 Task: Find connections with filter location Dīdwāna with filter topic #Analyticswith filter profile language Potuguese with filter current company Industrial Knowledge with filter school Shree Jain Vidyalaya with filter industry Sugar and Confectionery Product Manufacturing with filter service category Customer Service with filter keywords title Customer Care Associate
Action: Mouse moved to (229, 272)
Screenshot: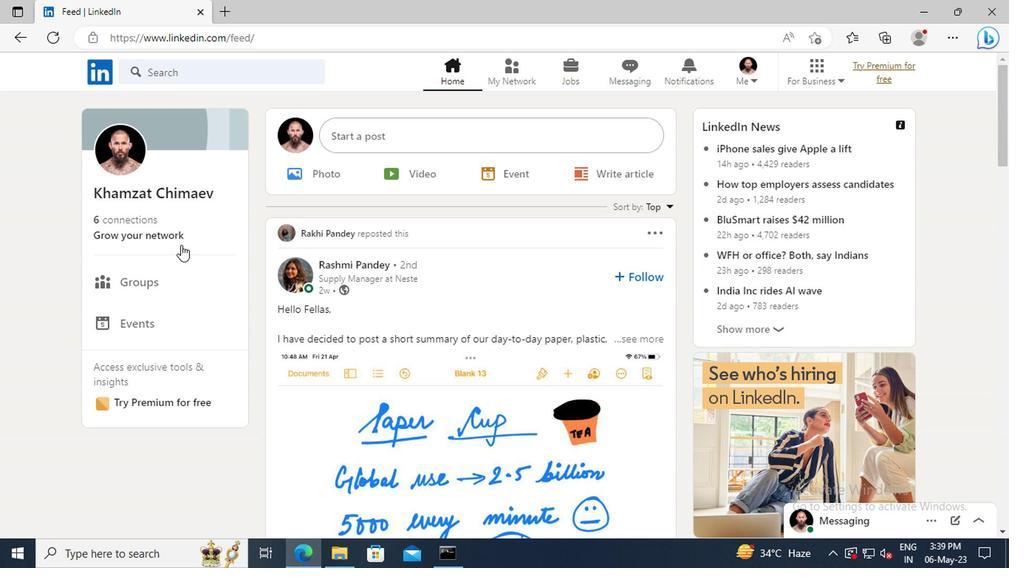 
Action: Mouse pressed left at (229, 272)
Screenshot: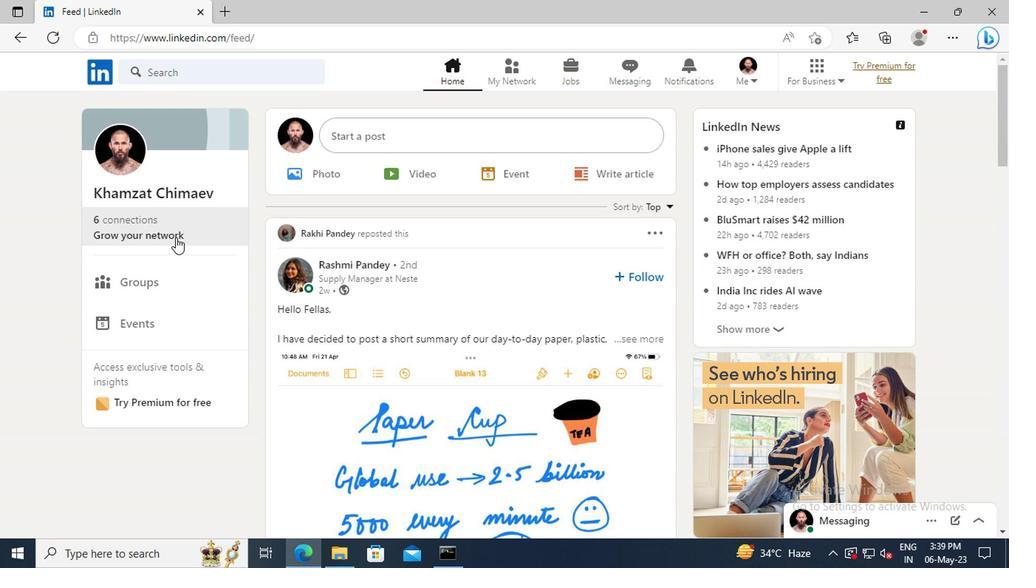 
Action: Mouse moved to (226, 217)
Screenshot: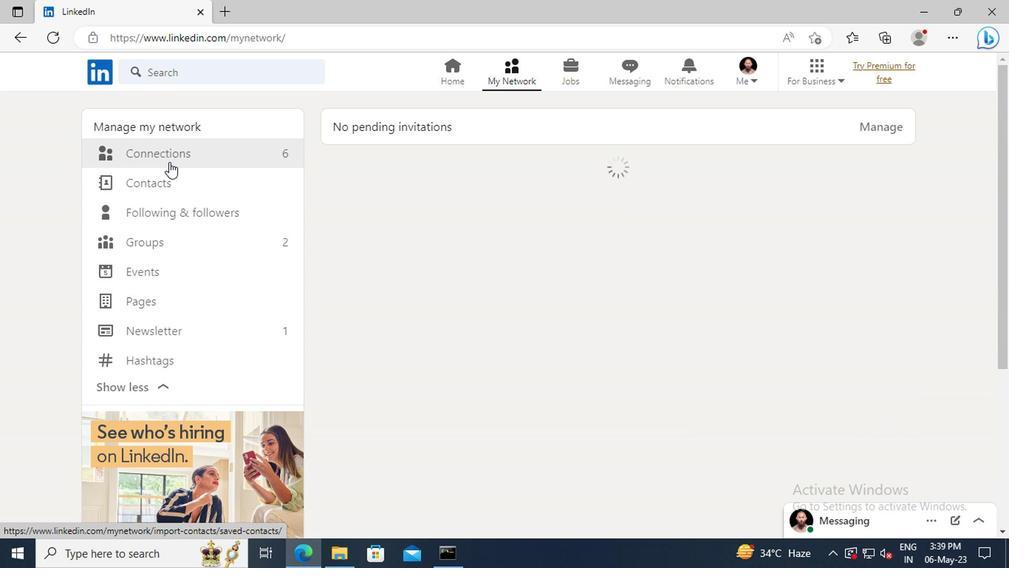 
Action: Mouse pressed left at (226, 217)
Screenshot: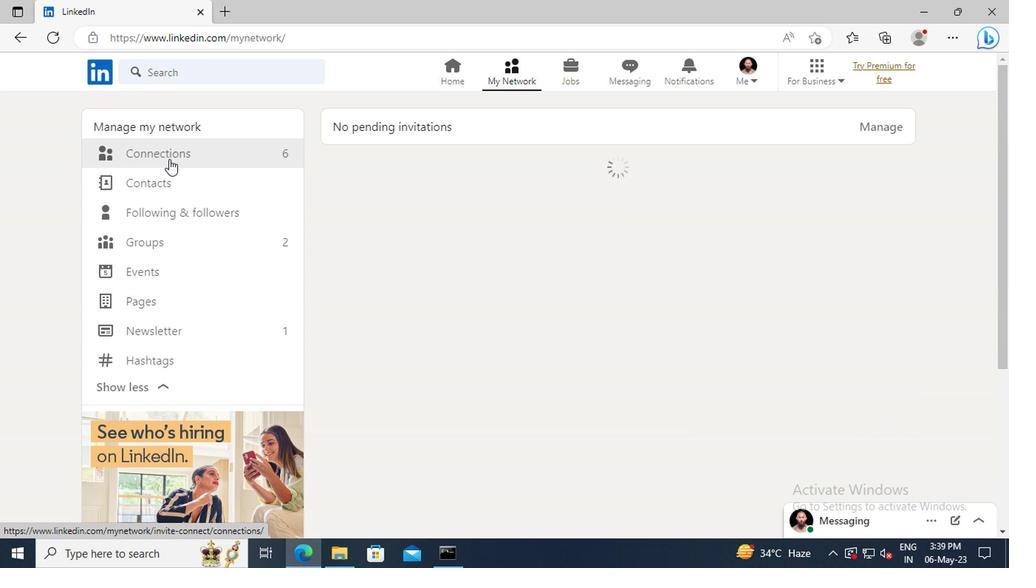 
Action: Mouse moved to (550, 216)
Screenshot: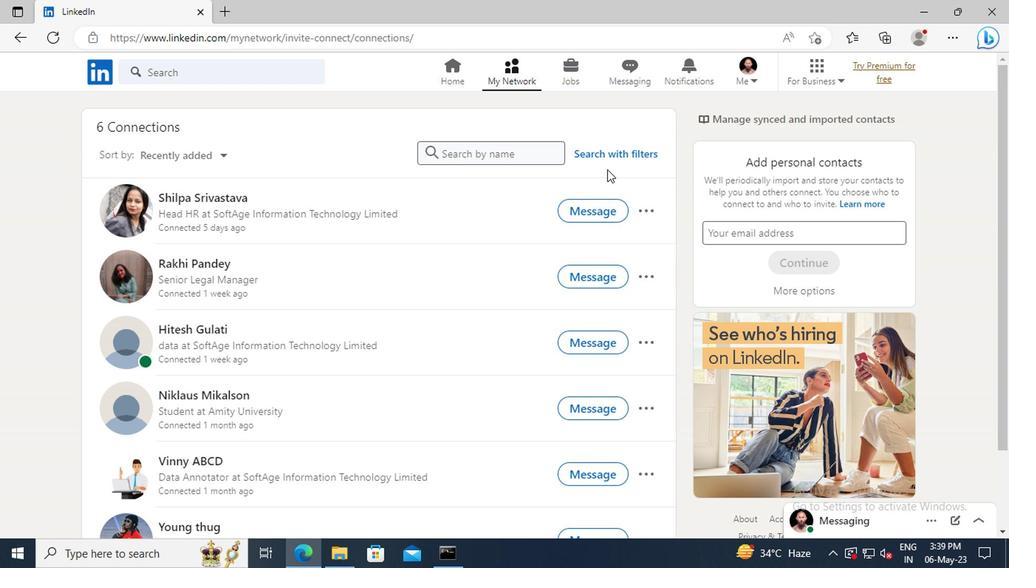 
Action: Mouse pressed left at (550, 216)
Screenshot: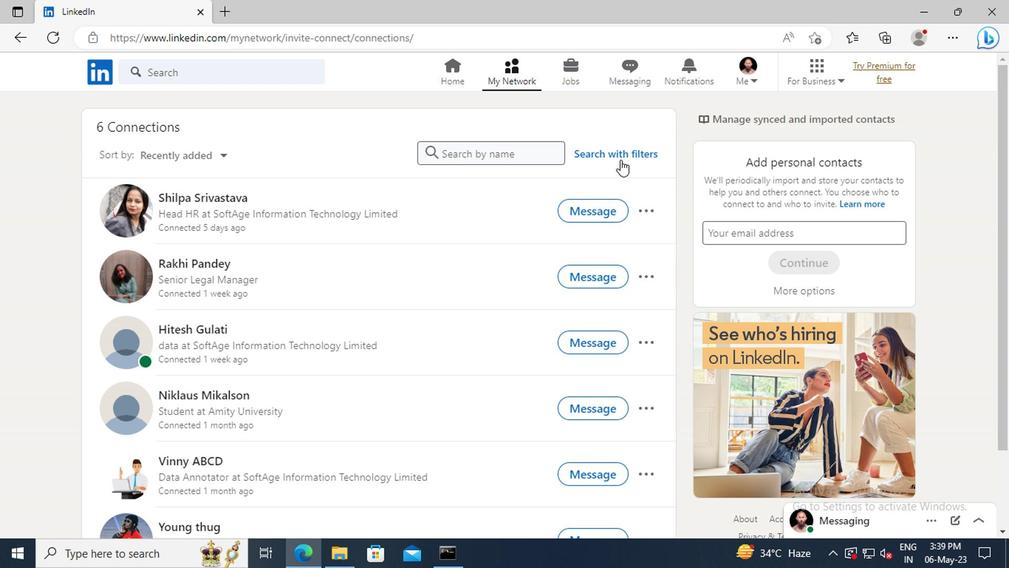 
Action: Mouse moved to (502, 186)
Screenshot: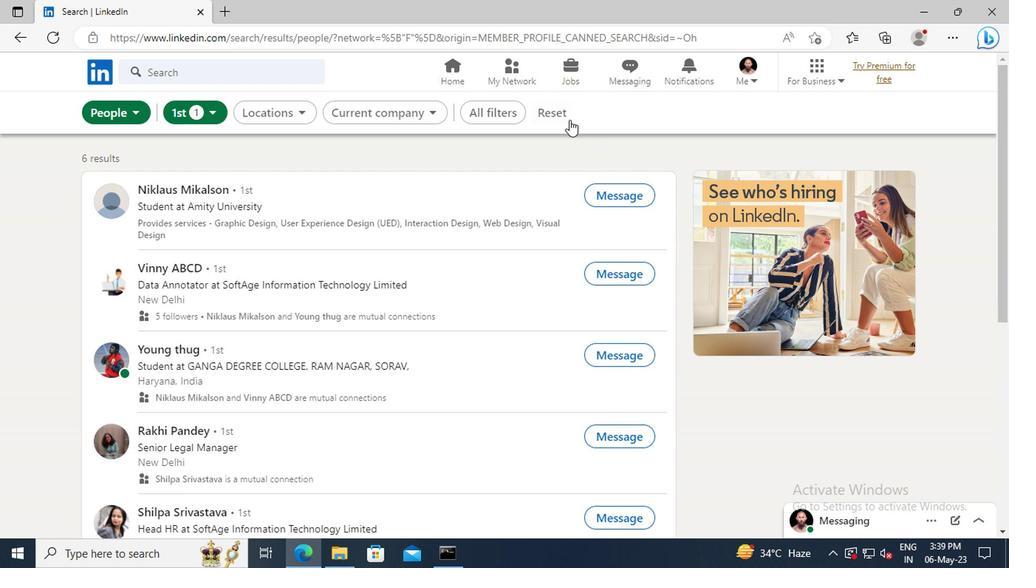 
Action: Mouse pressed left at (502, 186)
Screenshot: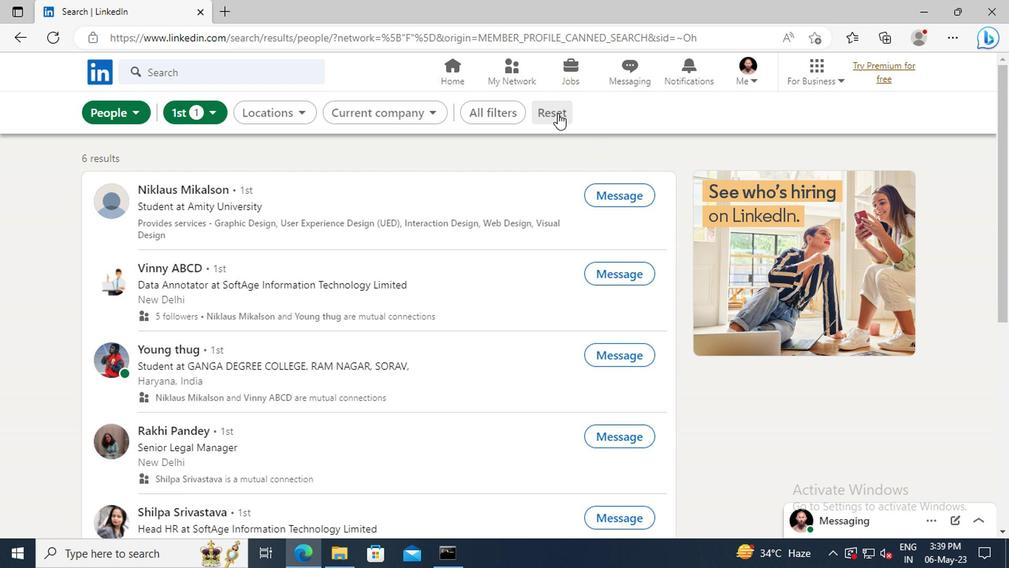 
Action: Mouse moved to (490, 186)
Screenshot: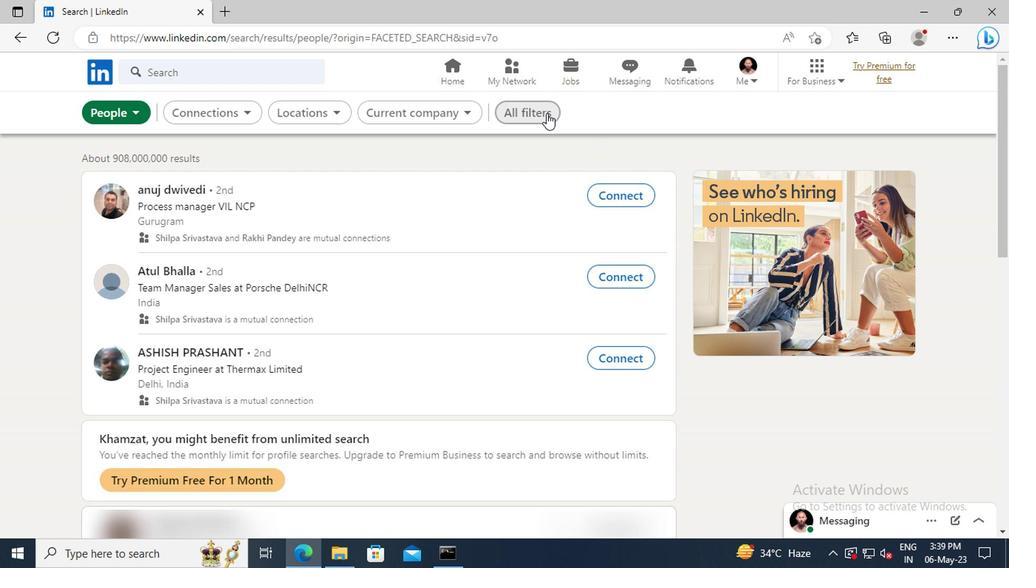 
Action: Mouse pressed left at (490, 186)
Screenshot: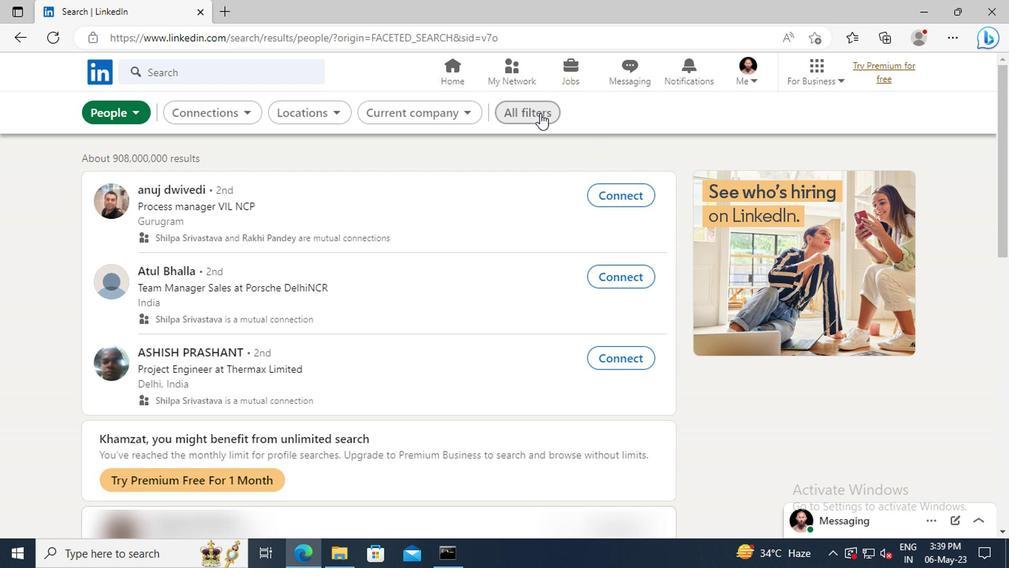 
Action: Mouse moved to (688, 292)
Screenshot: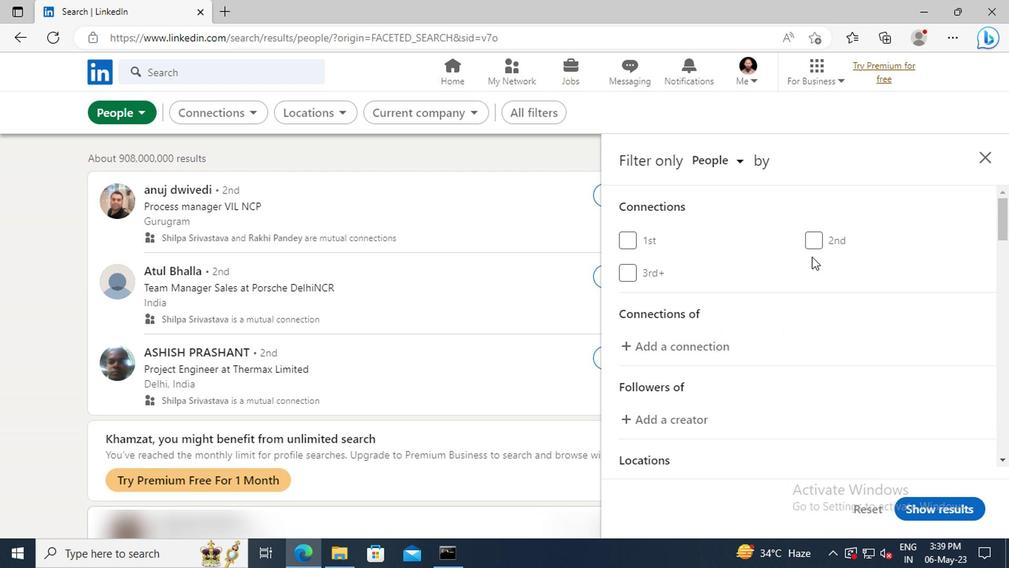 
Action: Mouse scrolled (688, 291) with delta (0, 0)
Screenshot: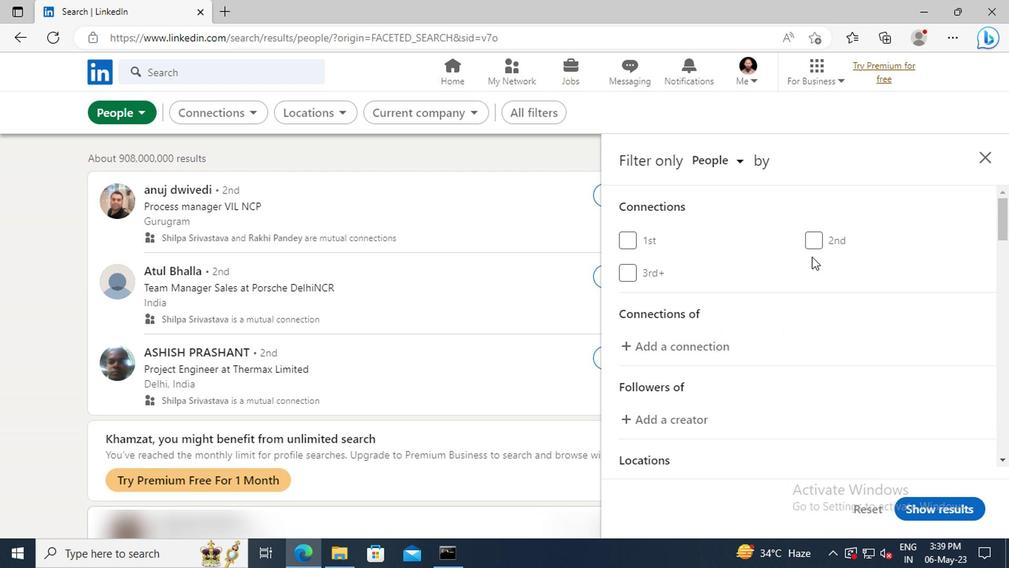 
Action: Mouse moved to (688, 293)
Screenshot: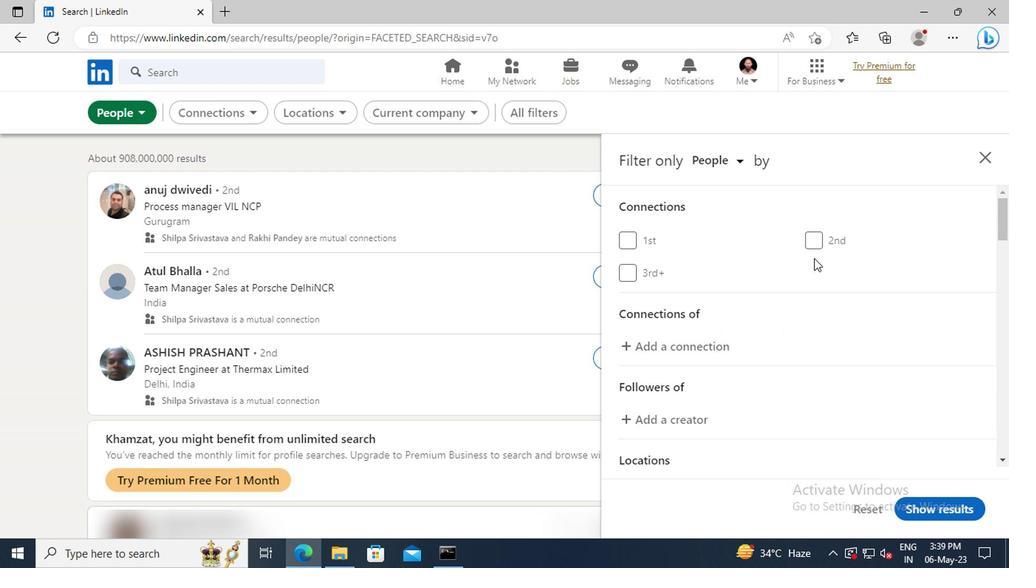 
Action: Mouse scrolled (688, 292) with delta (0, 0)
Screenshot: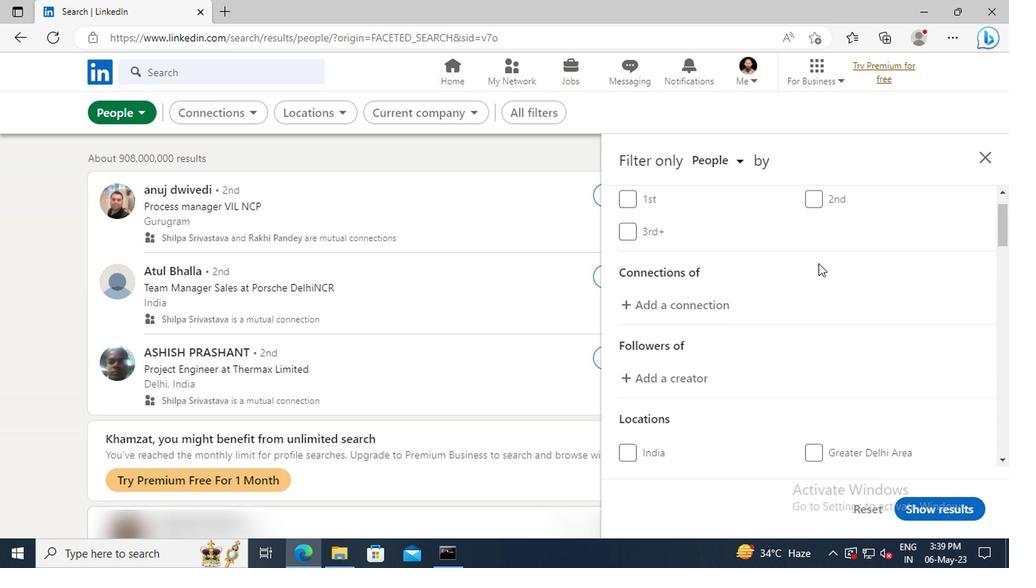 
Action: Mouse scrolled (688, 292) with delta (0, 0)
Screenshot: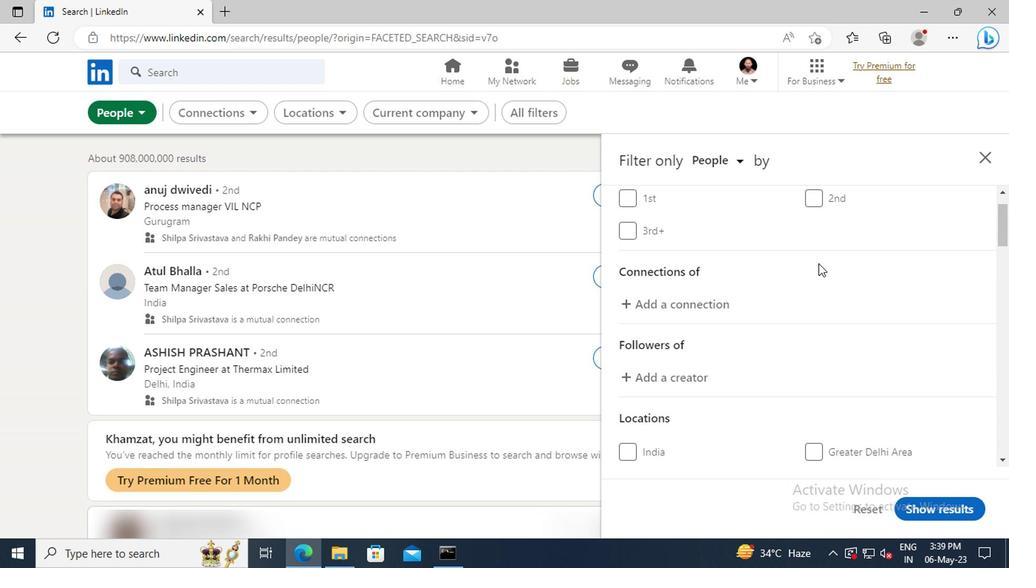 
Action: Mouse scrolled (688, 292) with delta (0, 0)
Screenshot: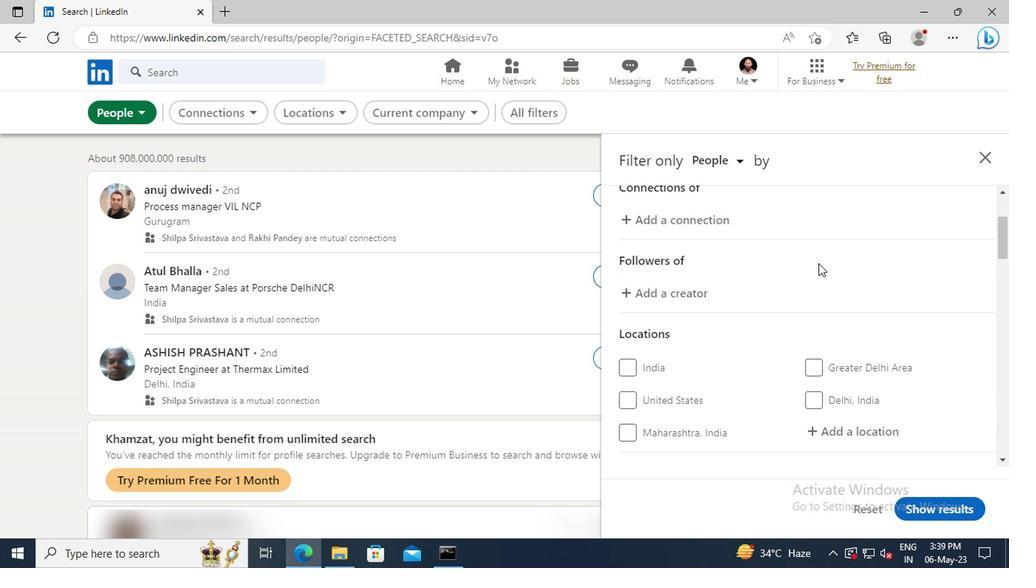 
Action: Mouse scrolled (688, 292) with delta (0, 0)
Screenshot: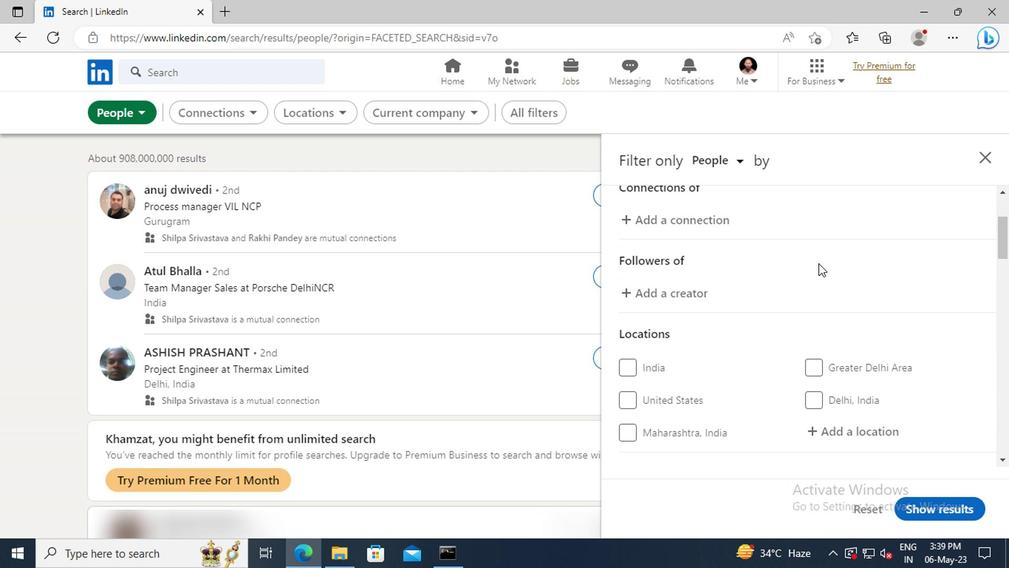 
Action: Mouse scrolled (688, 292) with delta (0, 0)
Screenshot: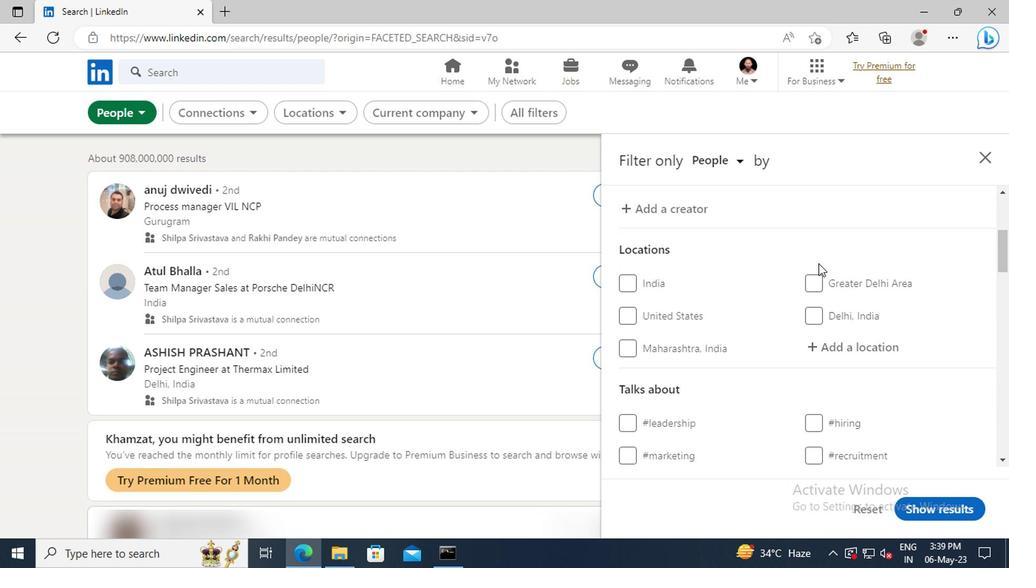 
Action: Mouse moved to (690, 319)
Screenshot: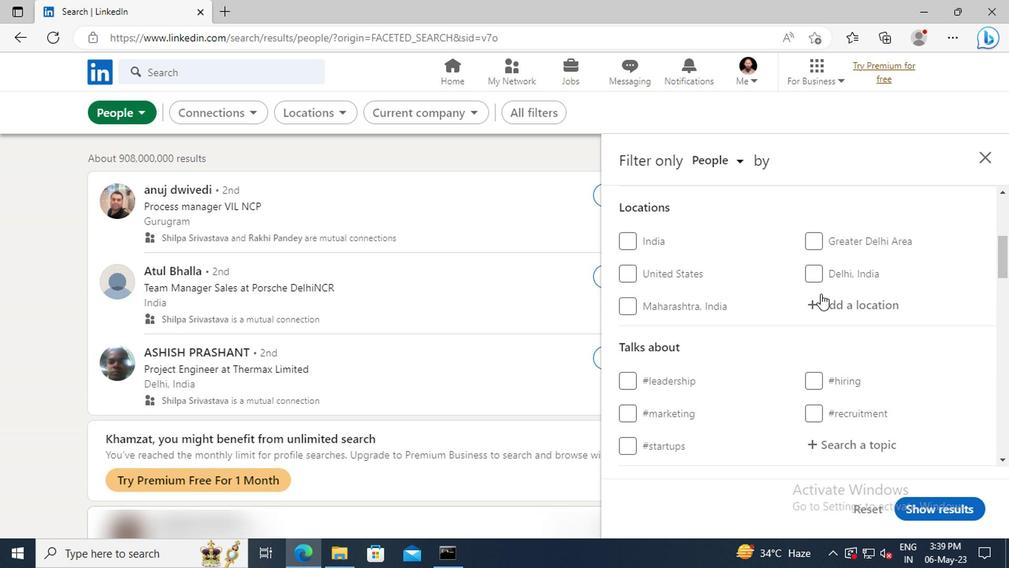 
Action: Mouse pressed left at (690, 319)
Screenshot: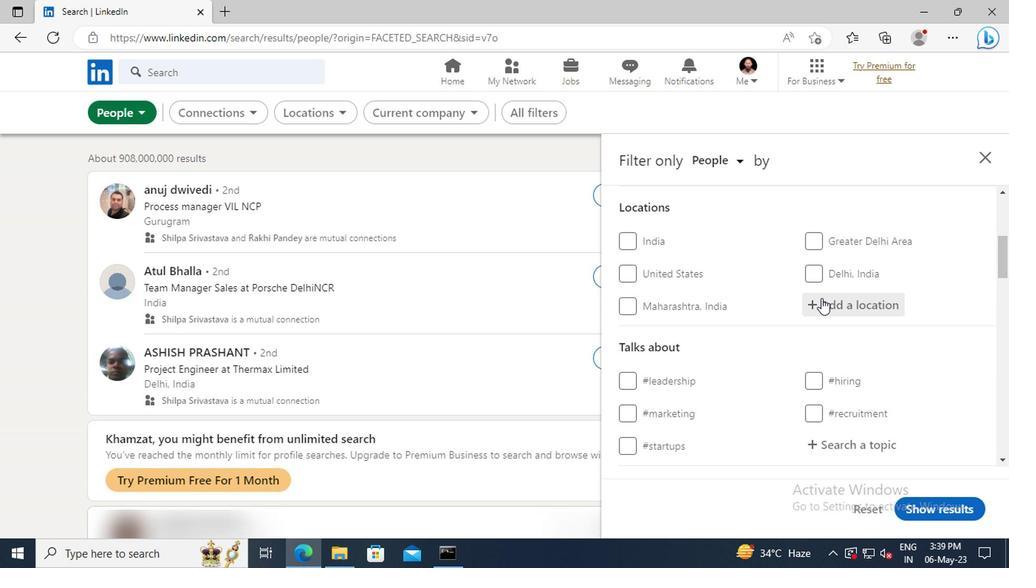 
Action: Key pressed <Key.shift>DIDWANA
Screenshot: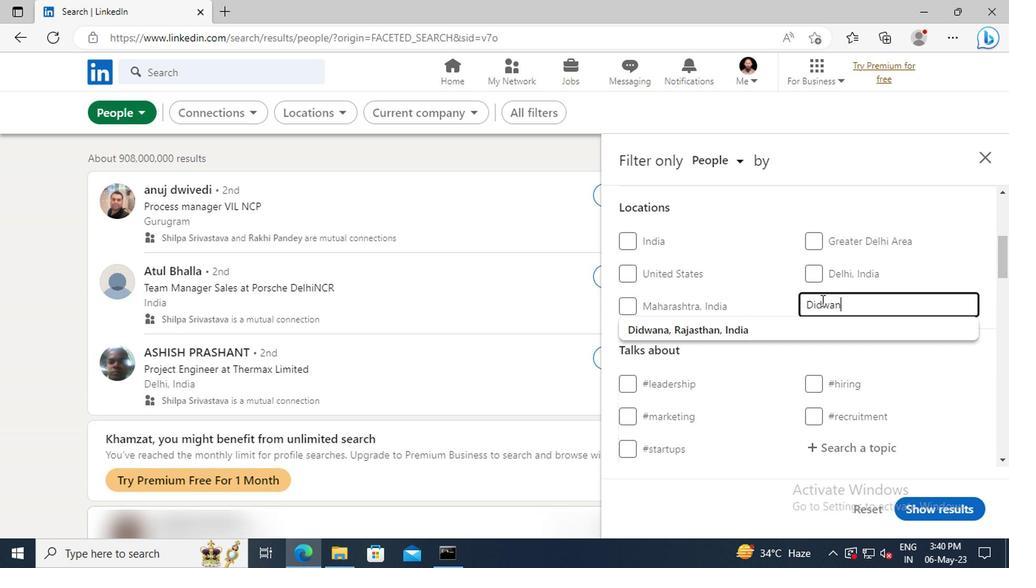 
Action: Mouse moved to (691, 337)
Screenshot: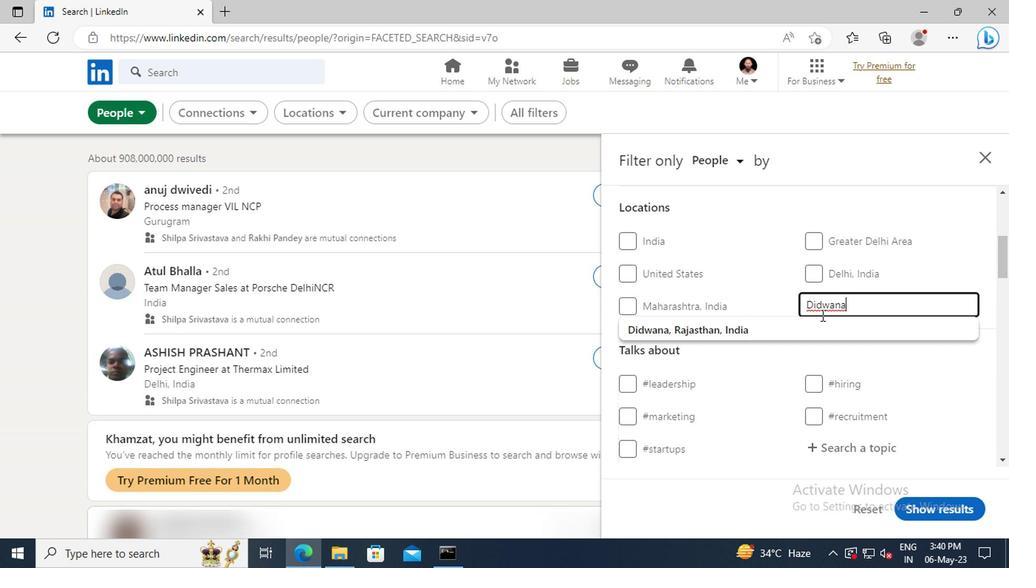 
Action: Mouse pressed left at (691, 337)
Screenshot: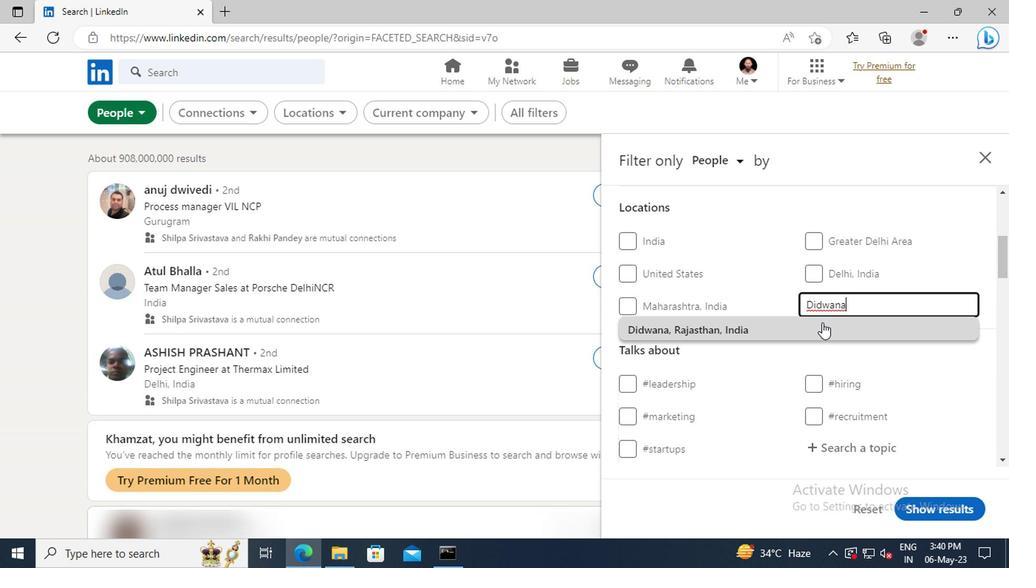 
Action: Mouse scrolled (691, 337) with delta (0, 0)
Screenshot: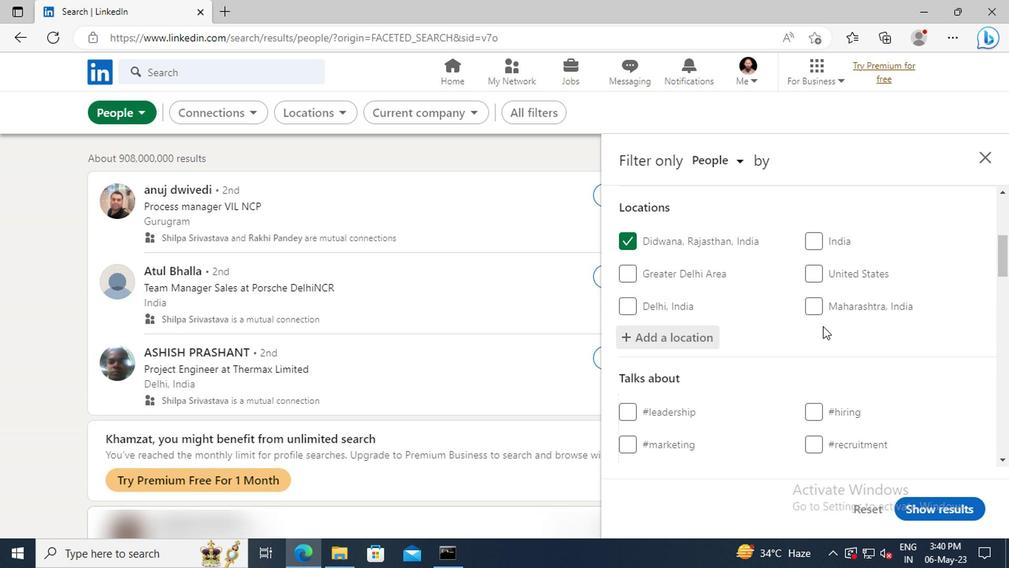
Action: Mouse scrolled (691, 337) with delta (0, 0)
Screenshot: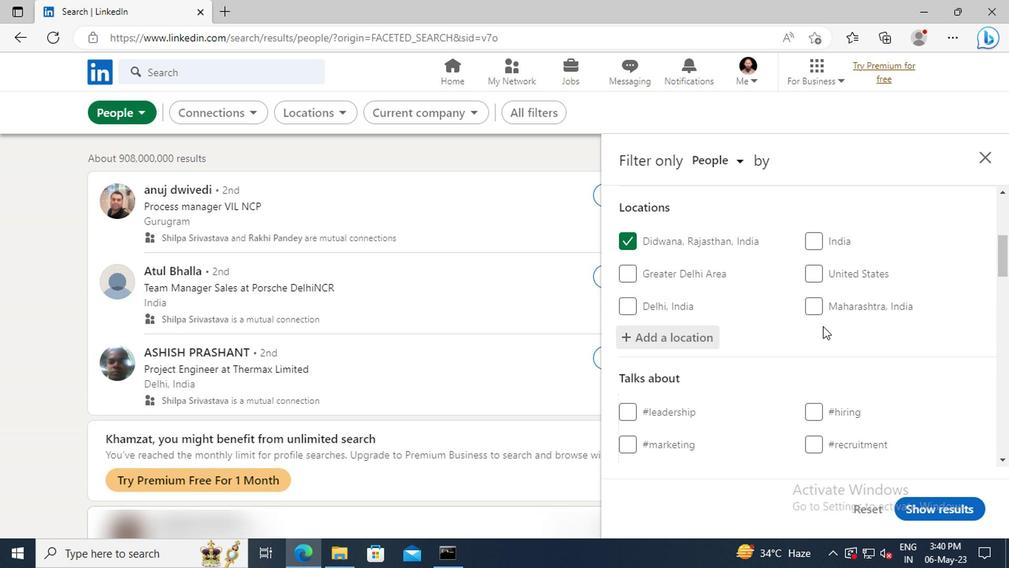 
Action: Mouse scrolled (691, 337) with delta (0, 0)
Screenshot: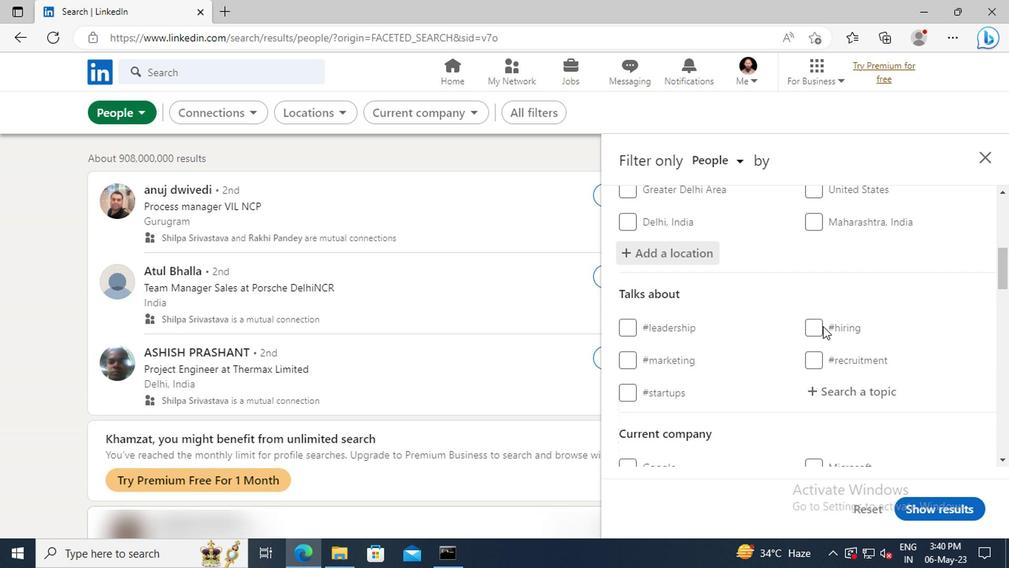 
Action: Mouse moved to (697, 355)
Screenshot: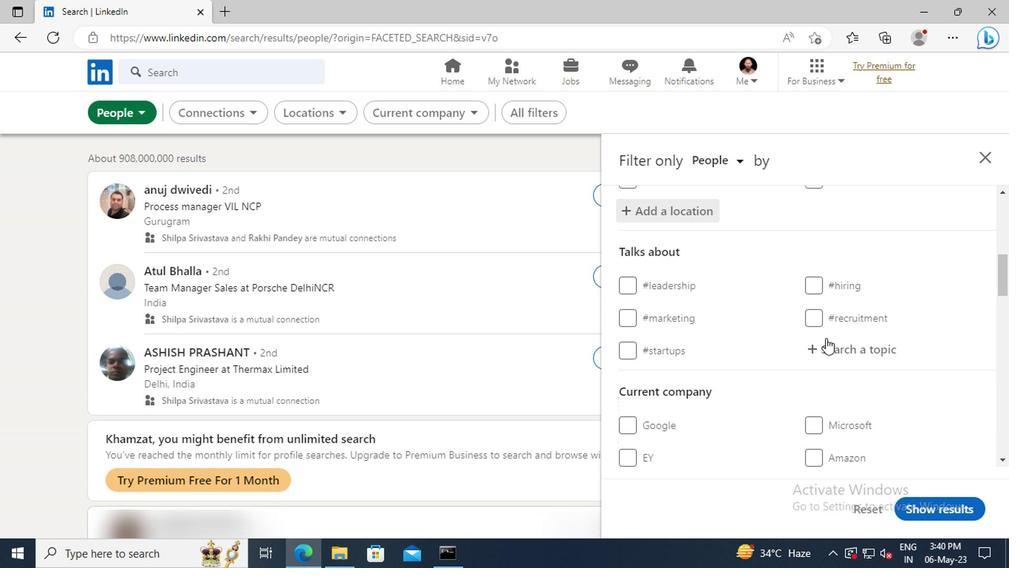 
Action: Mouse pressed left at (697, 355)
Screenshot: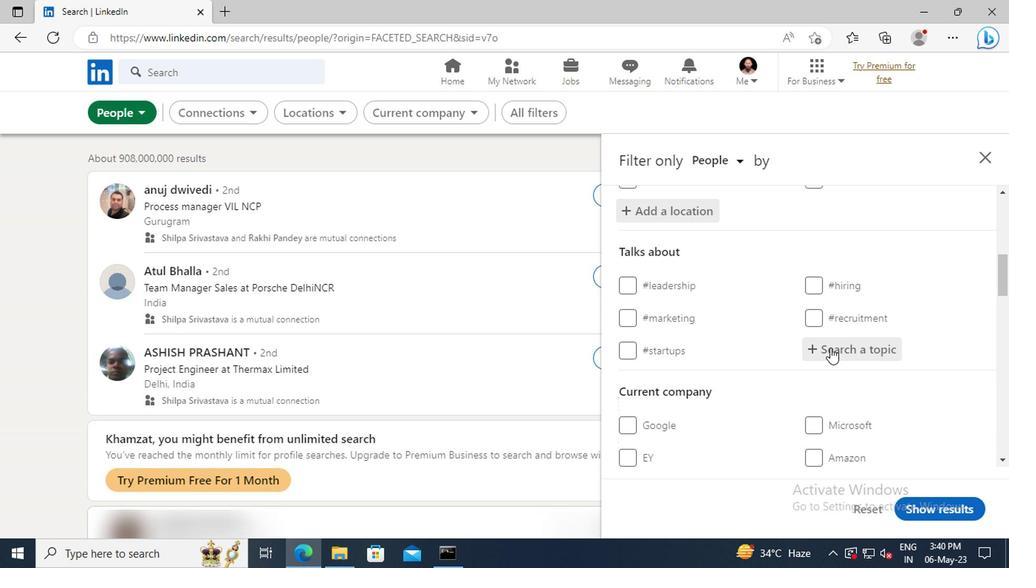 
Action: Key pressed <Key.shift>ANALYT
Screenshot: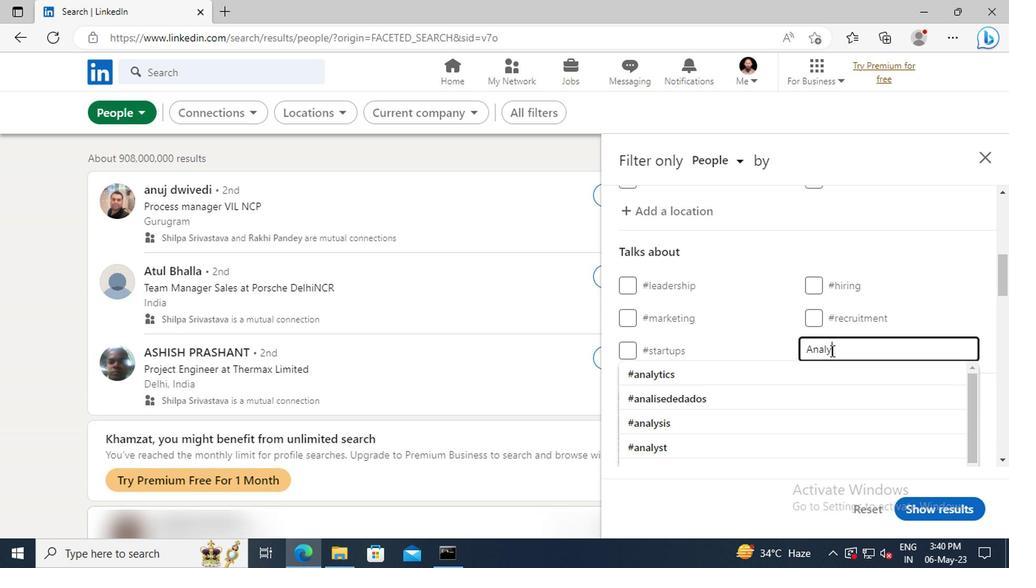 
Action: Mouse moved to (700, 367)
Screenshot: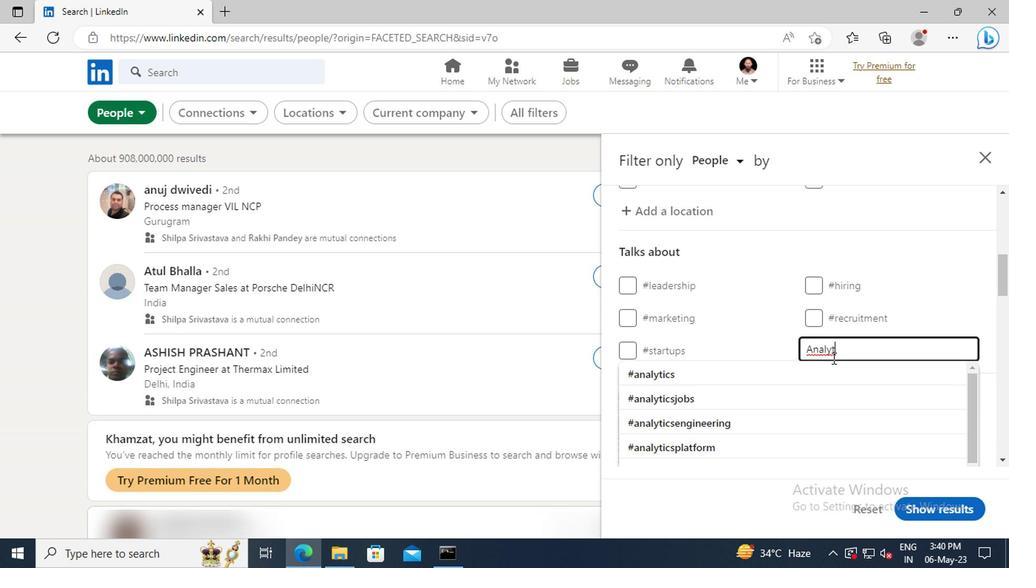 
Action: Mouse pressed left at (700, 367)
Screenshot: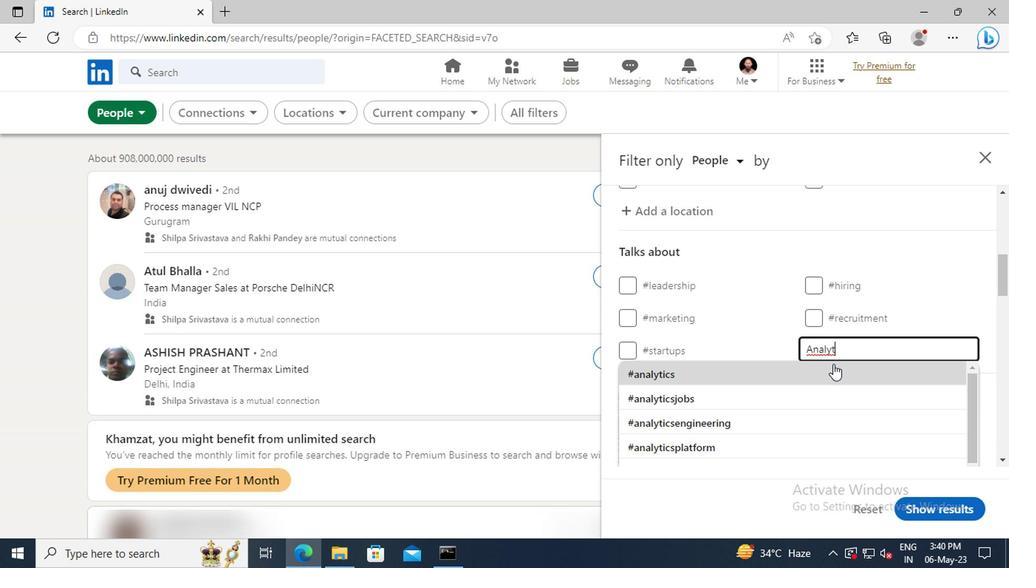 
Action: Mouse scrolled (700, 367) with delta (0, 0)
Screenshot: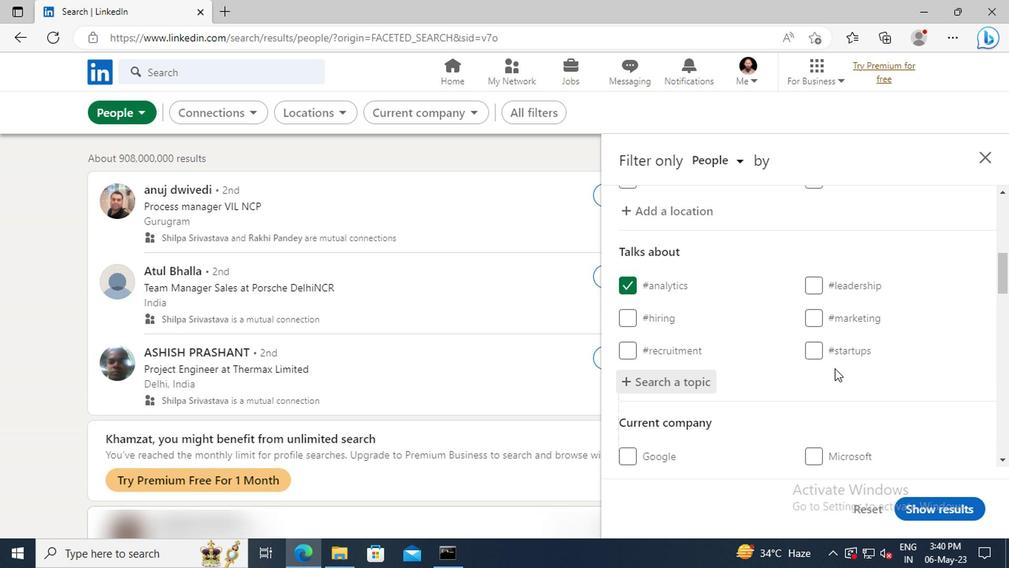 
Action: Mouse scrolled (700, 367) with delta (0, 0)
Screenshot: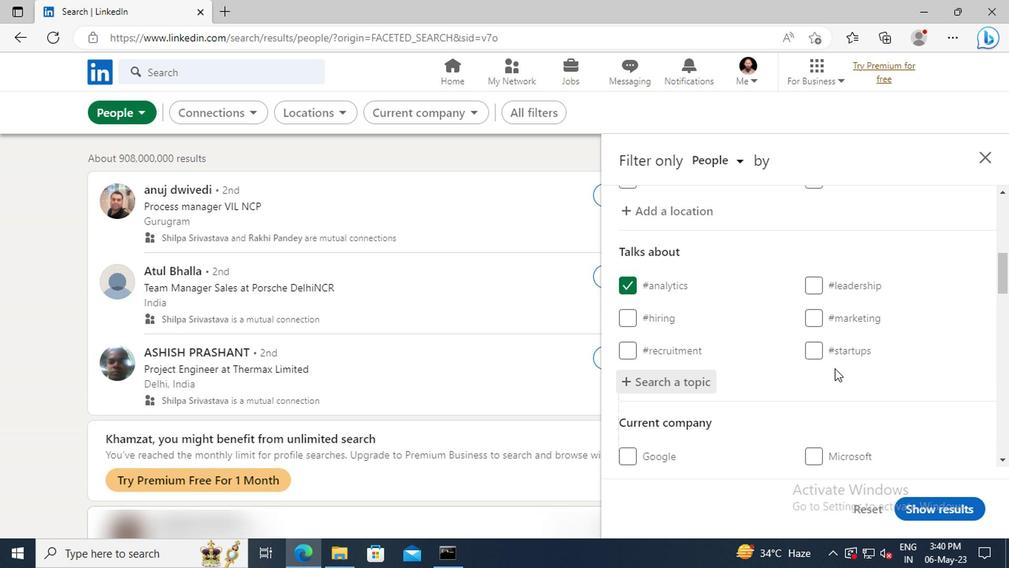 
Action: Mouse scrolled (700, 367) with delta (0, 0)
Screenshot: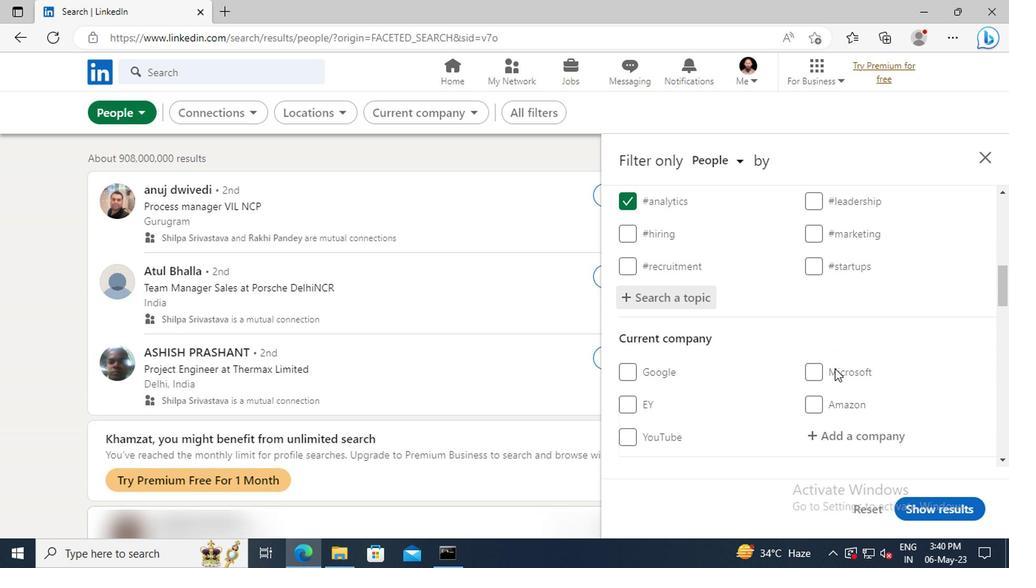 
Action: Mouse scrolled (700, 367) with delta (0, 0)
Screenshot: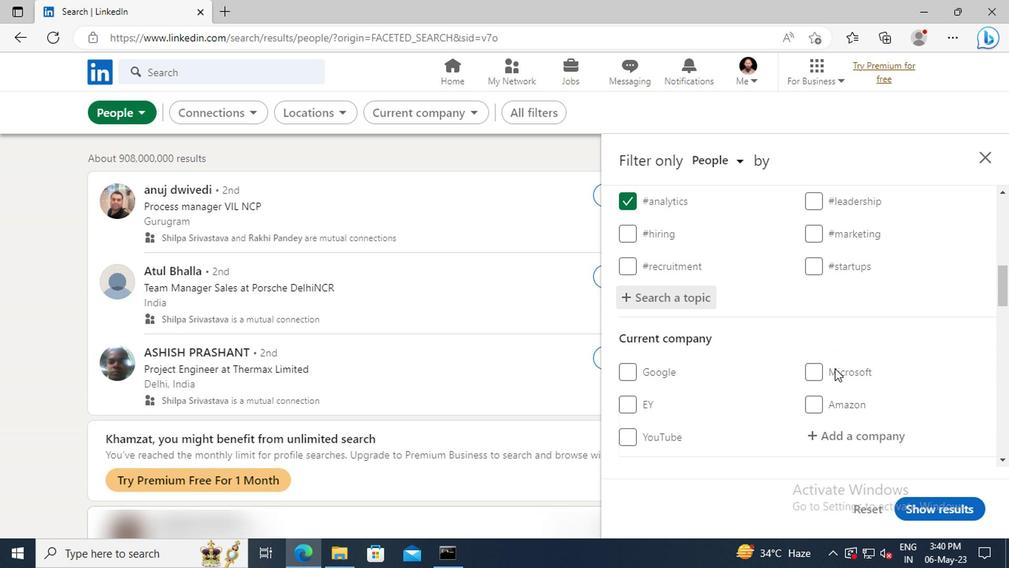 
Action: Mouse scrolled (700, 367) with delta (0, 0)
Screenshot: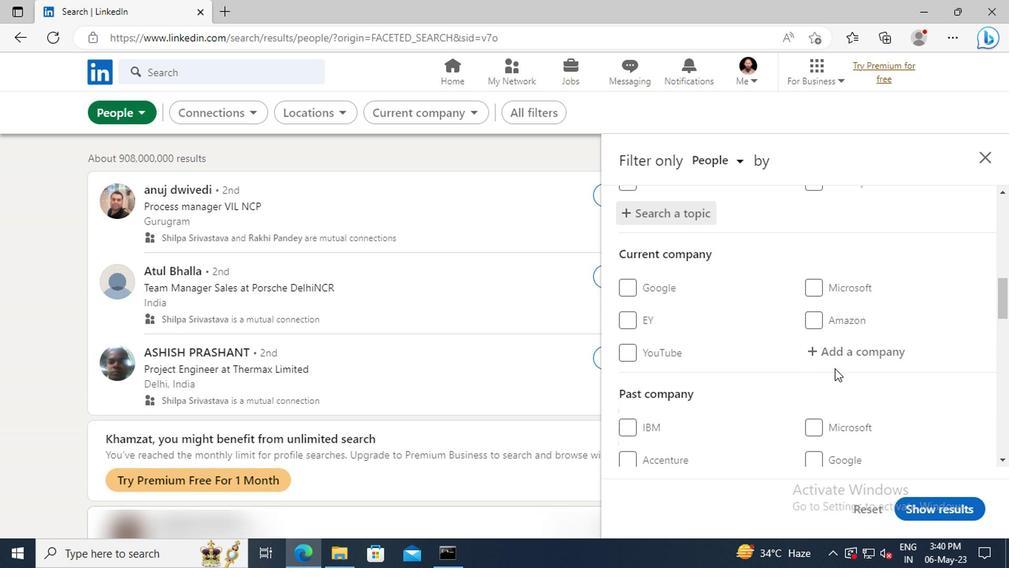 
Action: Mouse scrolled (700, 367) with delta (0, 0)
Screenshot: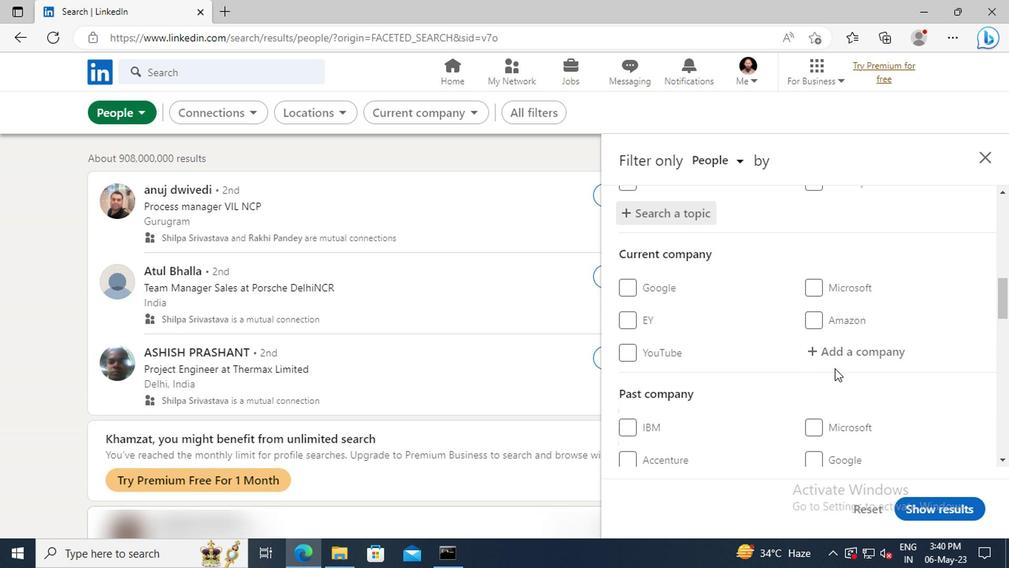 
Action: Mouse scrolled (700, 367) with delta (0, 0)
Screenshot: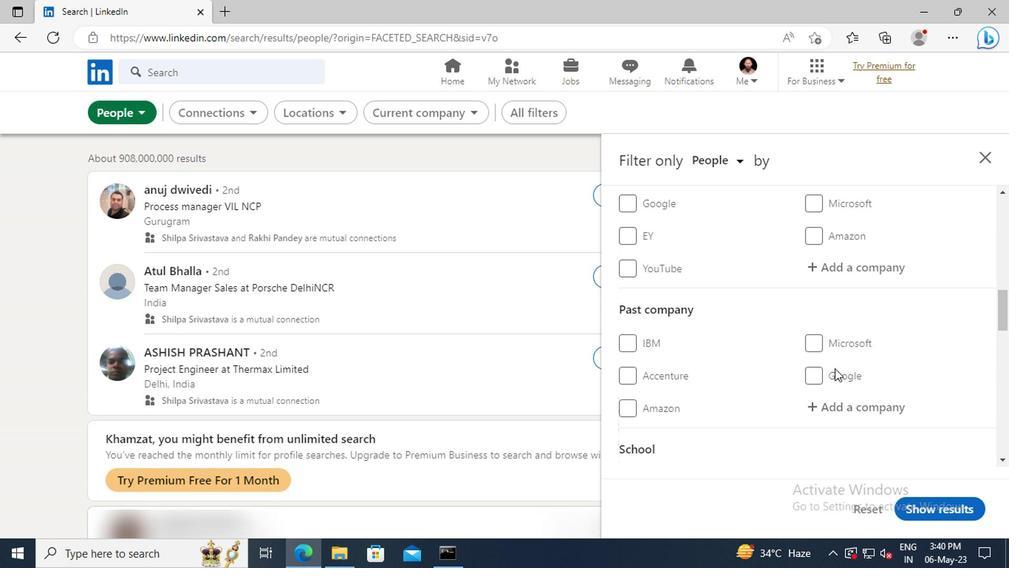 
Action: Mouse scrolled (700, 367) with delta (0, 0)
Screenshot: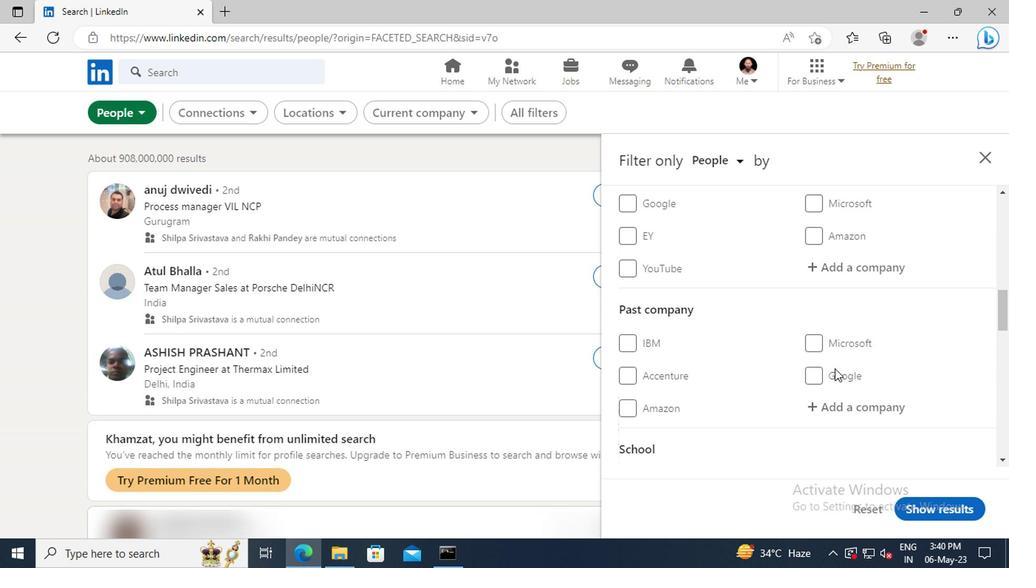 
Action: Mouse scrolled (700, 367) with delta (0, 0)
Screenshot: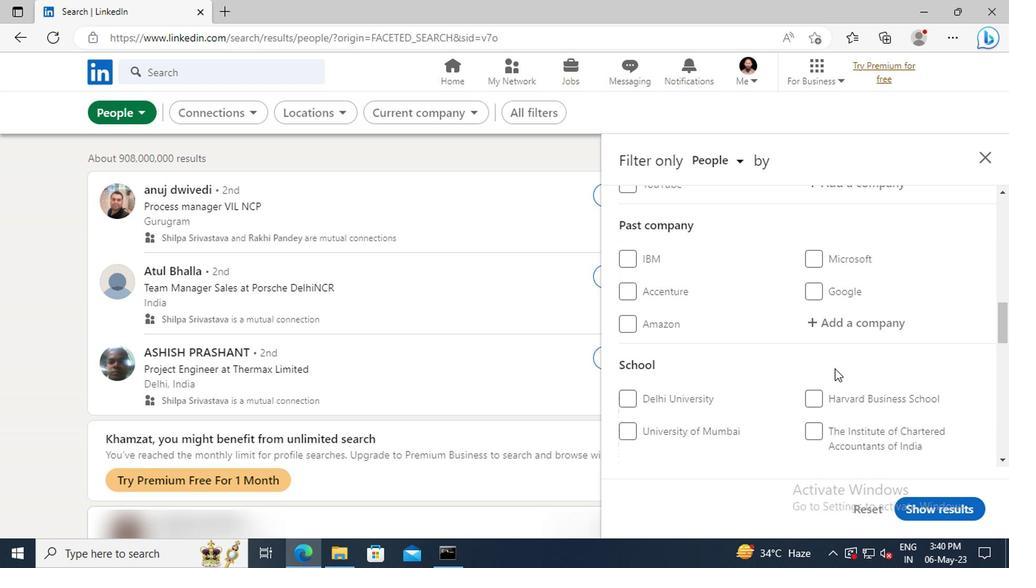 
Action: Mouse scrolled (700, 367) with delta (0, 0)
Screenshot: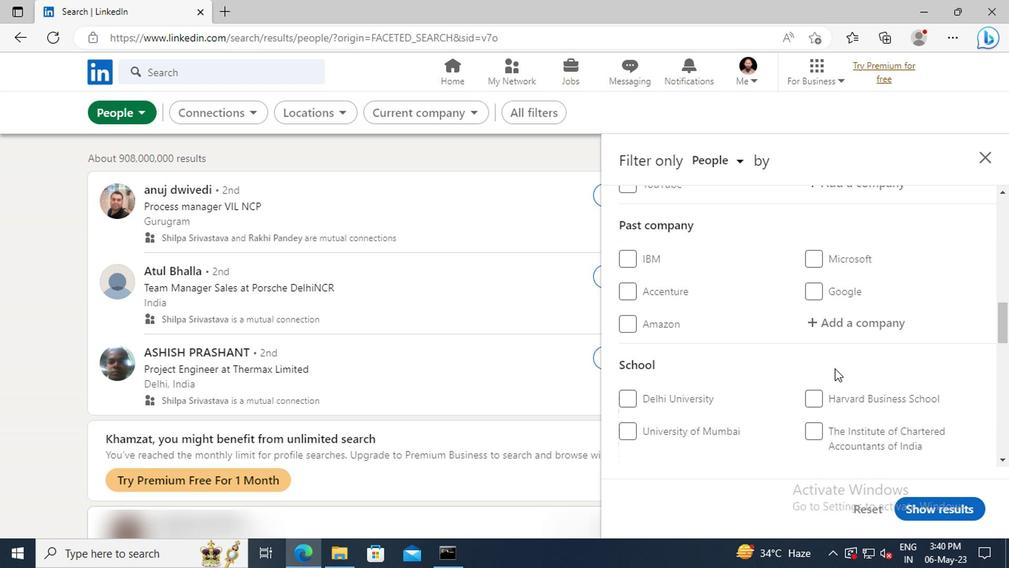 
Action: Mouse scrolled (700, 367) with delta (0, 0)
Screenshot: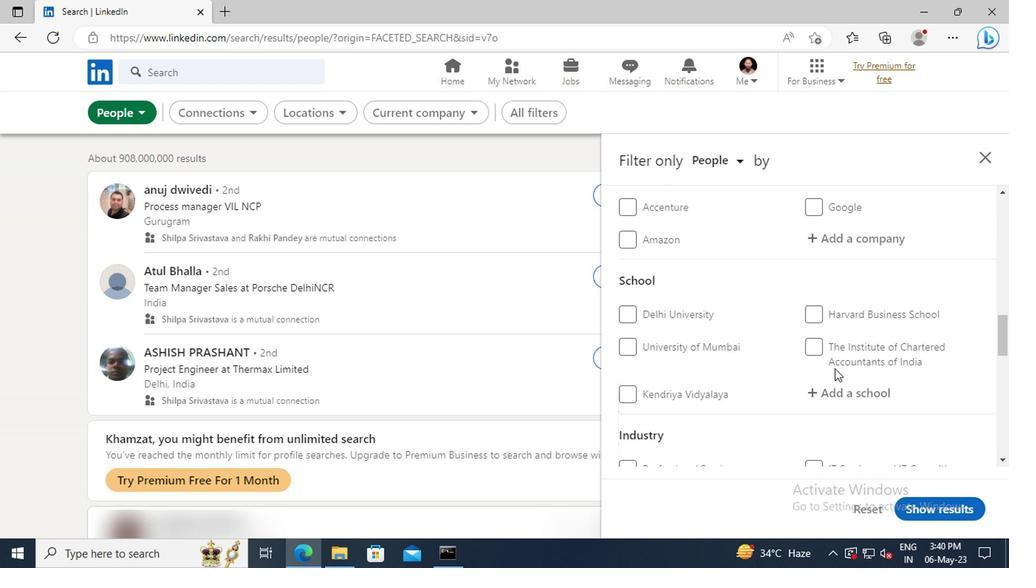 
Action: Mouse scrolled (700, 367) with delta (0, 0)
Screenshot: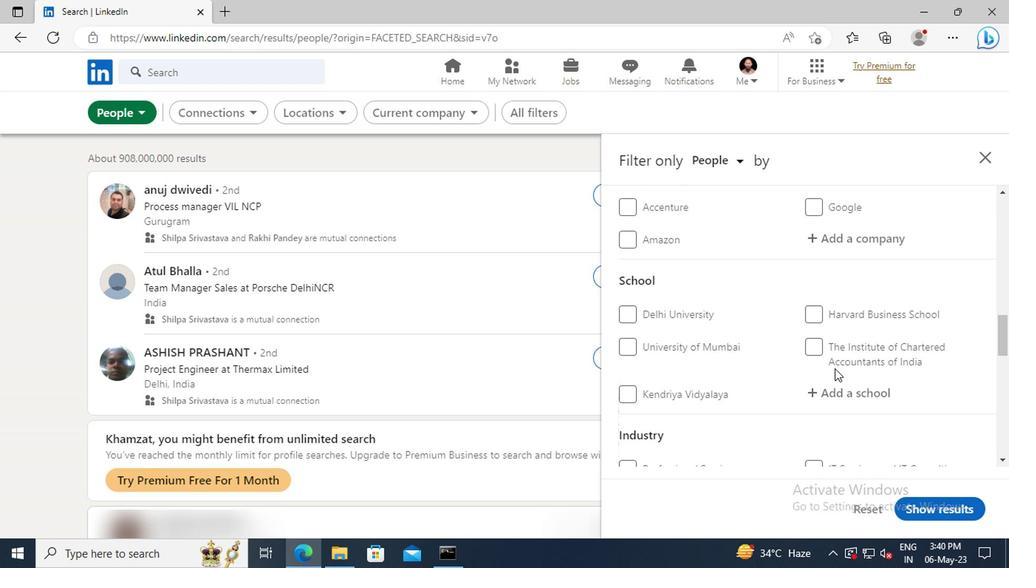 
Action: Mouse scrolled (700, 367) with delta (0, 0)
Screenshot: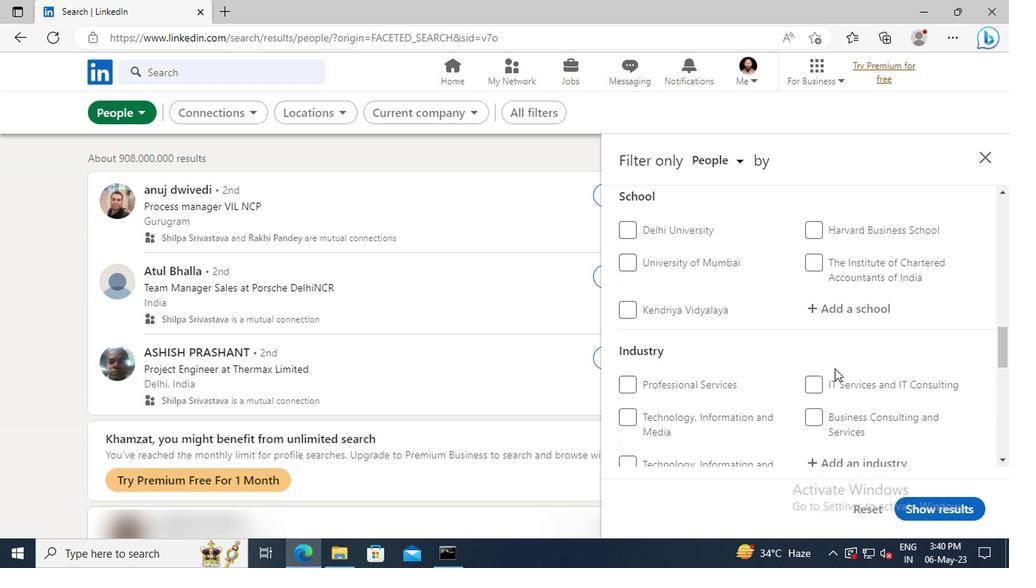 
Action: Mouse scrolled (700, 367) with delta (0, 0)
Screenshot: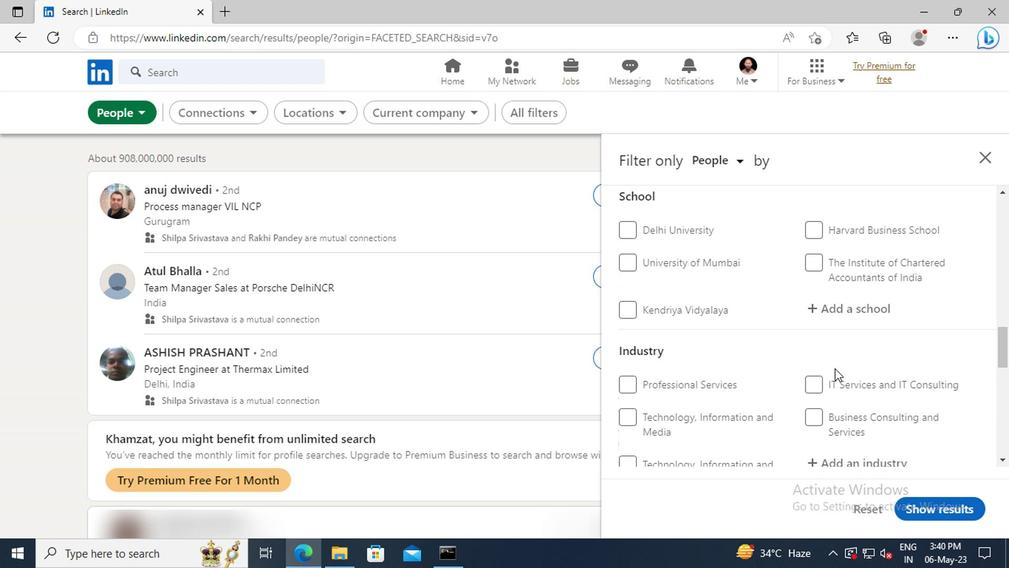 
Action: Mouse scrolled (700, 367) with delta (0, 0)
Screenshot: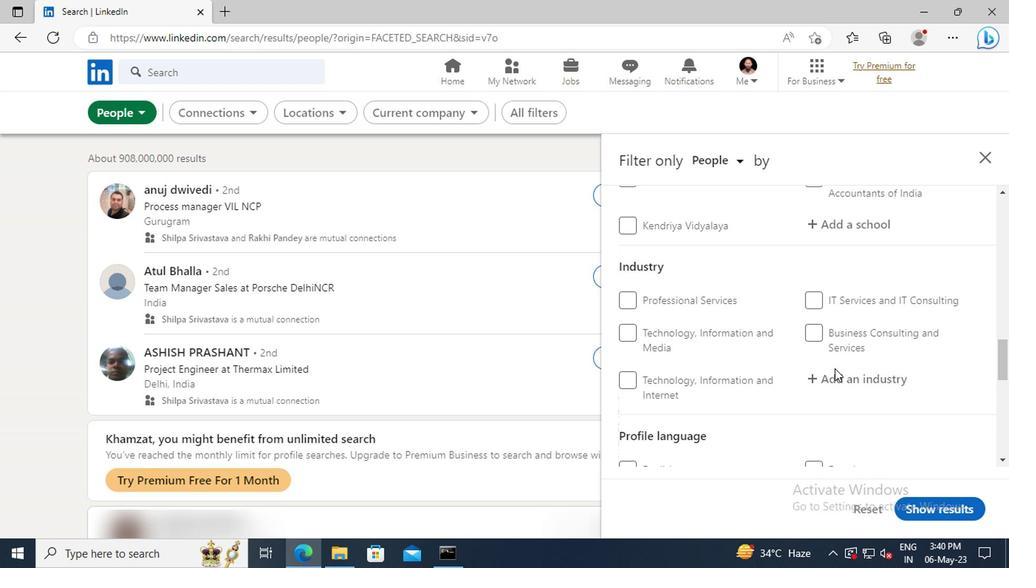 
Action: Mouse scrolled (700, 367) with delta (0, 0)
Screenshot: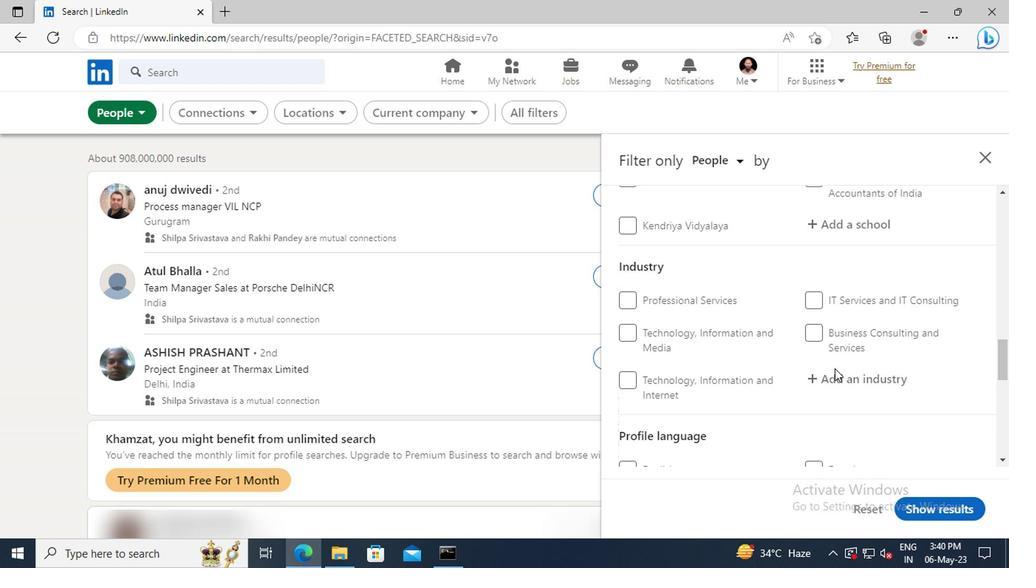 
Action: Mouse moved to (685, 403)
Screenshot: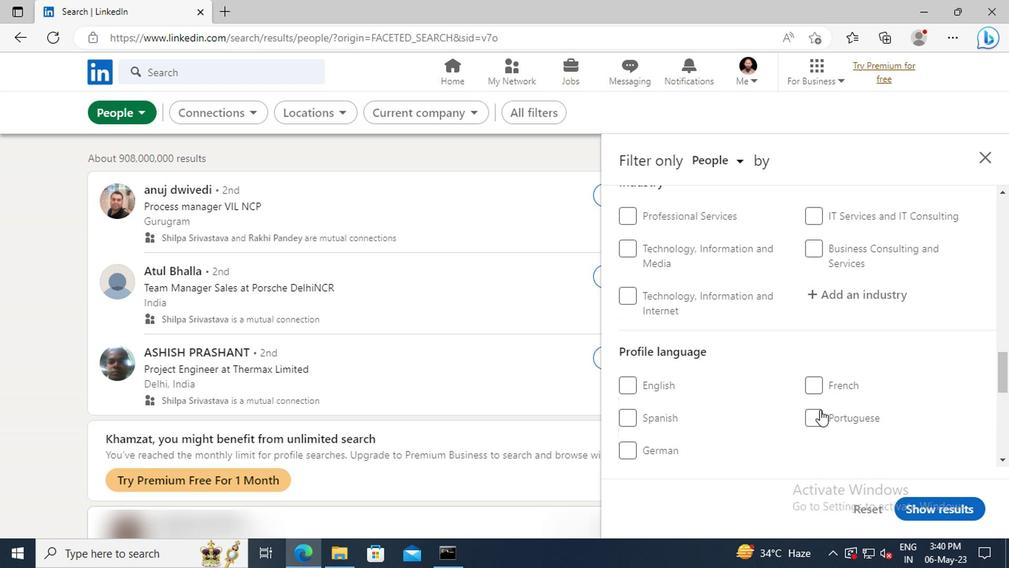 
Action: Mouse pressed left at (685, 403)
Screenshot: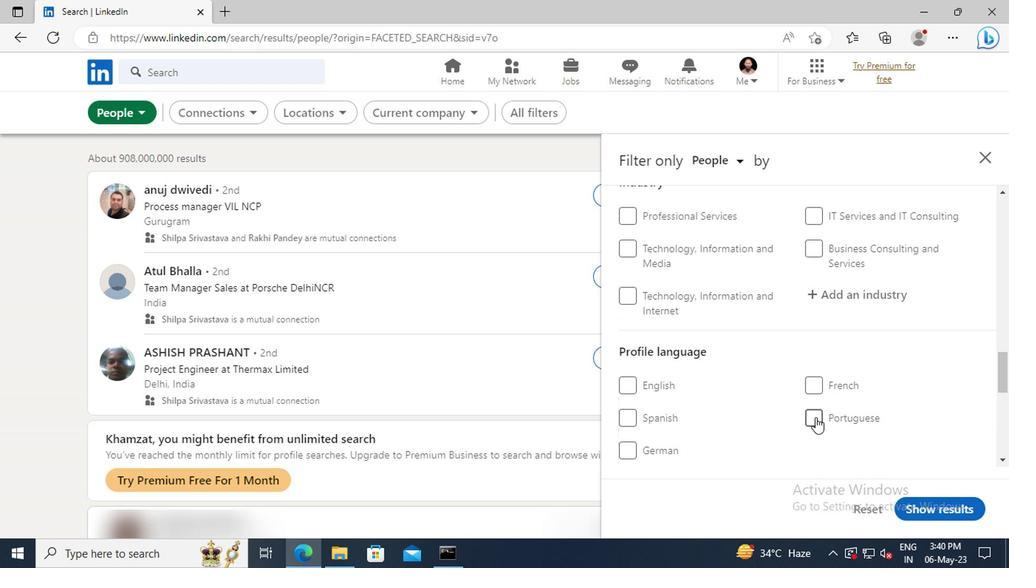 
Action: Mouse moved to (710, 380)
Screenshot: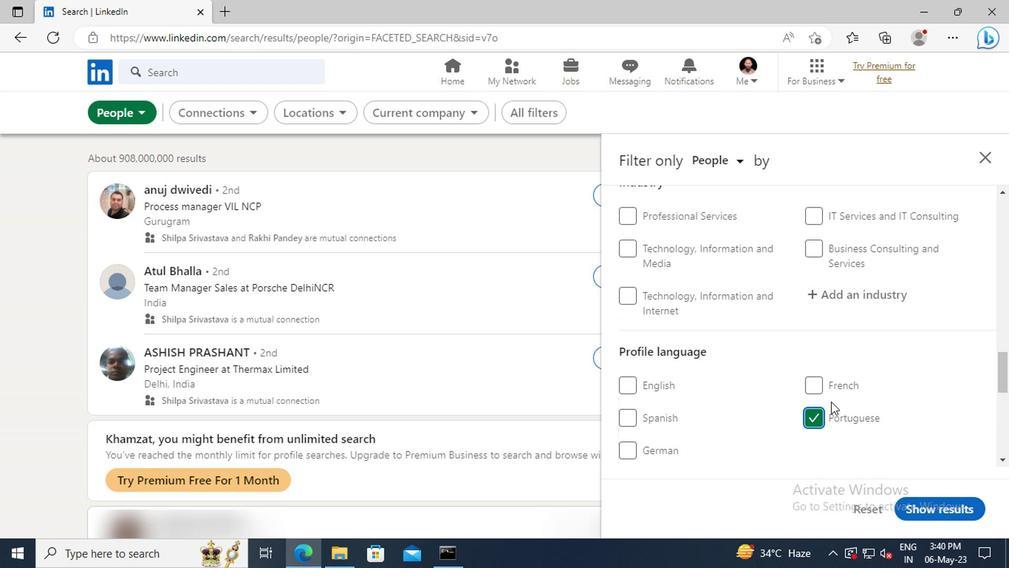 
Action: Mouse scrolled (710, 380) with delta (0, 0)
Screenshot: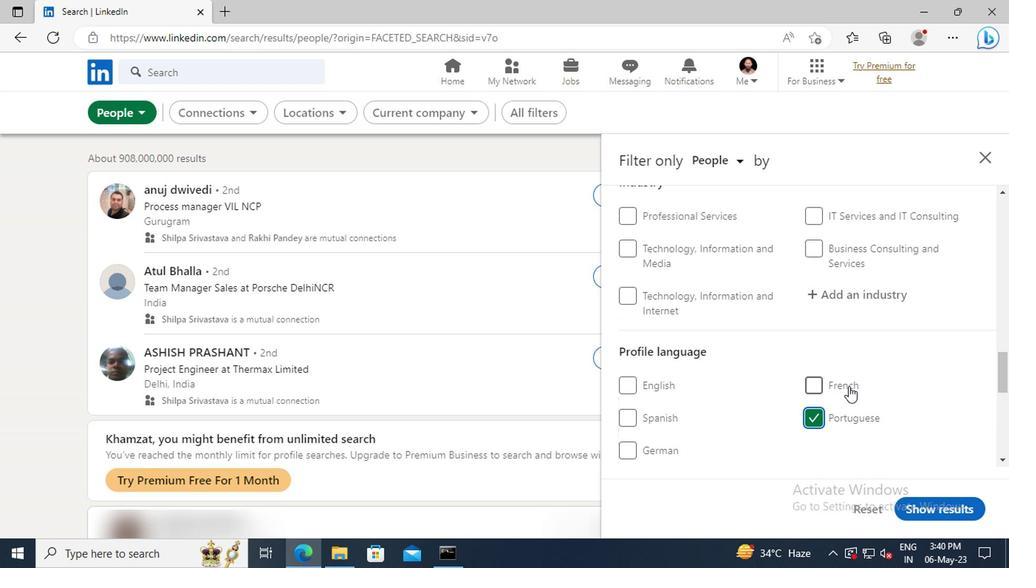 
Action: Mouse scrolled (710, 380) with delta (0, 0)
Screenshot: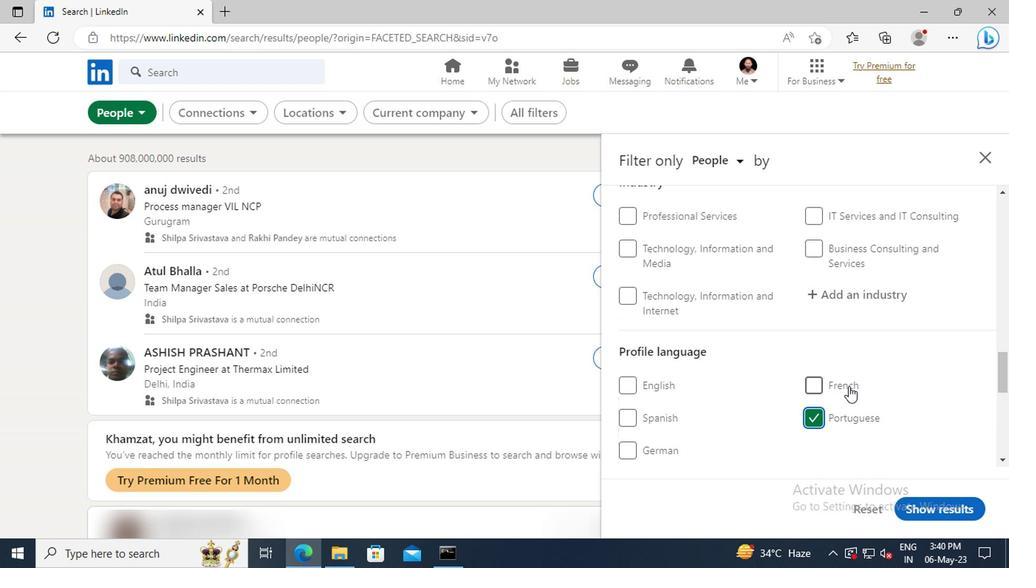 
Action: Mouse scrolled (710, 380) with delta (0, 0)
Screenshot: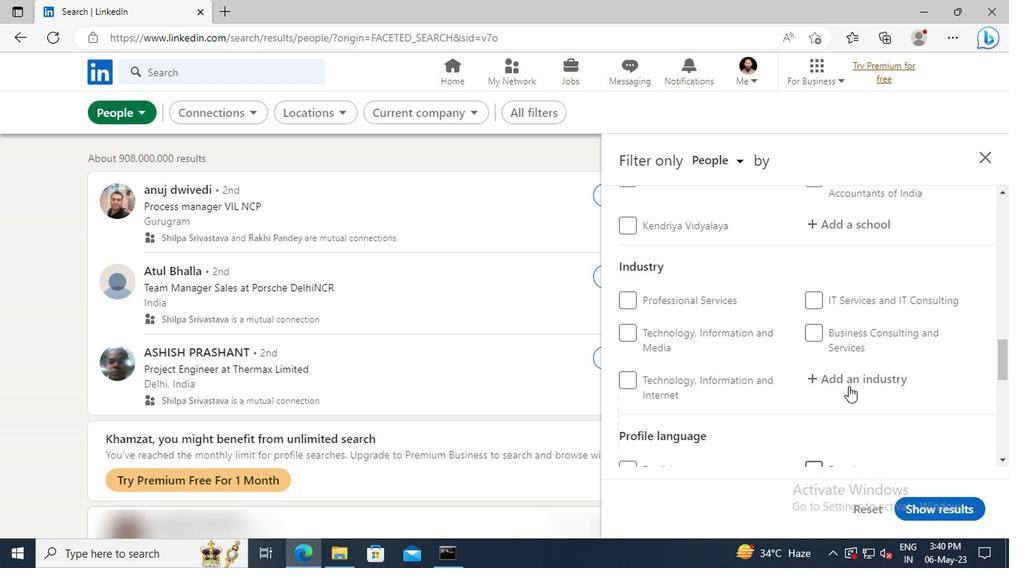 
Action: Mouse scrolled (710, 380) with delta (0, 0)
Screenshot: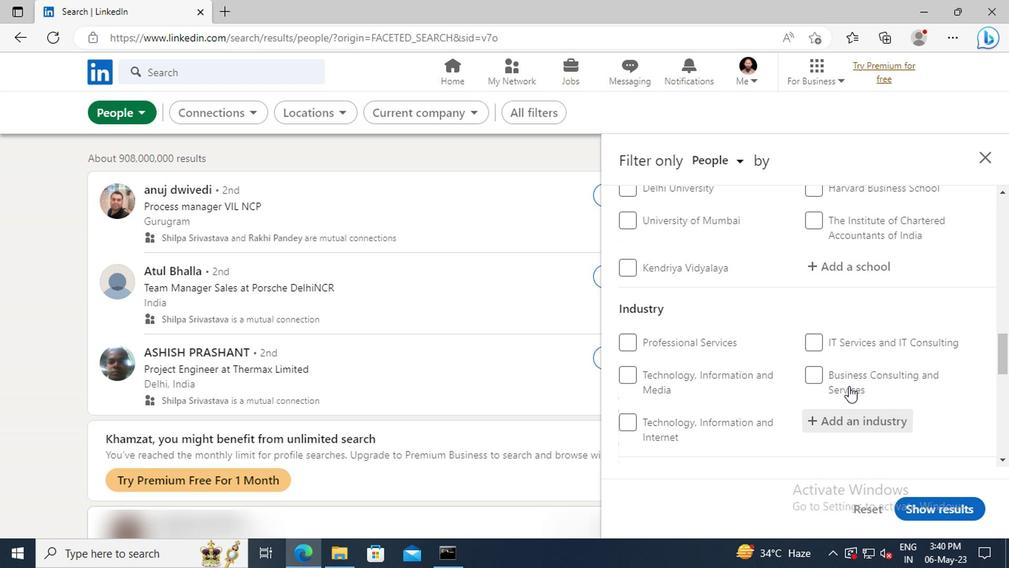 
Action: Mouse scrolled (710, 380) with delta (0, 0)
Screenshot: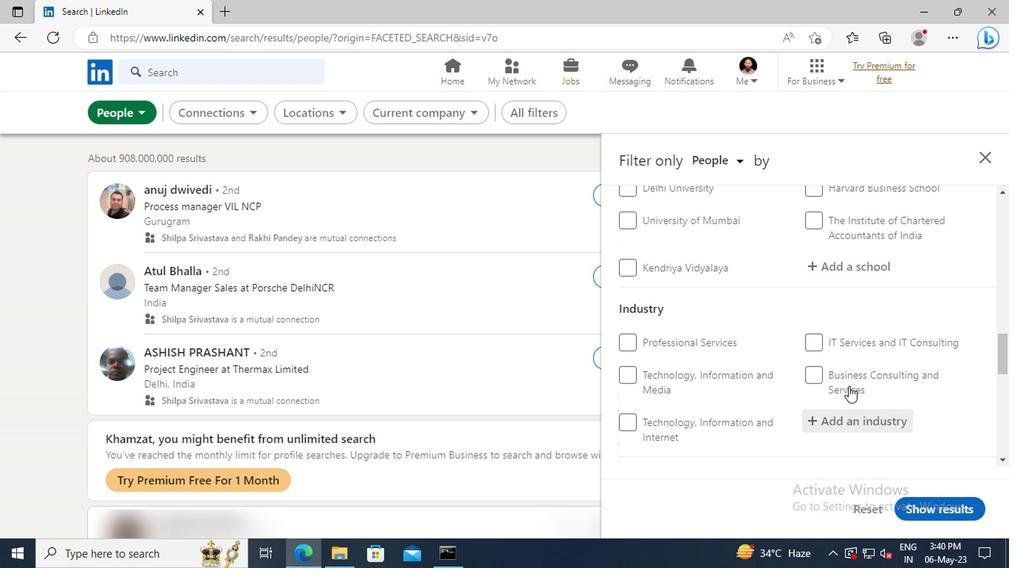 
Action: Mouse scrolled (710, 380) with delta (0, 0)
Screenshot: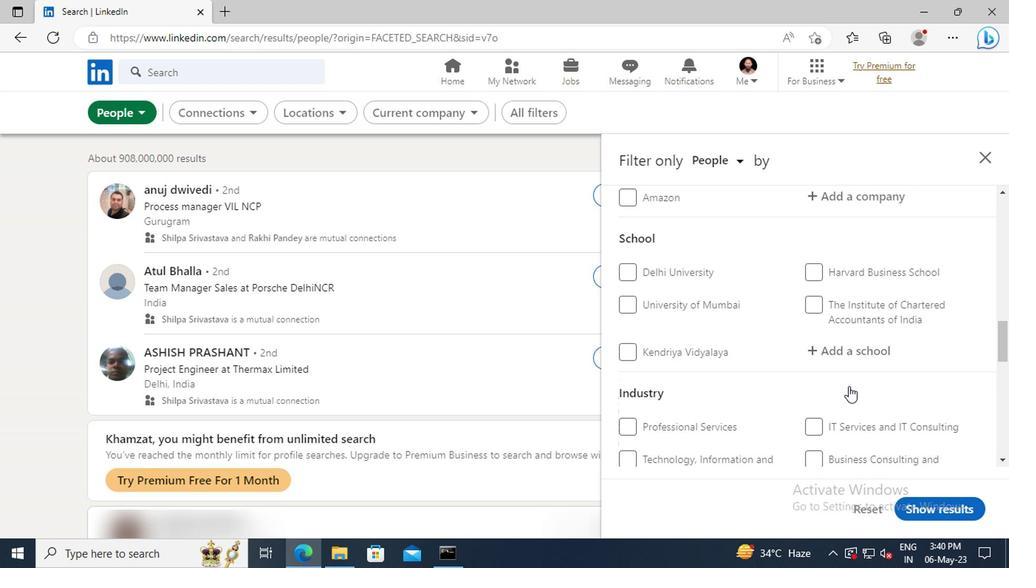 
Action: Mouse scrolled (710, 380) with delta (0, 0)
Screenshot: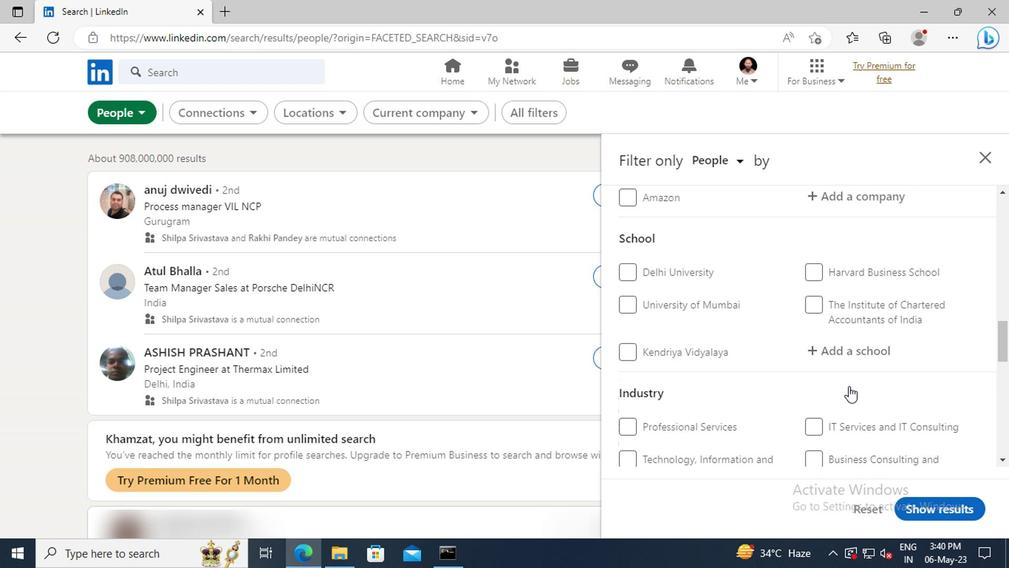 
Action: Mouse scrolled (710, 380) with delta (0, 0)
Screenshot: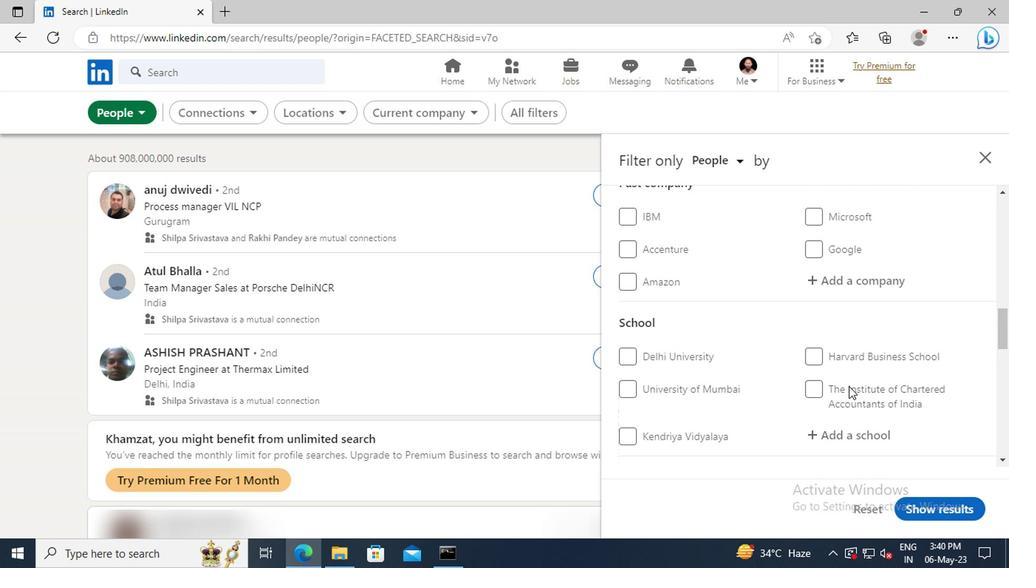 
Action: Mouse scrolled (710, 380) with delta (0, 0)
Screenshot: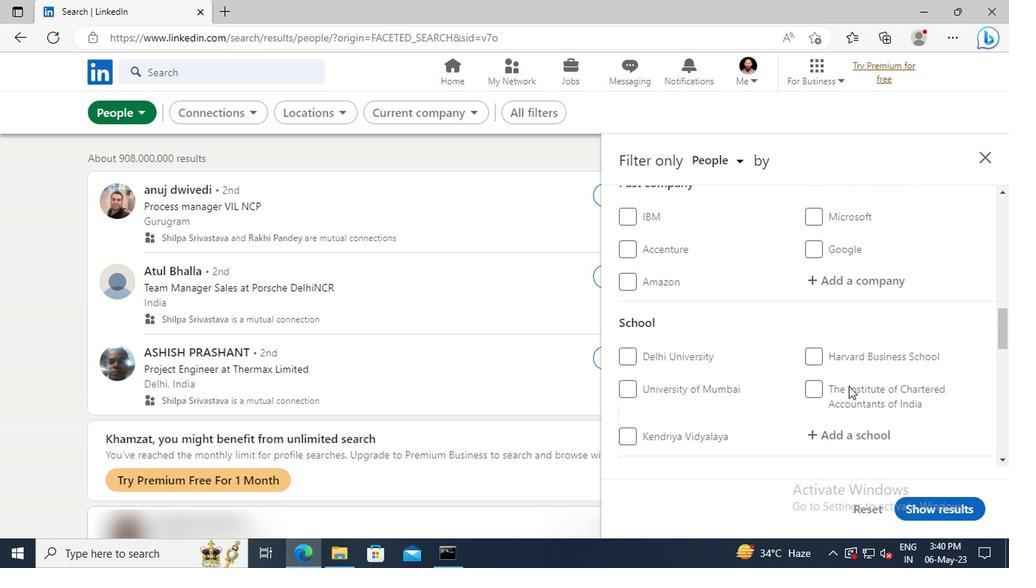 
Action: Mouse scrolled (710, 380) with delta (0, 0)
Screenshot: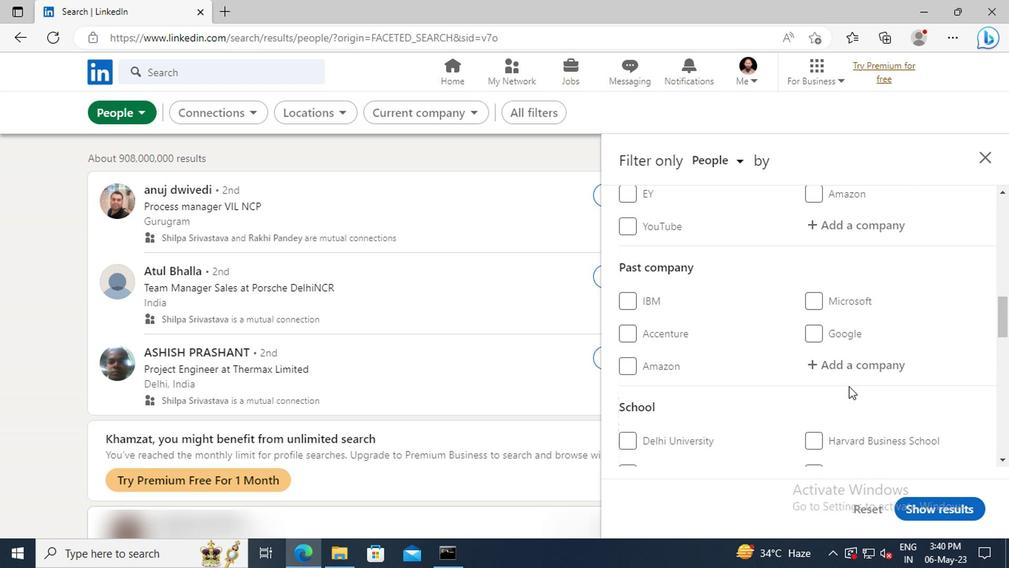 
Action: Mouse scrolled (710, 380) with delta (0, 0)
Screenshot: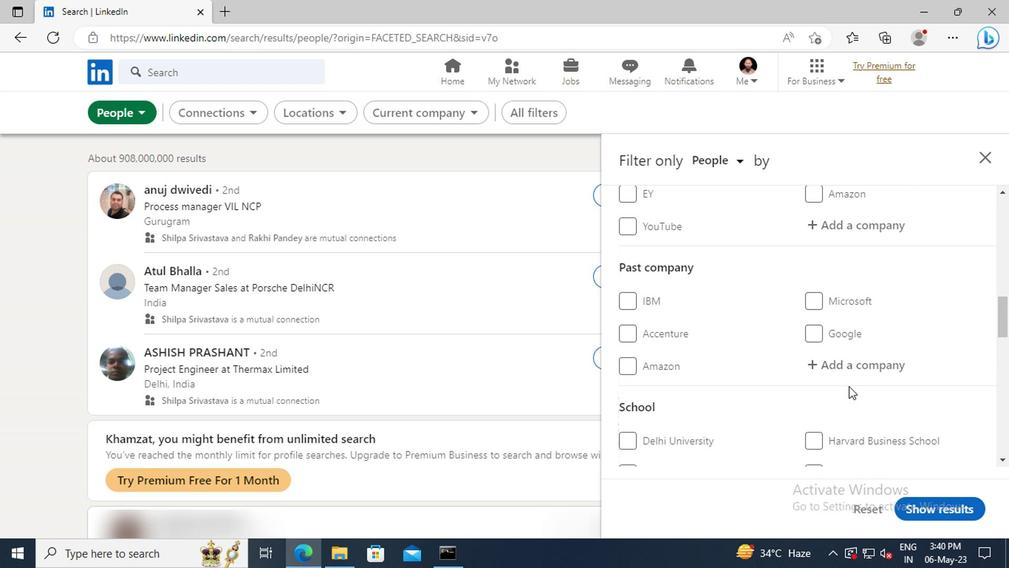 
Action: Mouse scrolled (710, 380) with delta (0, 0)
Screenshot: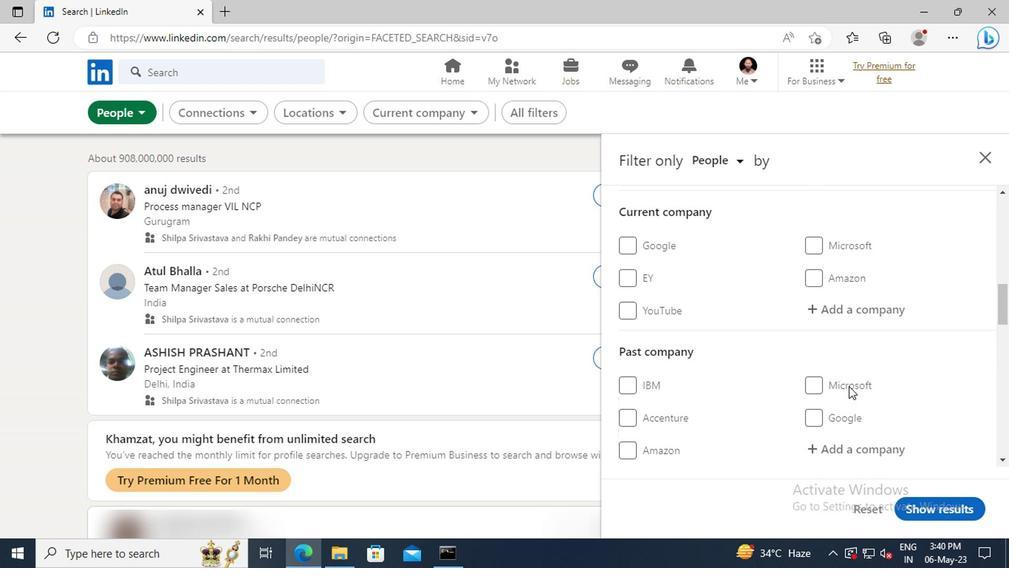 
Action: Mouse moved to (701, 359)
Screenshot: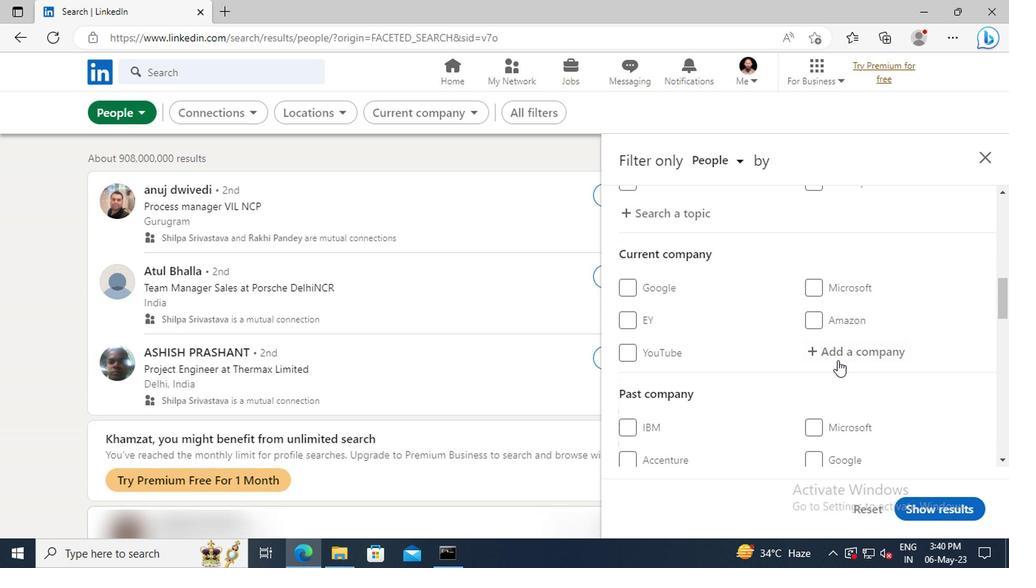 
Action: Mouse pressed left at (701, 359)
Screenshot: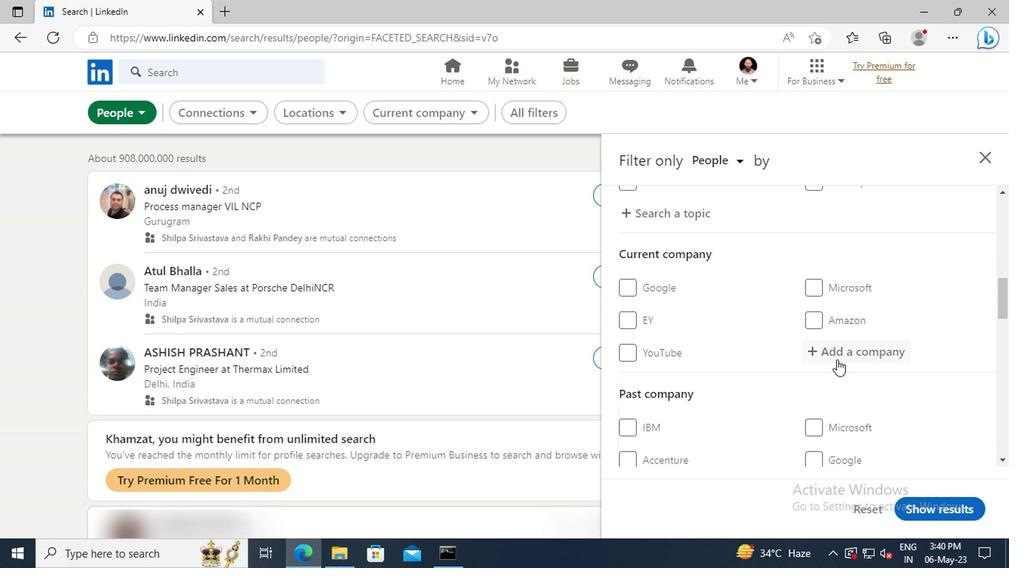 
Action: Key pressed <Key.shift>INDUSTRIAL<Key.space><Key.shift>KN
Screenshot: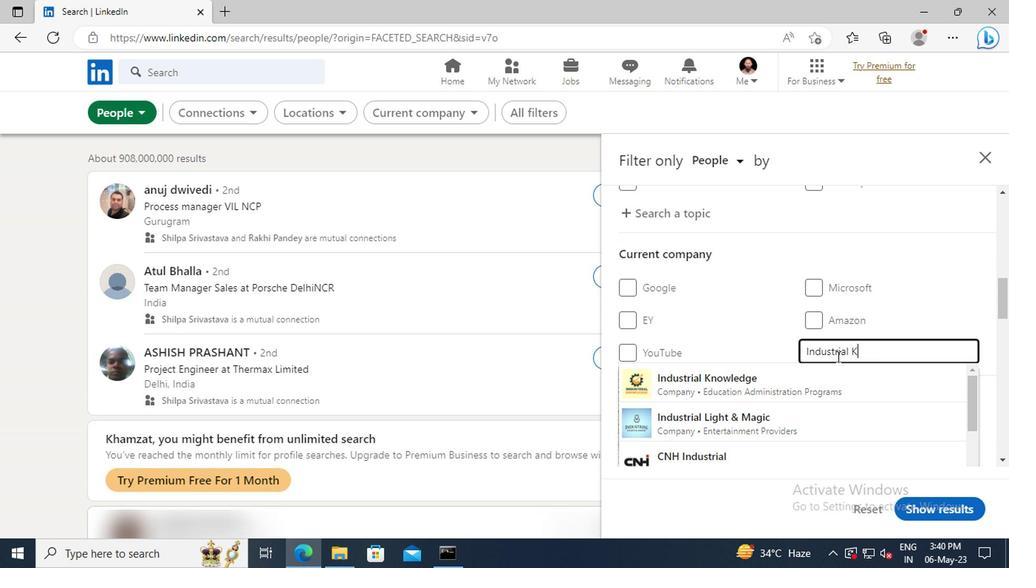
Action: Mouse moved to (699, 374)
Screenshot: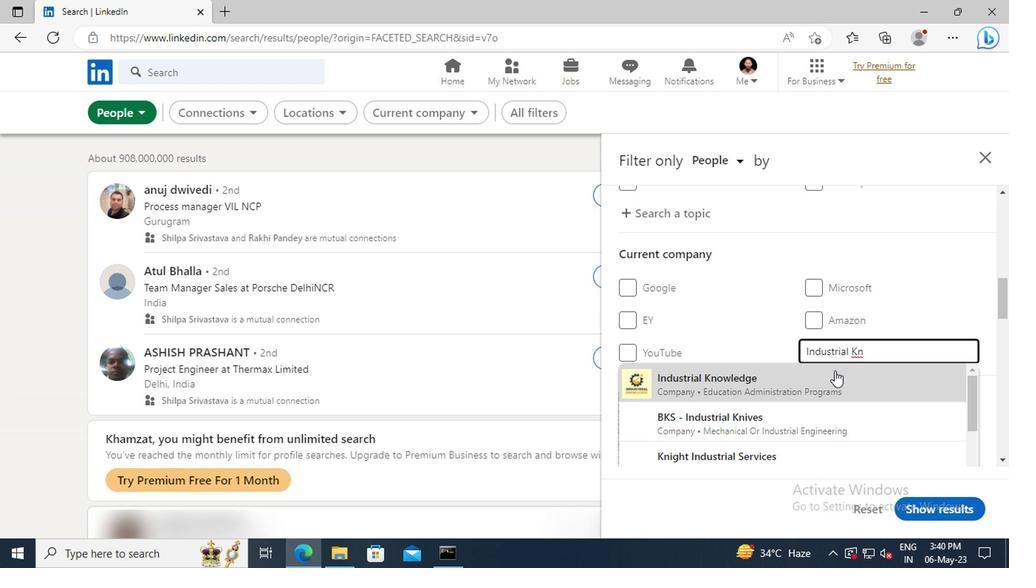 
Action: Mouse pressed left at (699, 374)
Screenshot: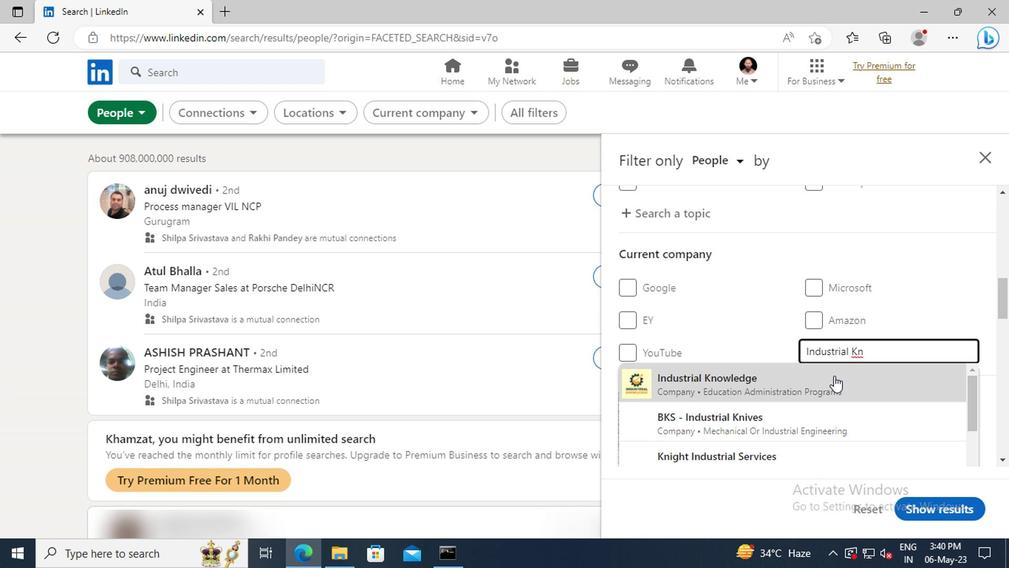 
Action: Mouse scrolled (699, 374) with delta (0, 0)
Screenshot: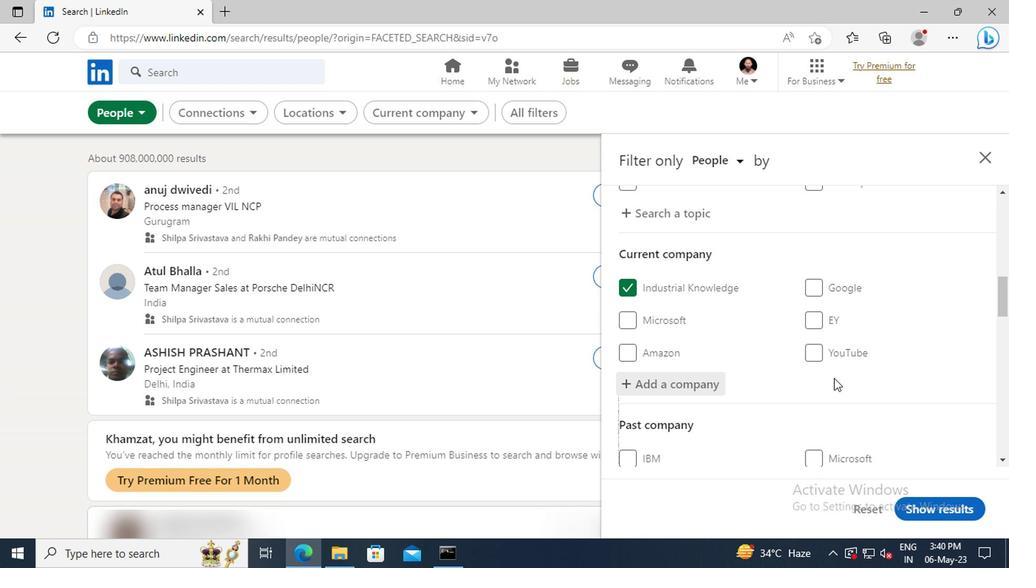 
Action: Mouse moved to (698, 372)
Screenshot: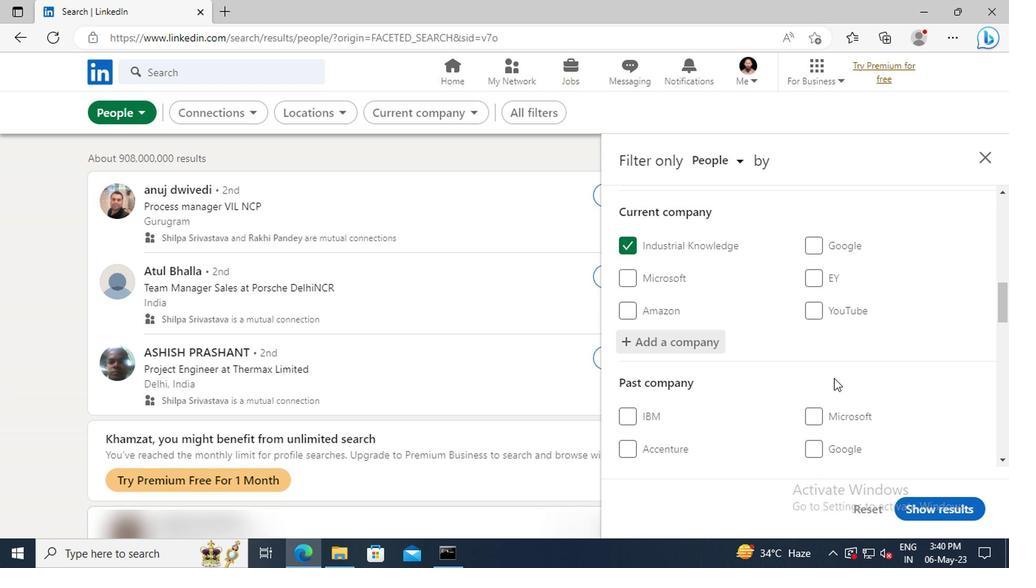 
Action: Mouse scrolled (698, 372) with delta (0, 0)
Screenshot: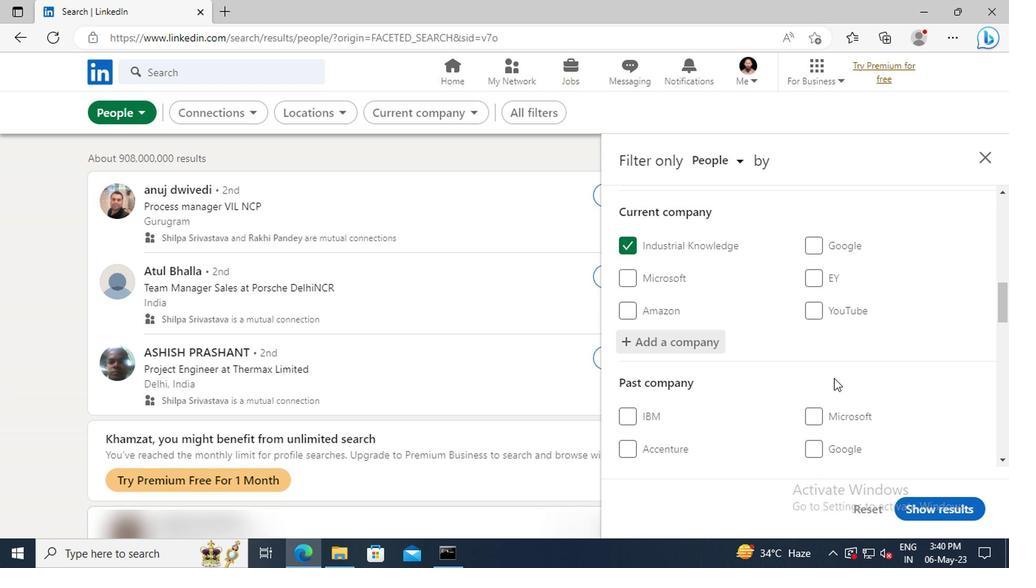 
Action: Mouse moved to (696, 370)
Screenshot: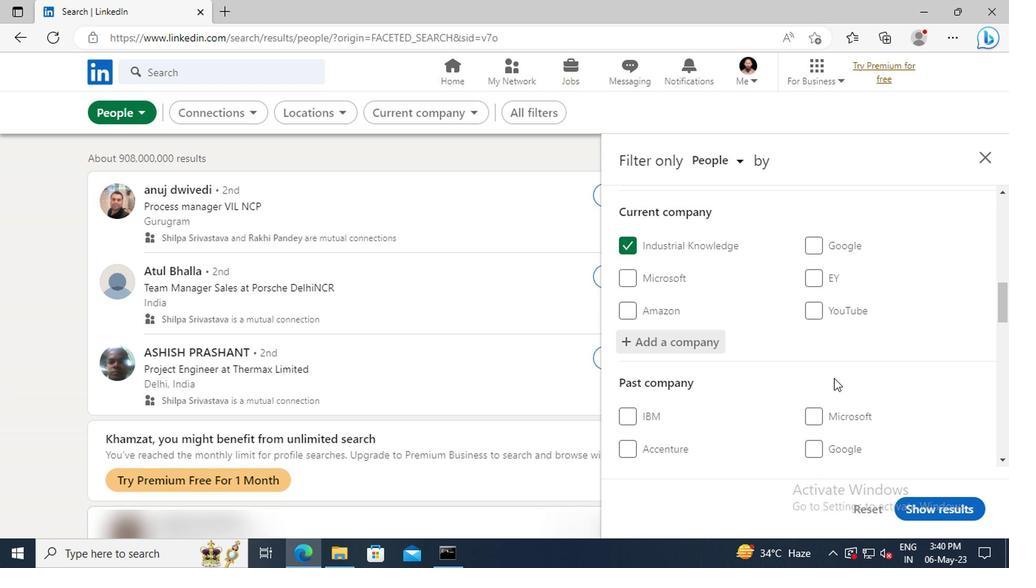 
Action: Mouse scrolled (696, 369) with delta (0, 0)
Screenshot: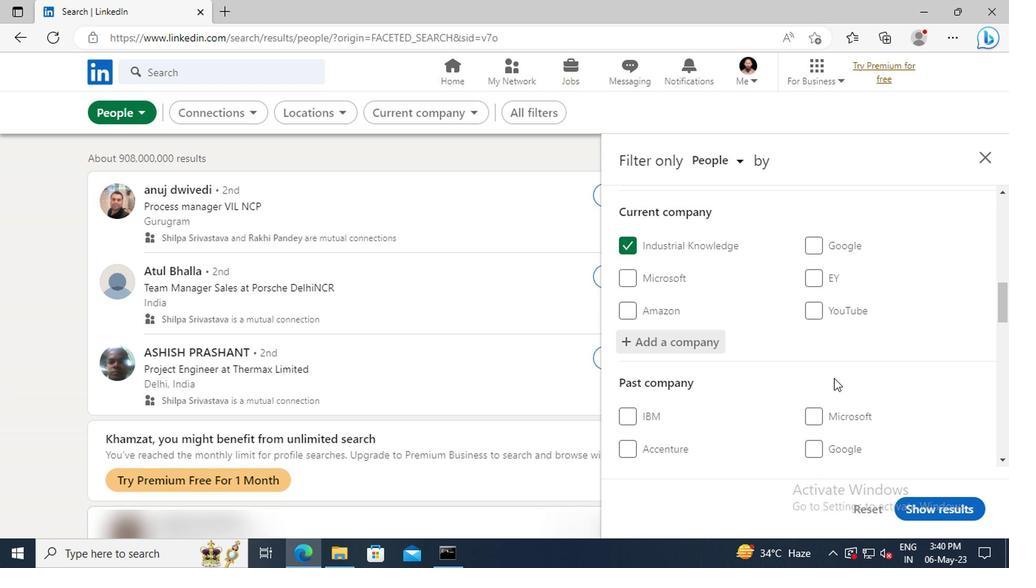 
Action: Mouse moved to (695, 368)
Screenshot: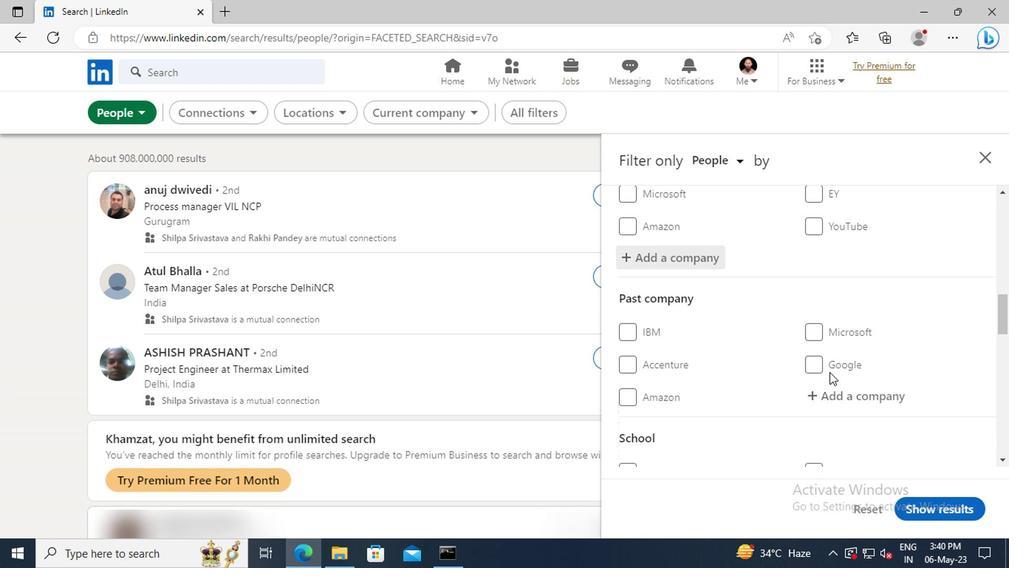 
Action: Mouse scrolled (695, 368) with delta (0, 0)
Screenshot: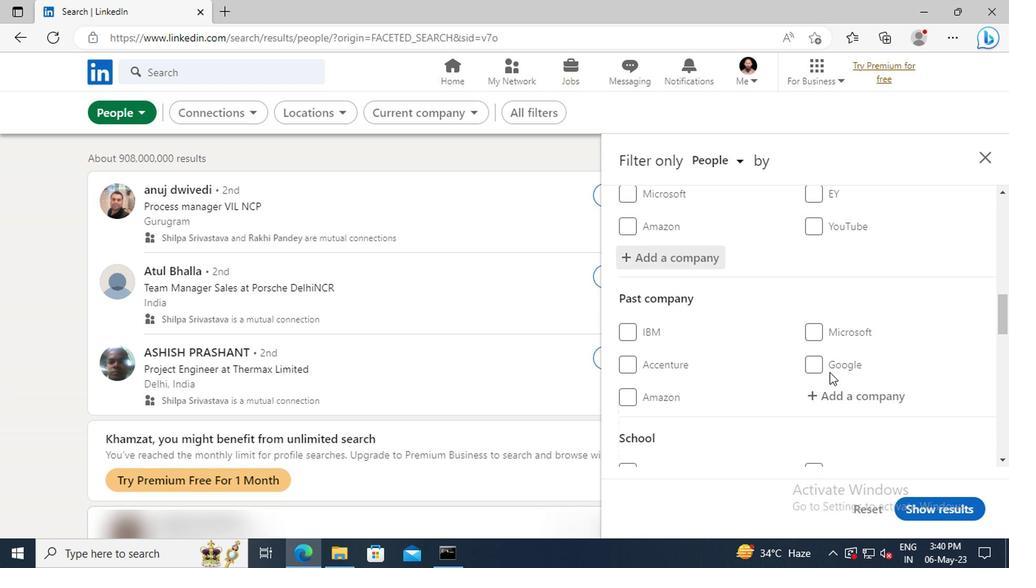 
Action: Mouse scrolled (695, 368) with delta (0, 0)
Screenshot: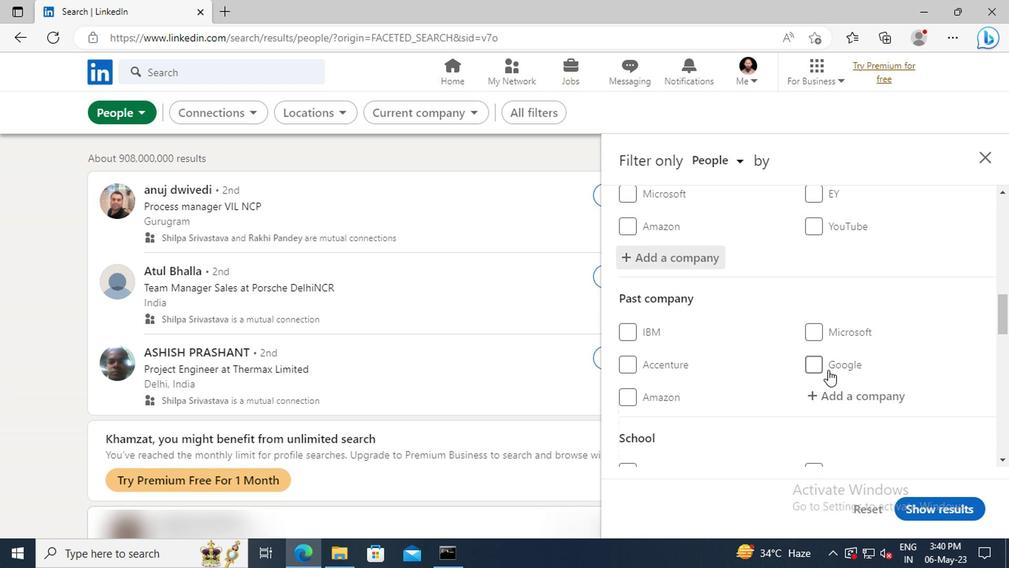 
Action: Mouse scrolled (695, 368) with delta (0, 0)
Screenshot: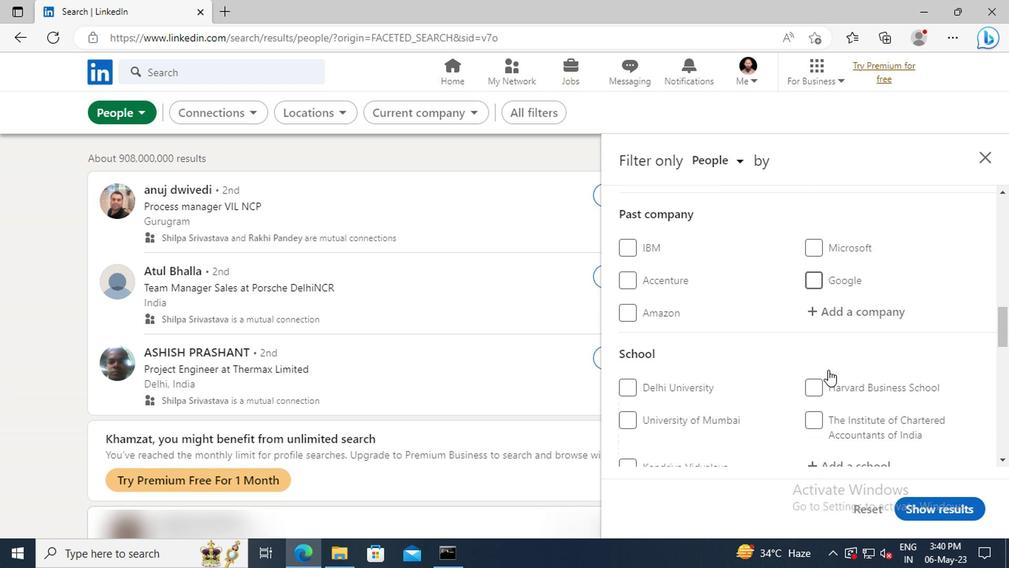 
Action: Mouse scrolled (695, 368) with delta (0, 0)
Screenshot: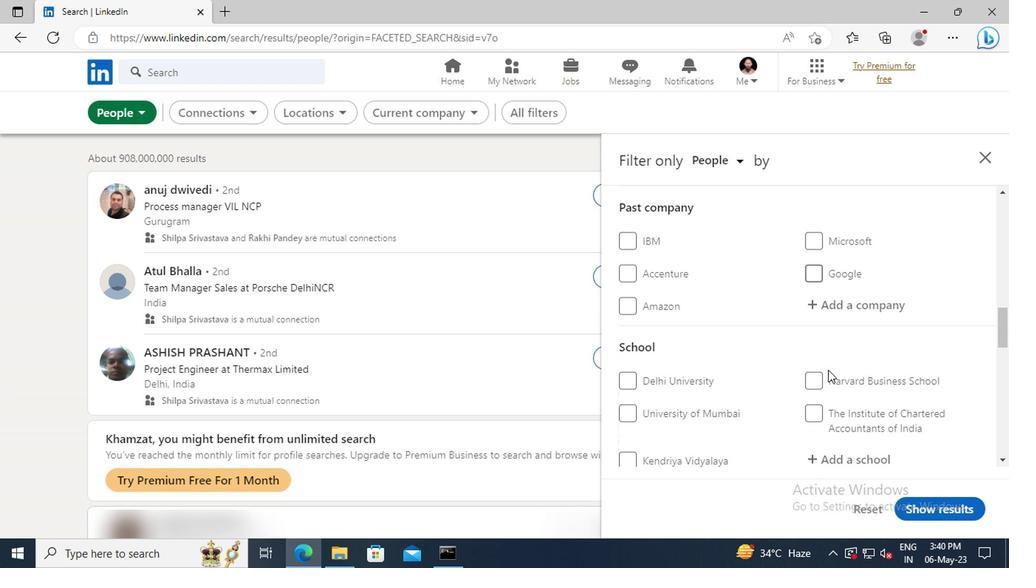 
Action: Mouse moved to (696, 375)
Screenshot: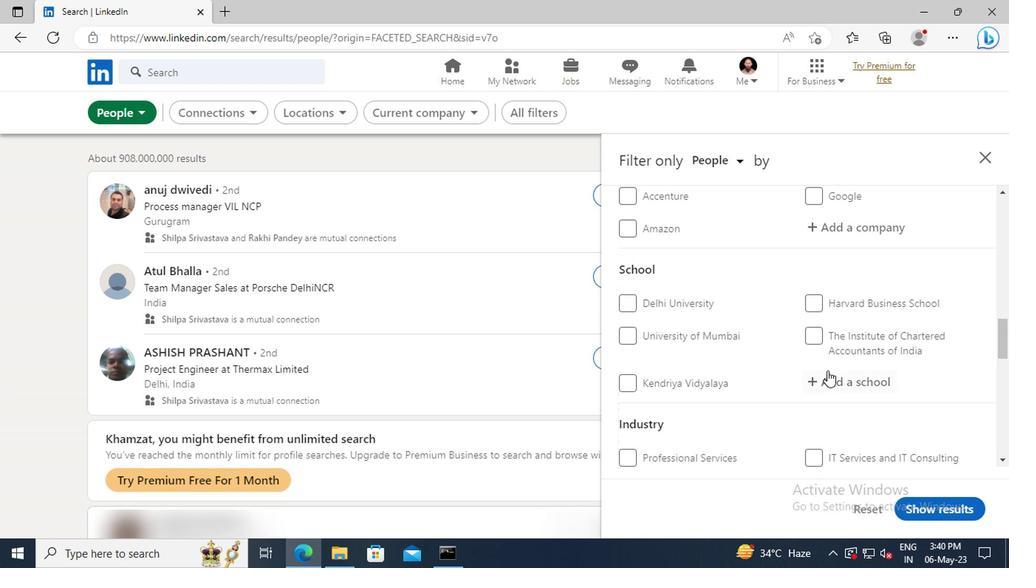 
Action: Mouse pressed left at (696, 375)
Screenshot: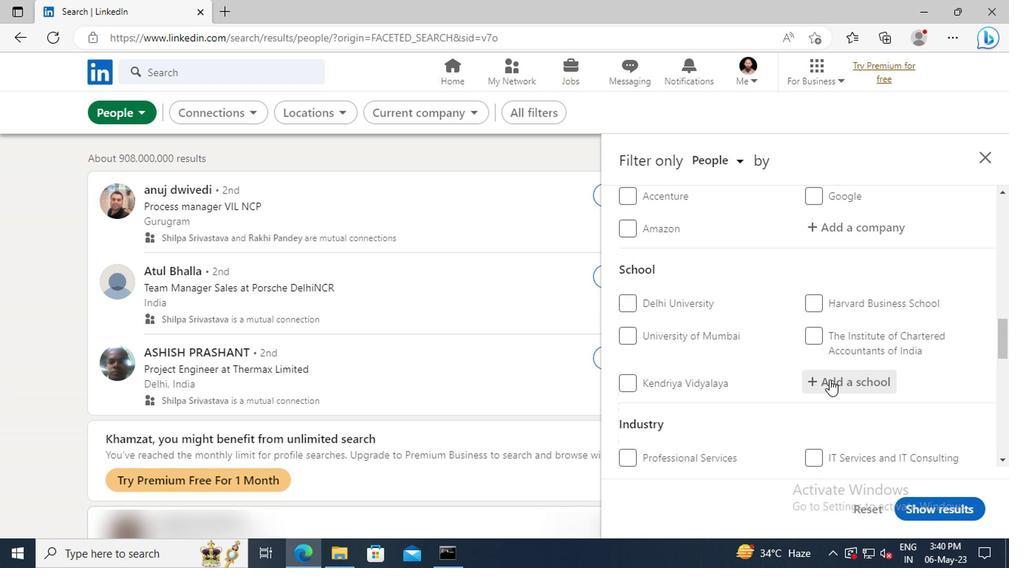 
Action: Key pressed <Key.shift>SHREE<Key.space><Key.shift>J
Screenshot: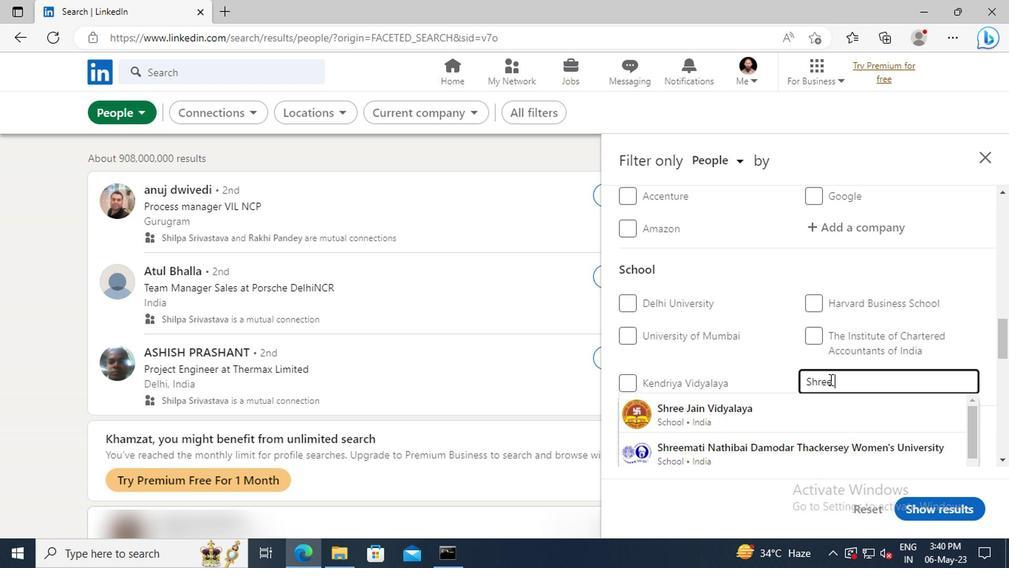 
Action: Mouse moved to (699, 392)
Screenshot: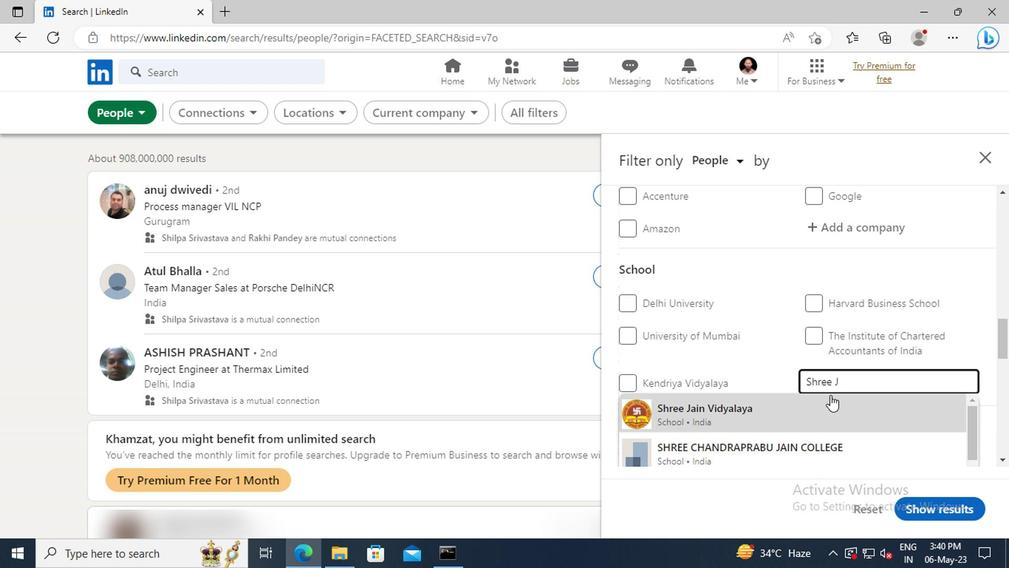 
Action: Mouse pressed left at (699, 392)
Screenshot: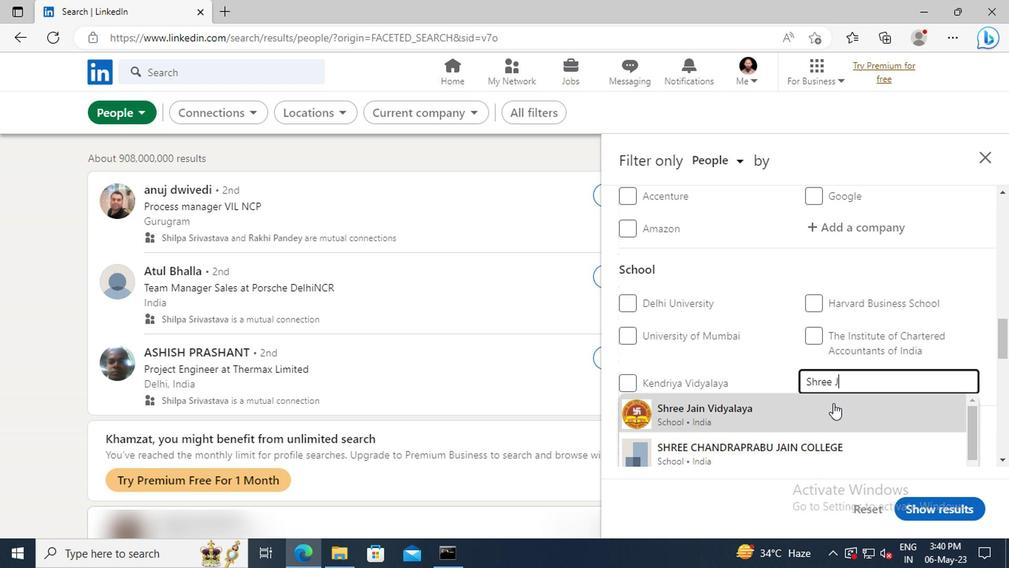 
Action: Mouse scrolled (699, 391) with delta (0, 0)
Screenshot: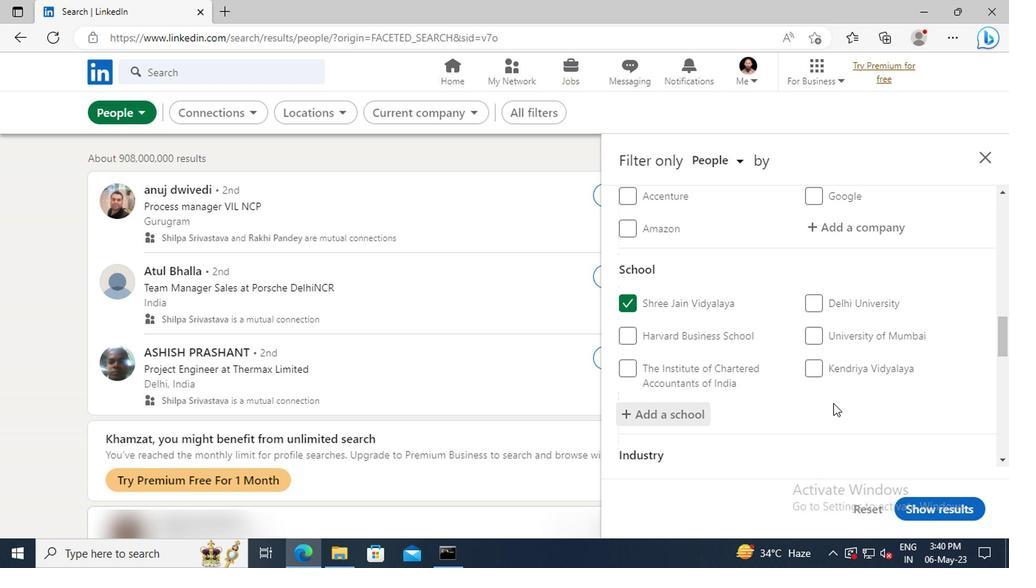 
Action: Mouse scrolled (699, 391) with delta (0, 0)
Screenshot: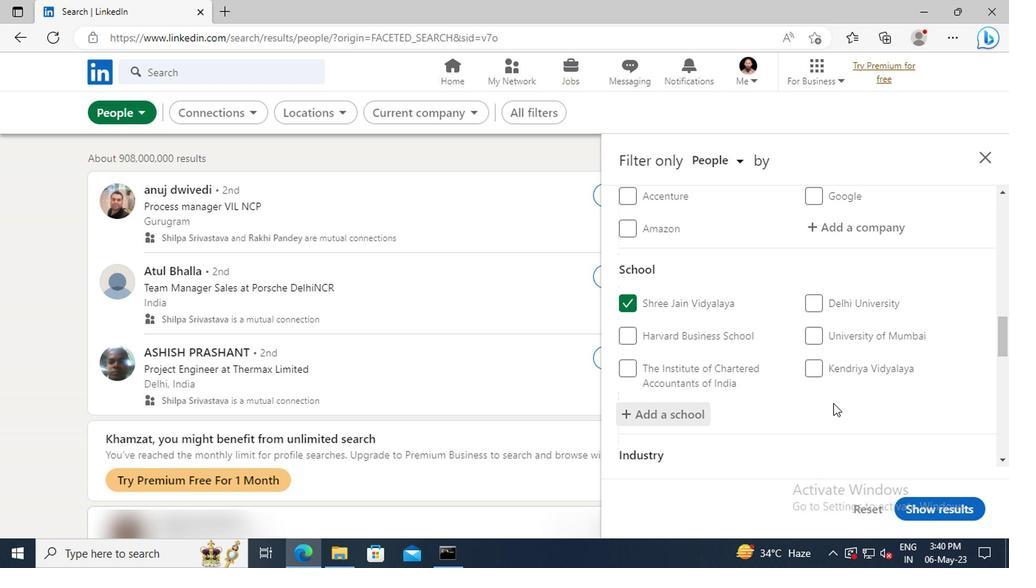 
Action: Mouse moved to (698, 388)
Screenshot: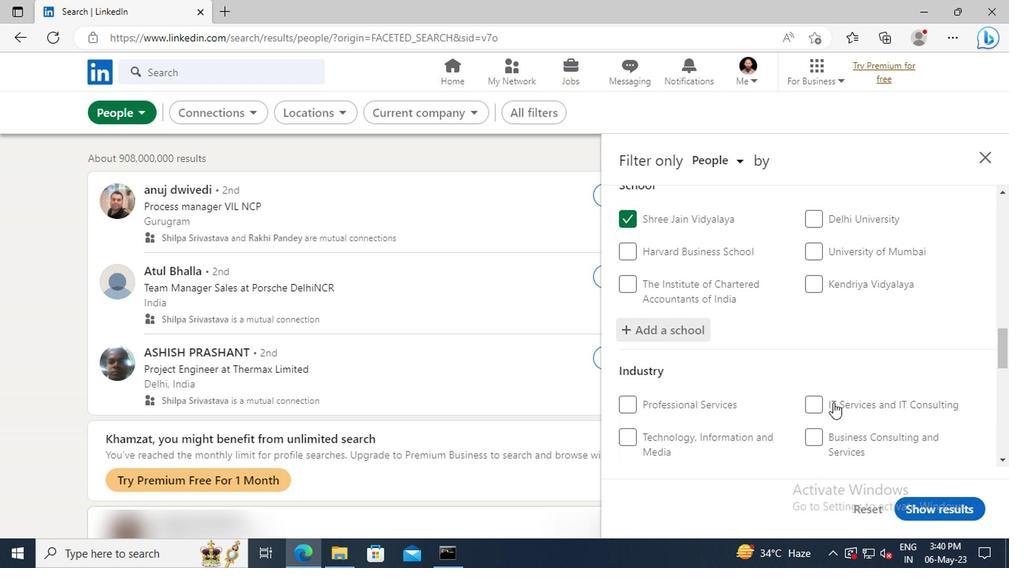 
Action: Mouse scrolled (698, 388) with delta (0, 0)
Screenshot: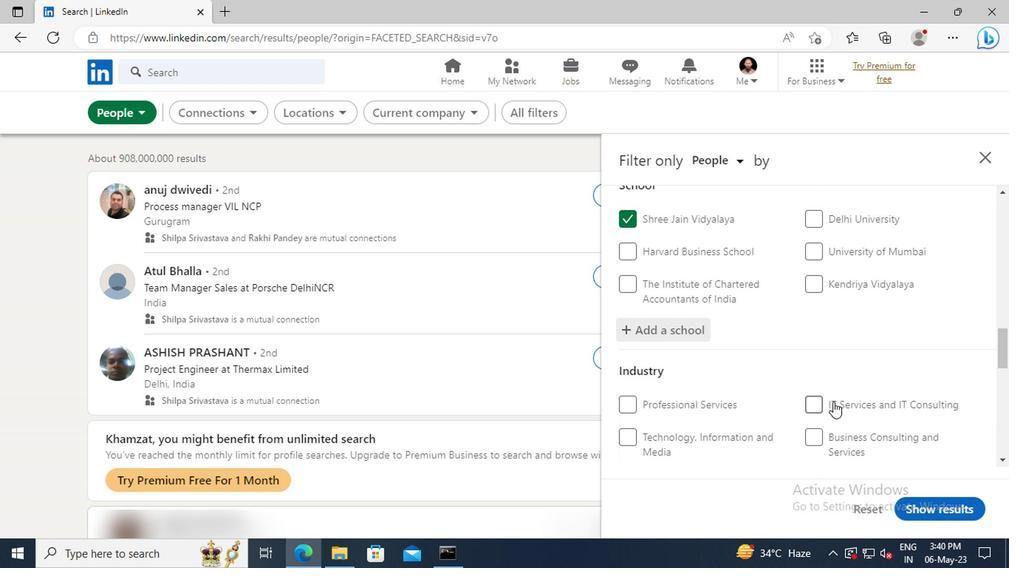 
Action: Mouse moved to (696, 386)
Screenshot: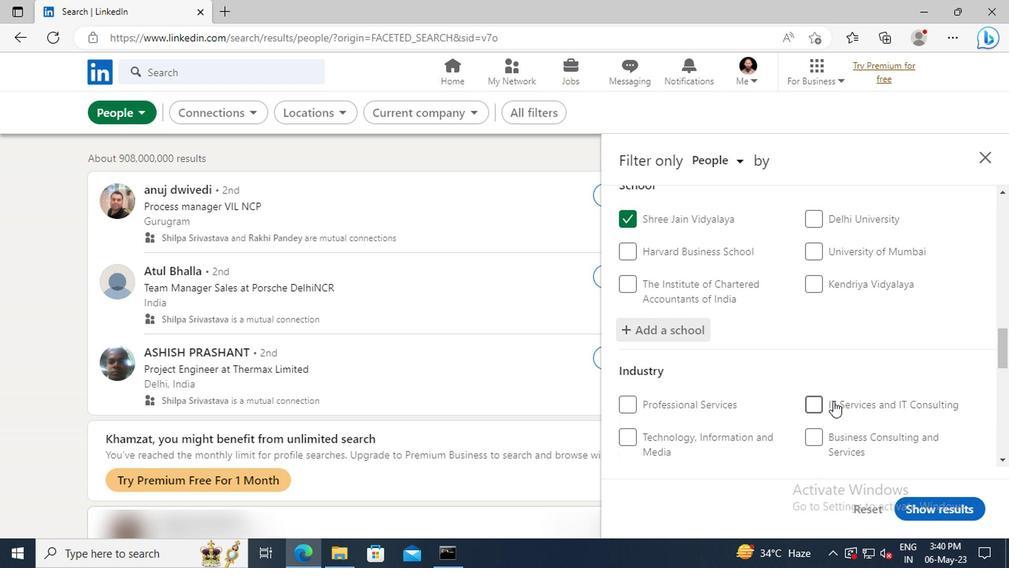 
Action: Mouse scrolled (696, 385) with delta (0, 0)
Screenshot: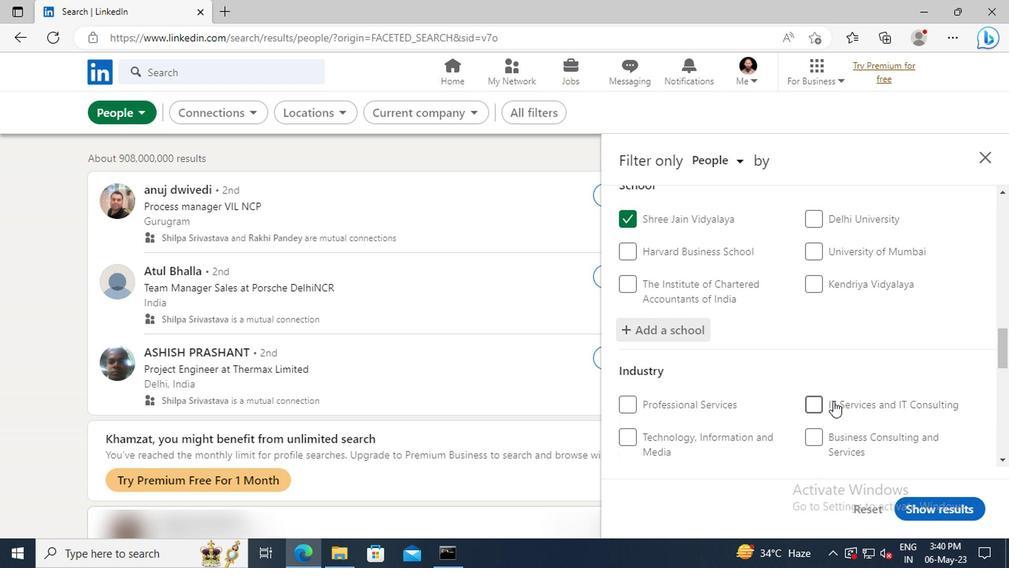 
Action: Mouse moved to (699, 390)
Screenshot: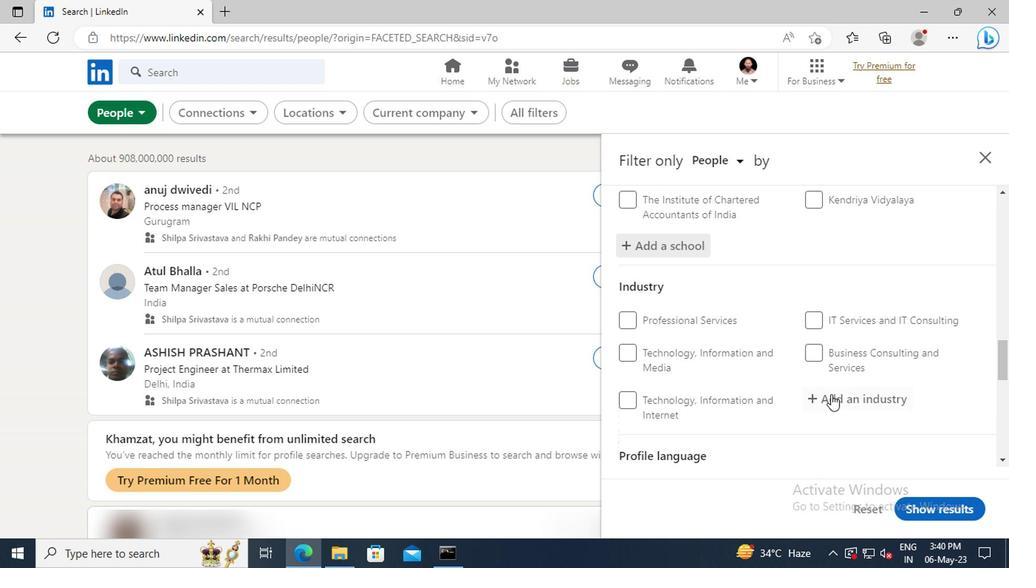 
Action: Mouse pressed left at (699, 390)
Screenshot: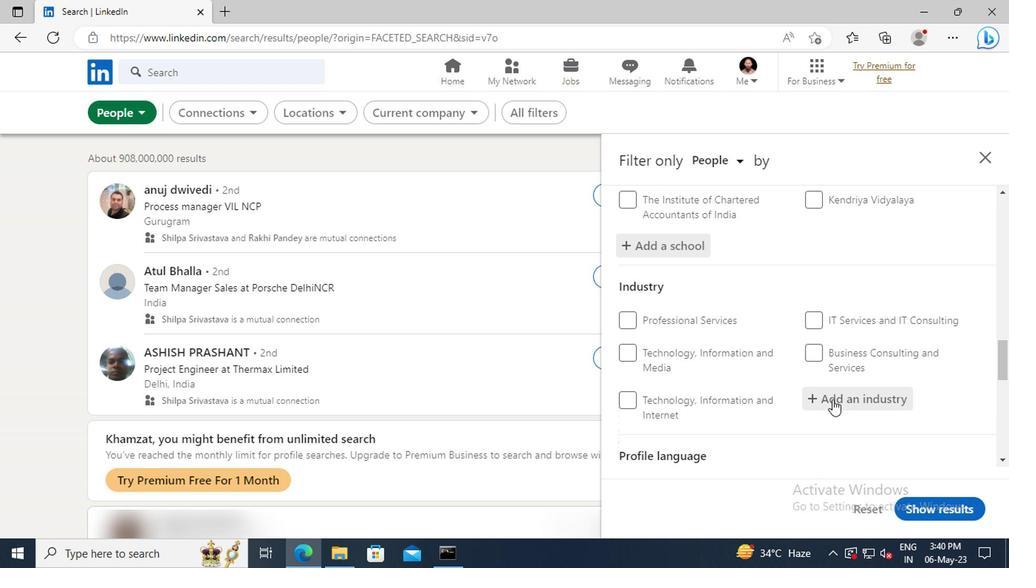 
Action: Key pressed <Key.shift><Key.shift><Key.shift><Key.shift><Key.shift><Key.shift><Key.shift><Key.shift><Key.shift><Key.shift><Key.shift><Key.shift><Key.shift><Key.shift><Key.shift><Key.shift><Key.shift><Key.shift><Key.shift><Key.shift><Key.shift>SUGAR<Key.space>
Screenshot: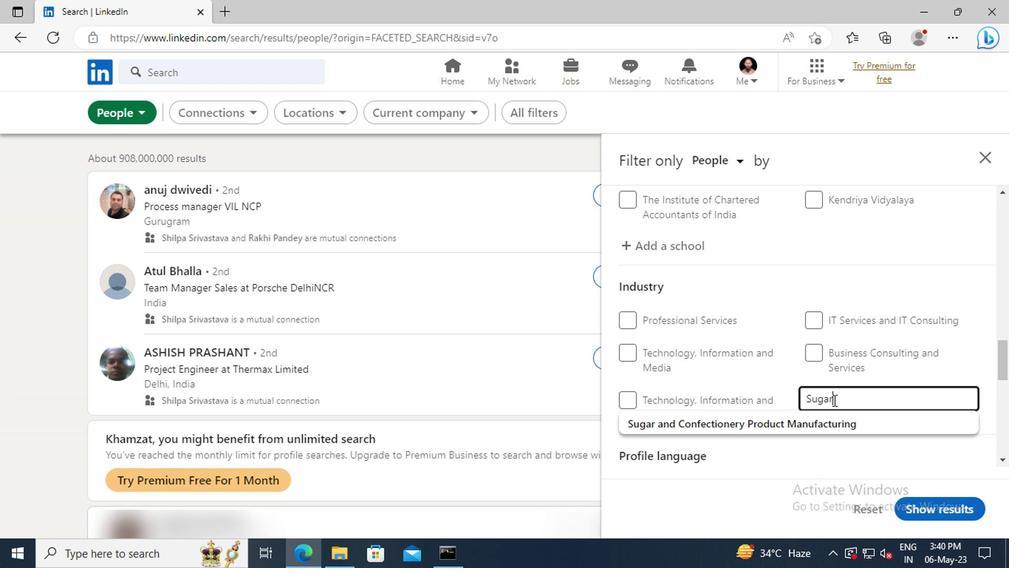 
Action: Mouse moved to (701, 404)
Screenshot: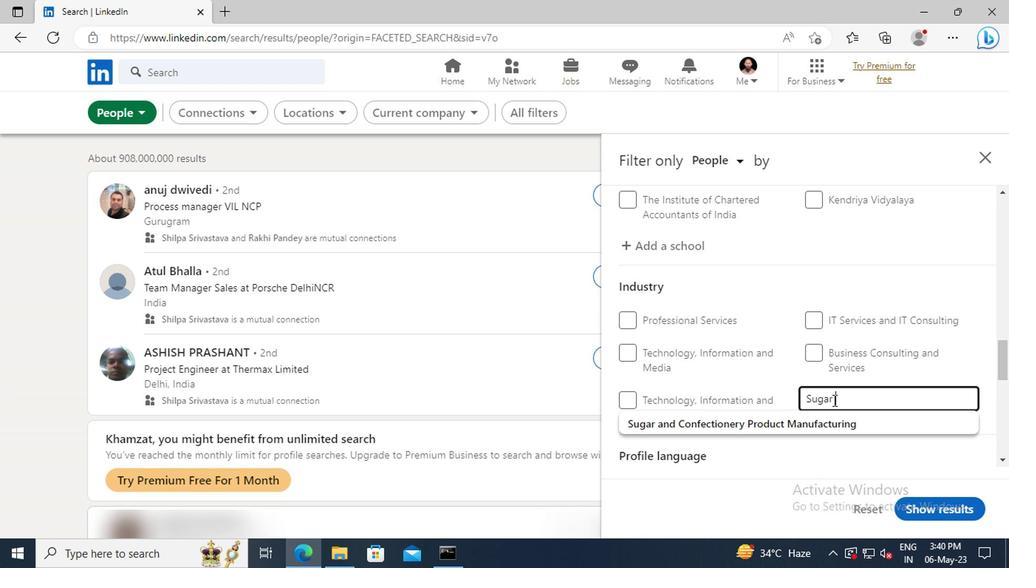 
Action: Mouse pressed left at (701, 404)
Screenshot: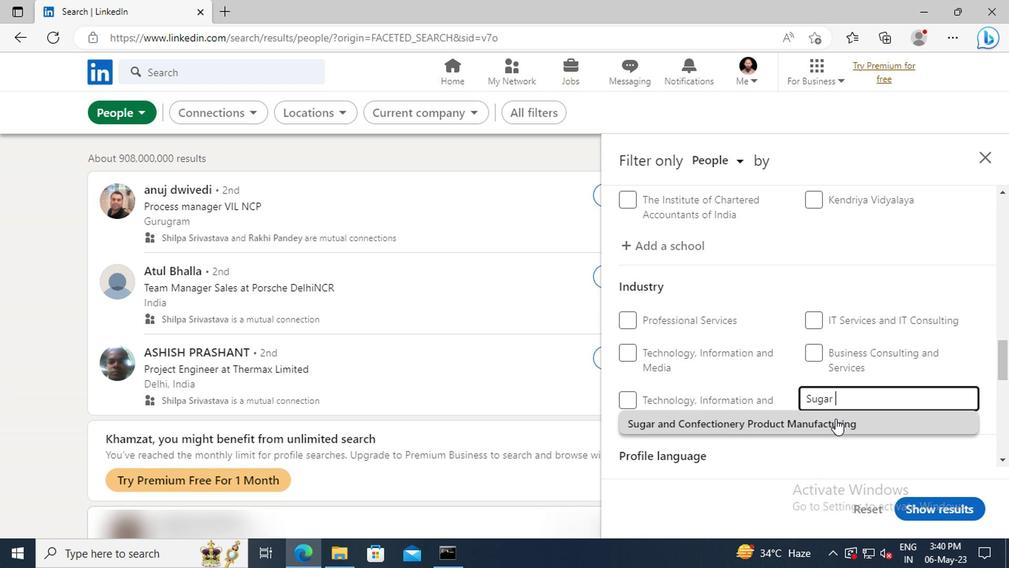 
Action: Mouse scrolled (701, 403) with delta (0, 0)
Screenshot: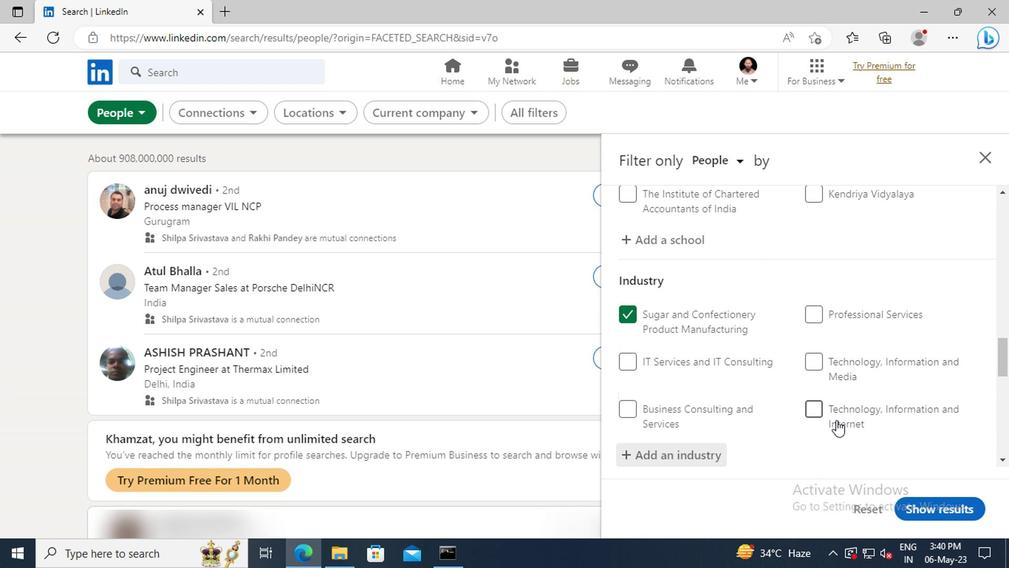 
Action: Mouse scrolled (701, 403) with delta (0, 0)
Screenshot: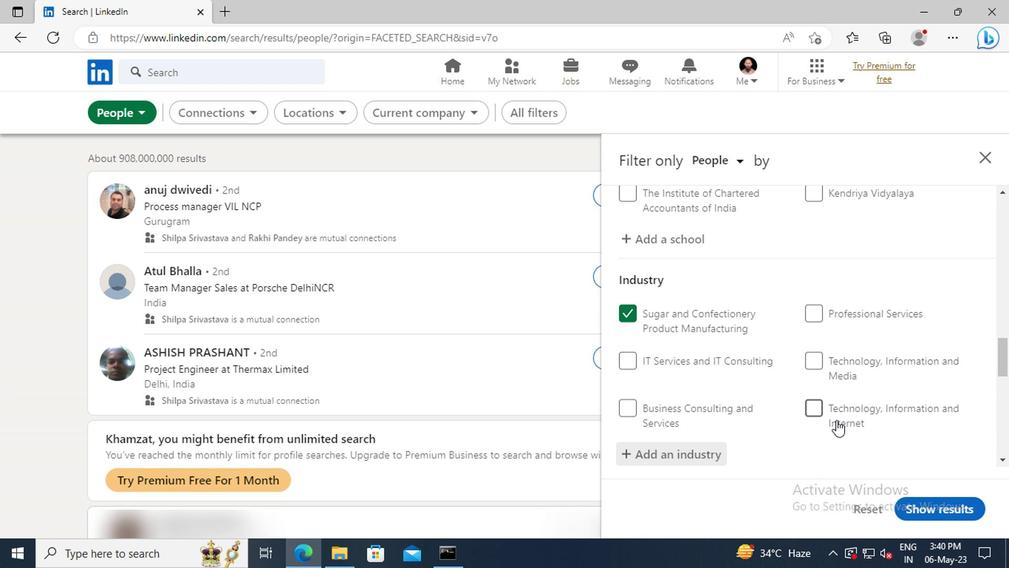 
Action: Mouse scrolled (701, 403) with delta (0, 0)
Screenshot: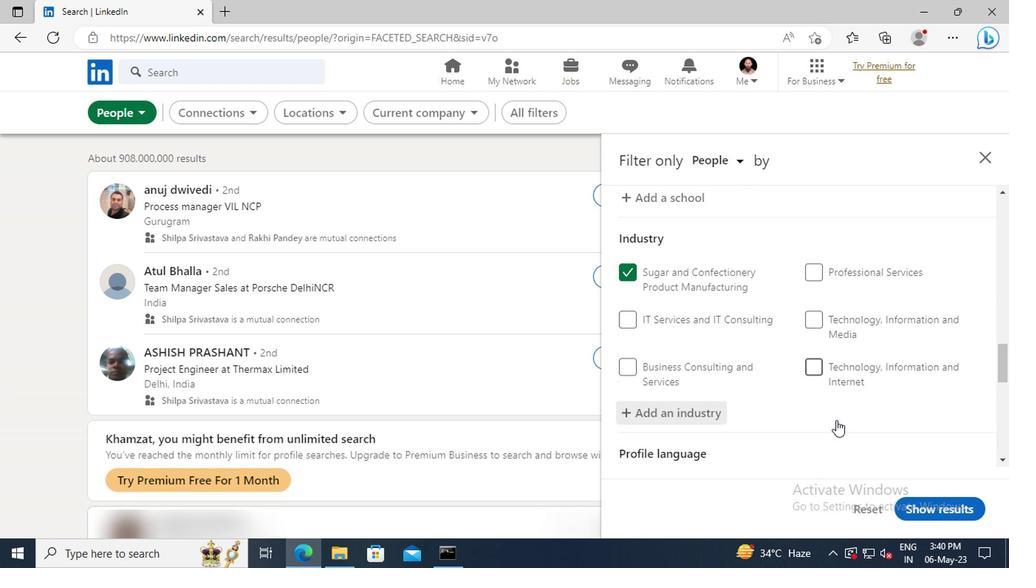 
Action: Mouse moved to (701, 399)
Screenshot: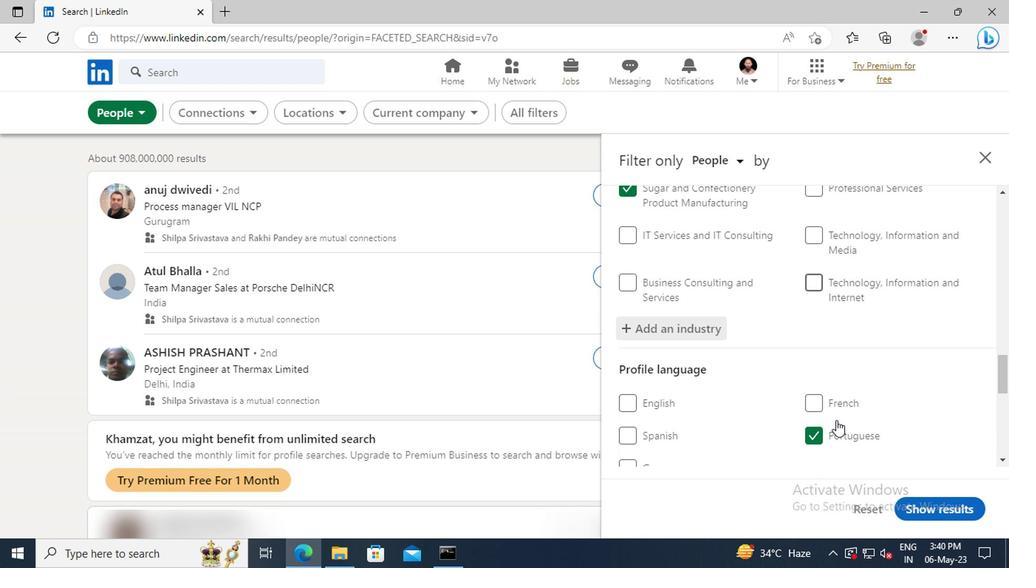 
Action: Mouse scrolled (701, 398) with delta (0, 0)
Screenshot: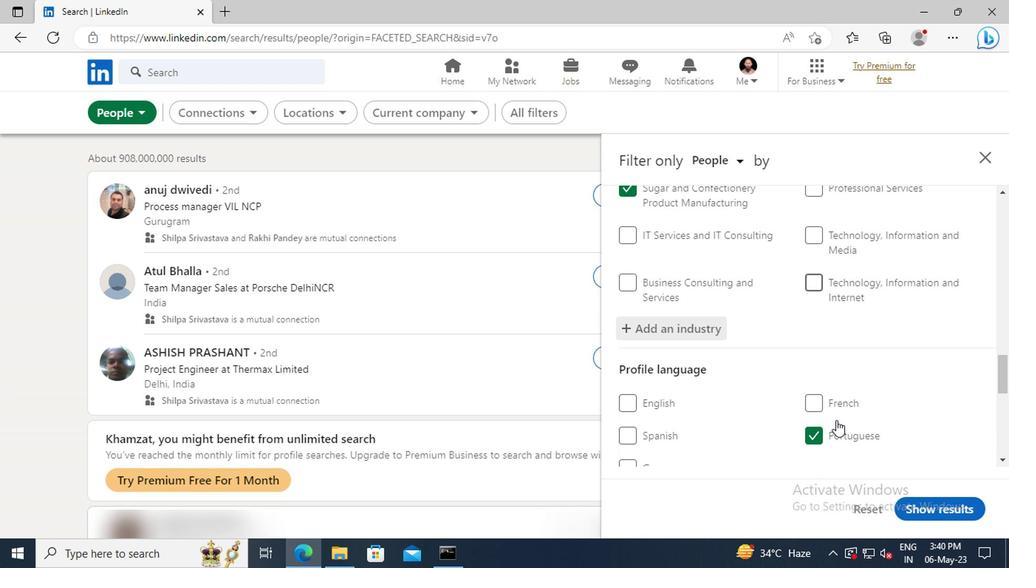 
Action: Mouse moved to (696, 379)
Screenshot: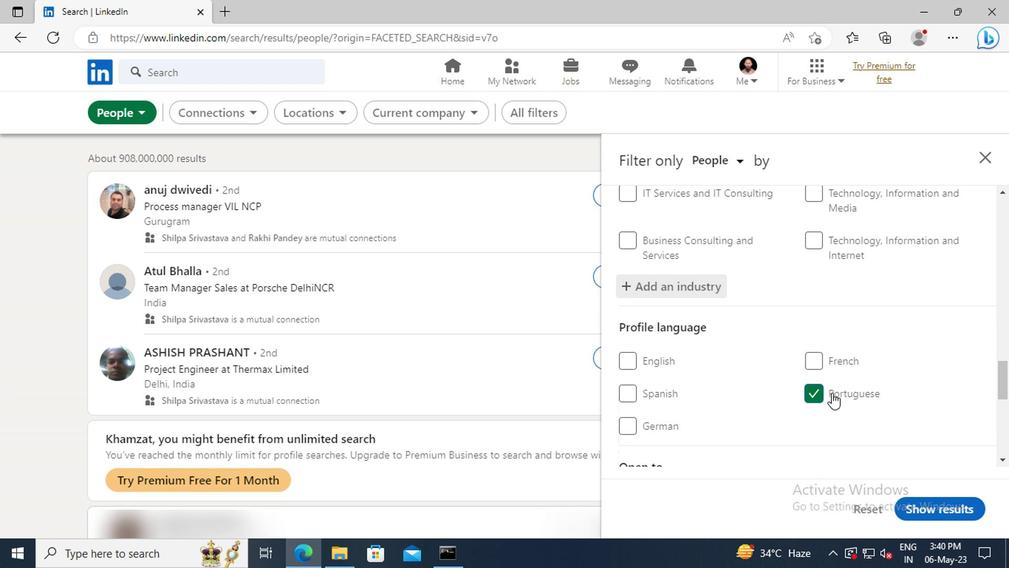 
Action: Mouse scrolled (696, 378) with delta (0, 0)
Screenshot: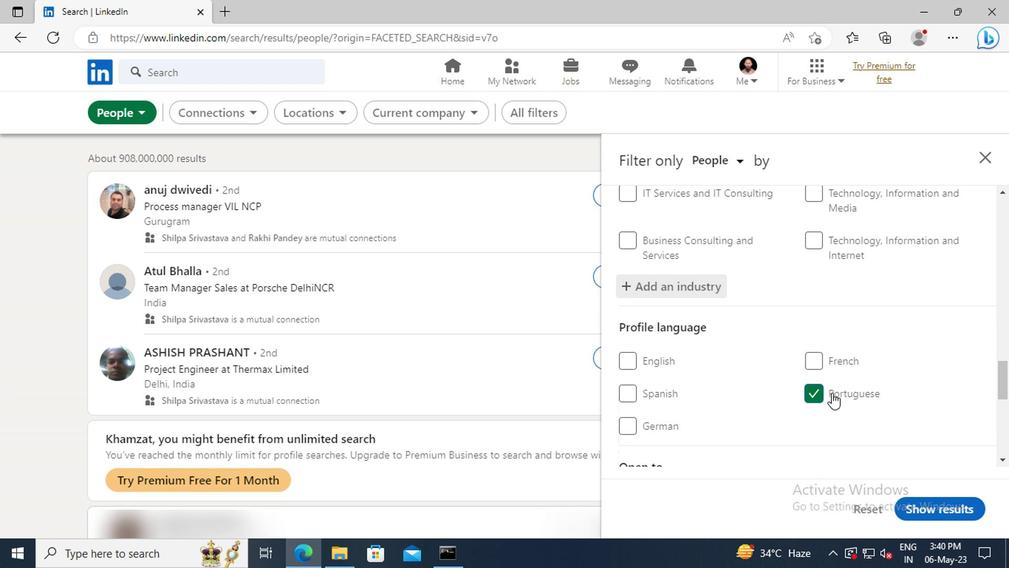 
Action: Mouse moved to (696, 376)
Screenshot: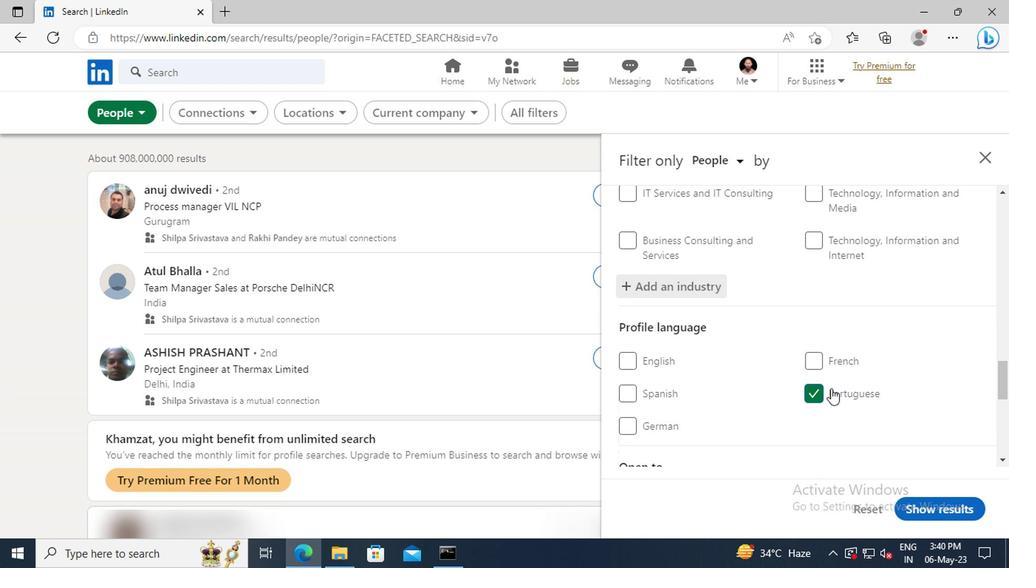 
Action: Mouse scrolled (696, 376) with delta (0, 0)
Screenshot: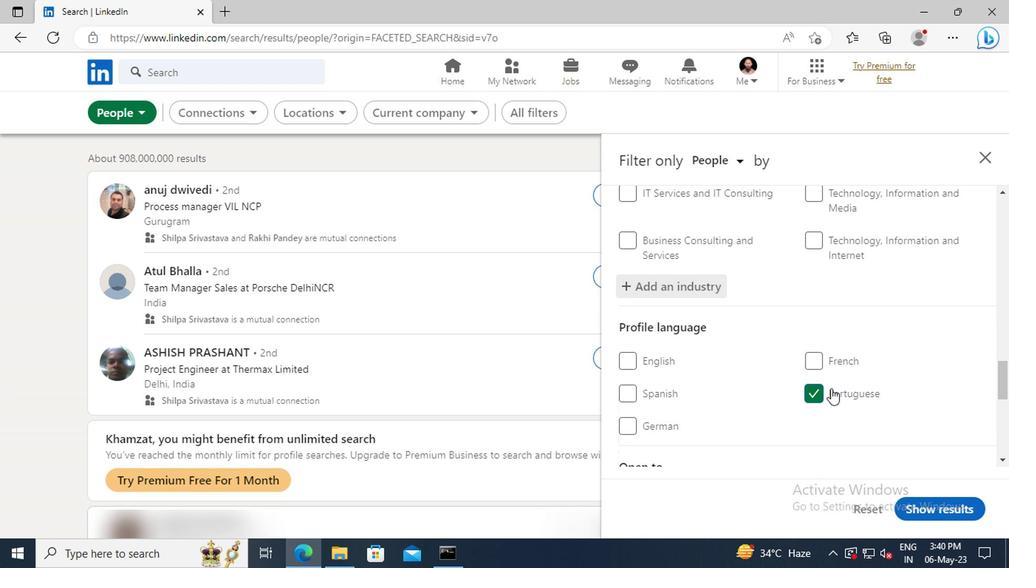 
Action: Mouse moved to (692, 365)
Screenshot: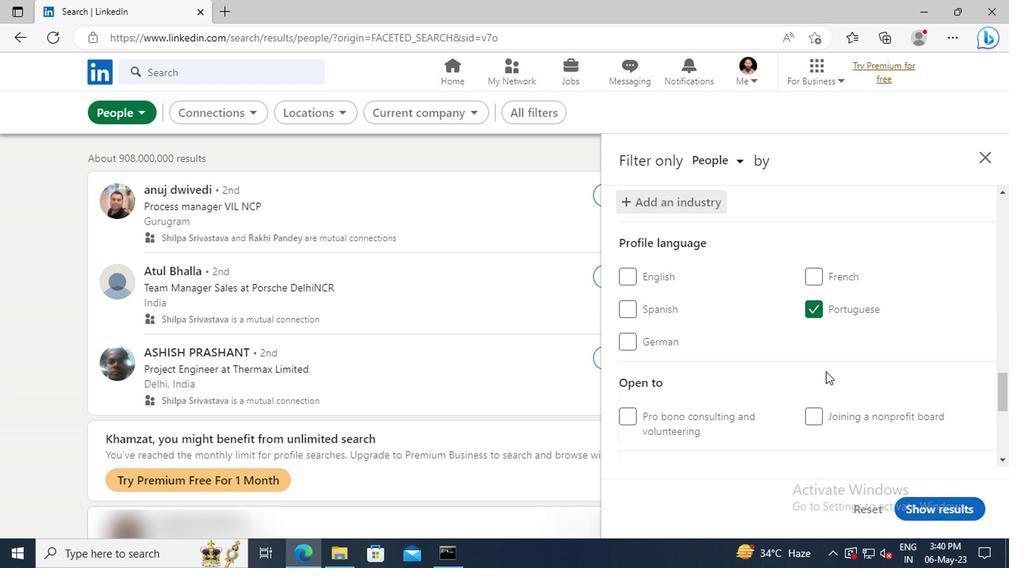 
Action: Mouse scrolled (692, 365) with delta (0, 0)
Screenshot: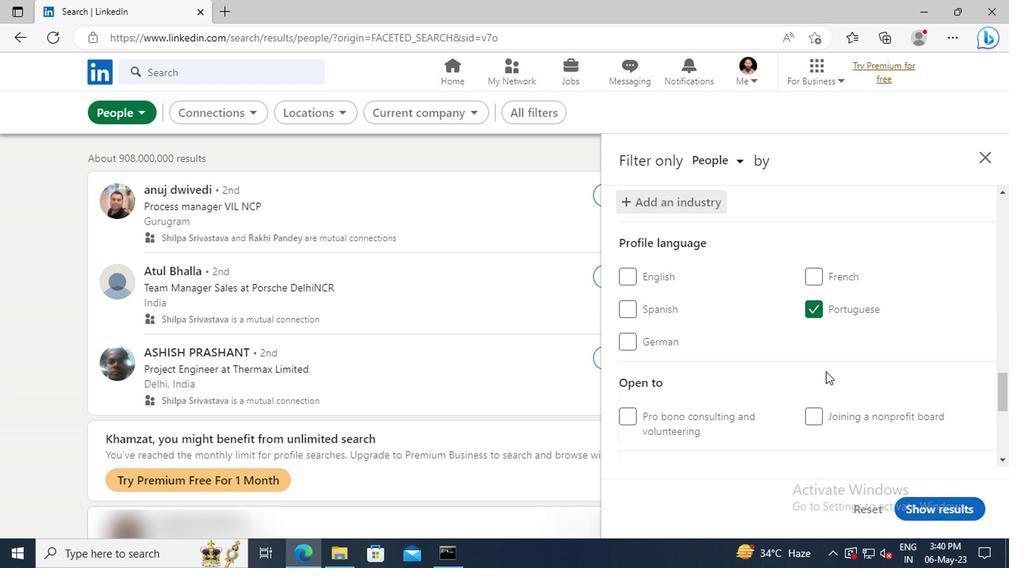 
Action: Mouse scrolled (692, 365) with delta (0, 0)
Screenshot: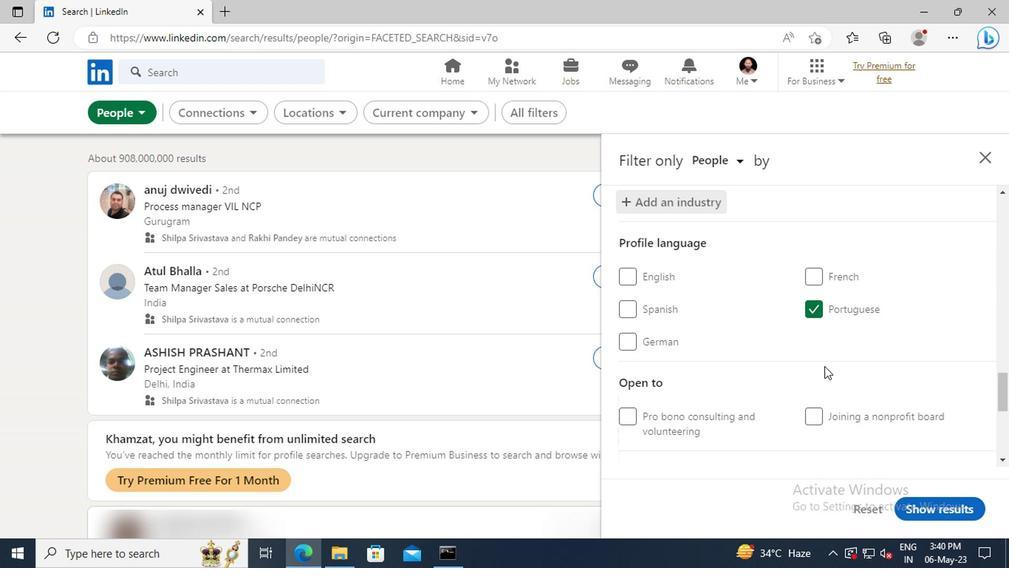 
Action: Mouse moved to (691, 363)
Screenshot: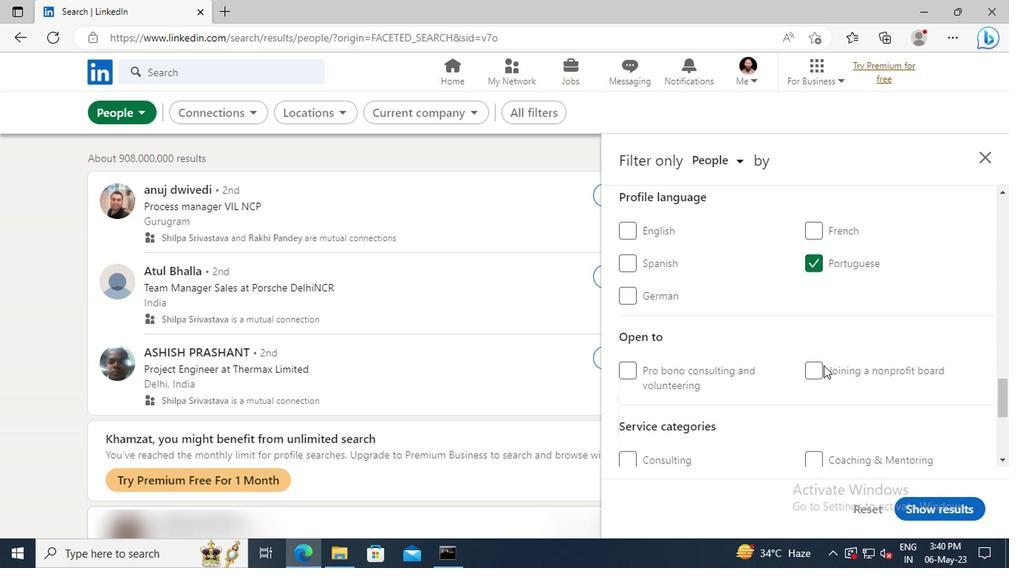 
Action: Mouse scrolled (691, 362) with delta (0, 0)
Screenshot: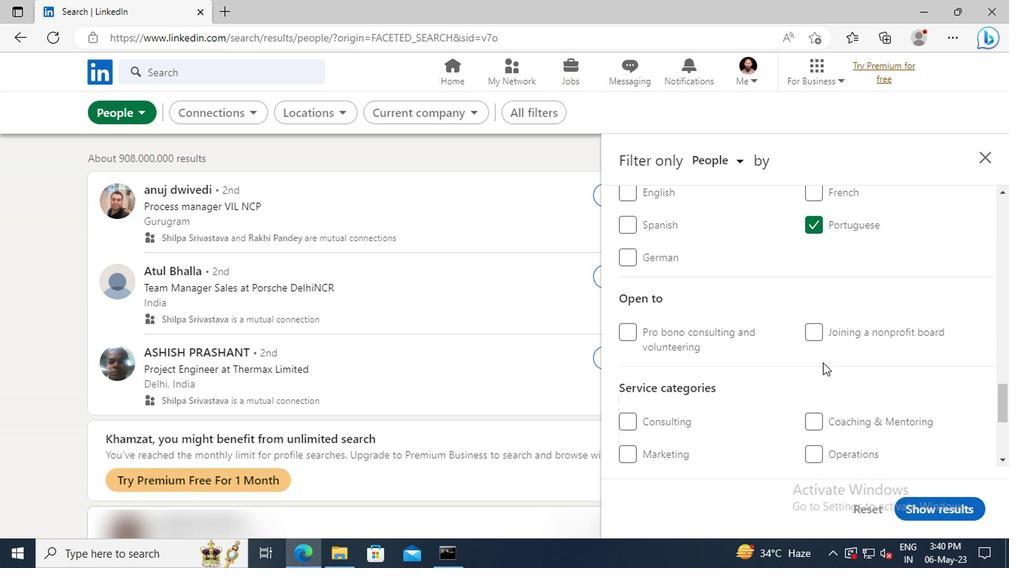 
Action: Mouse scrolled (691, 362) with delta (0, 0)
Screenshot: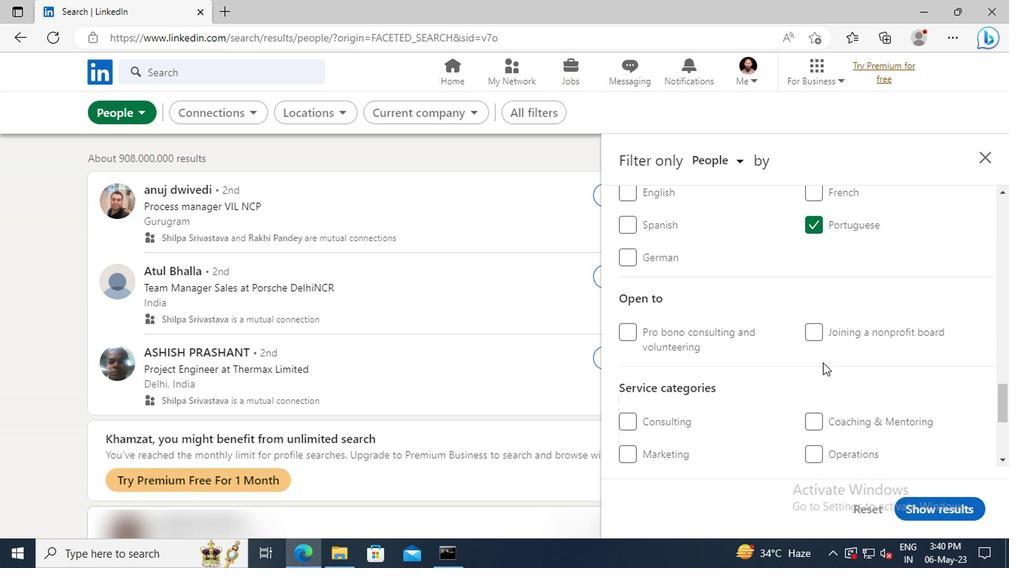 
Action: Mouse moved to (694, 388)
Screenshot: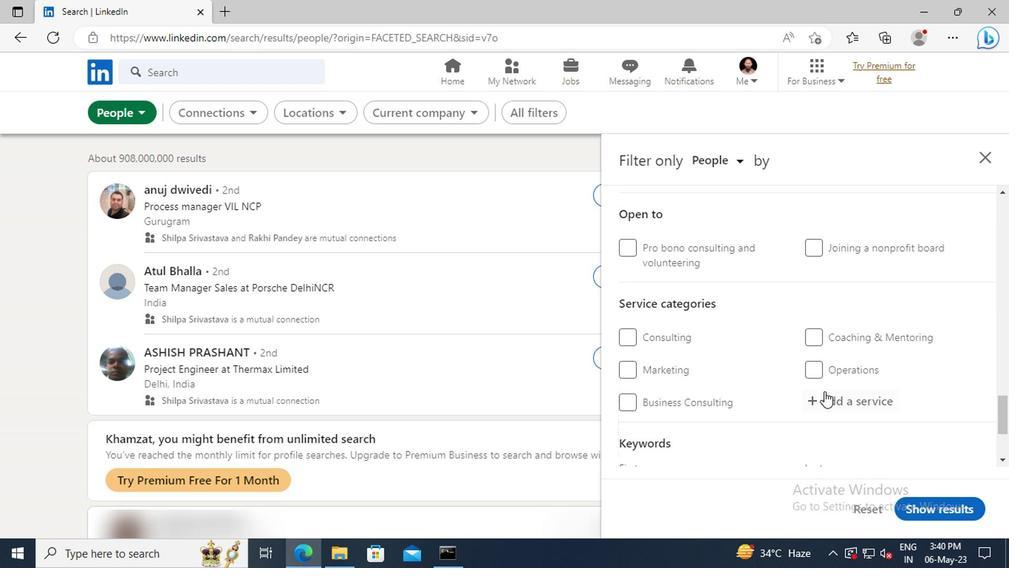 
Action: Mouse pressed left at (694, 388)
Screenshot: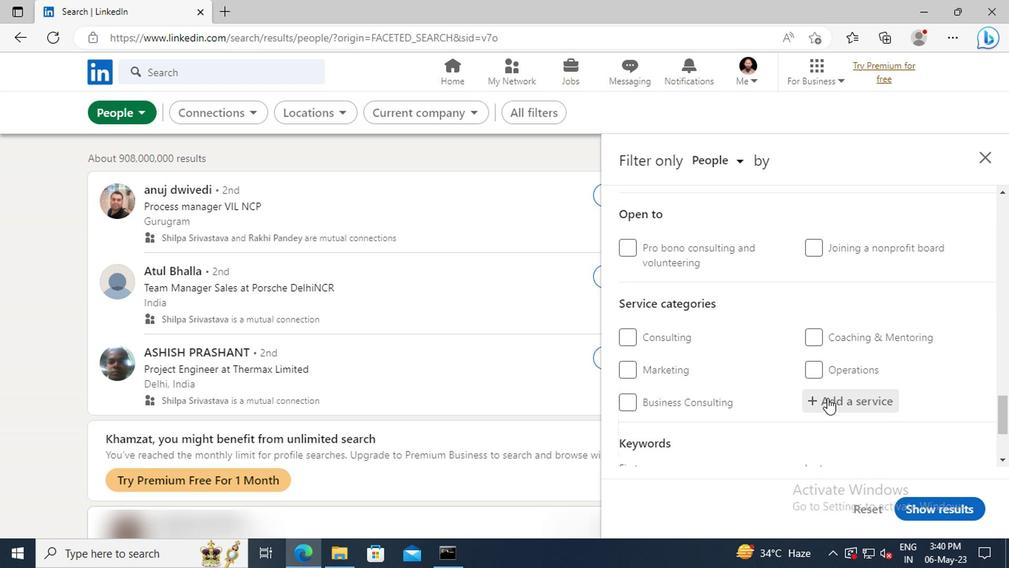 
Action: Key pressed <Key.shift>CUS
Screenshot: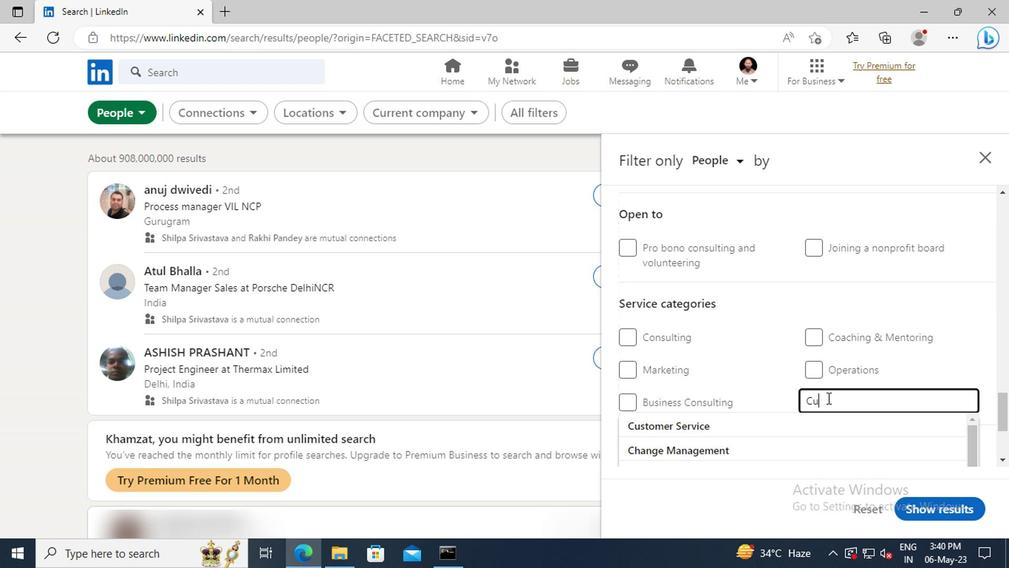 
Action: Mouse moved to (697, 403)
Screenshot: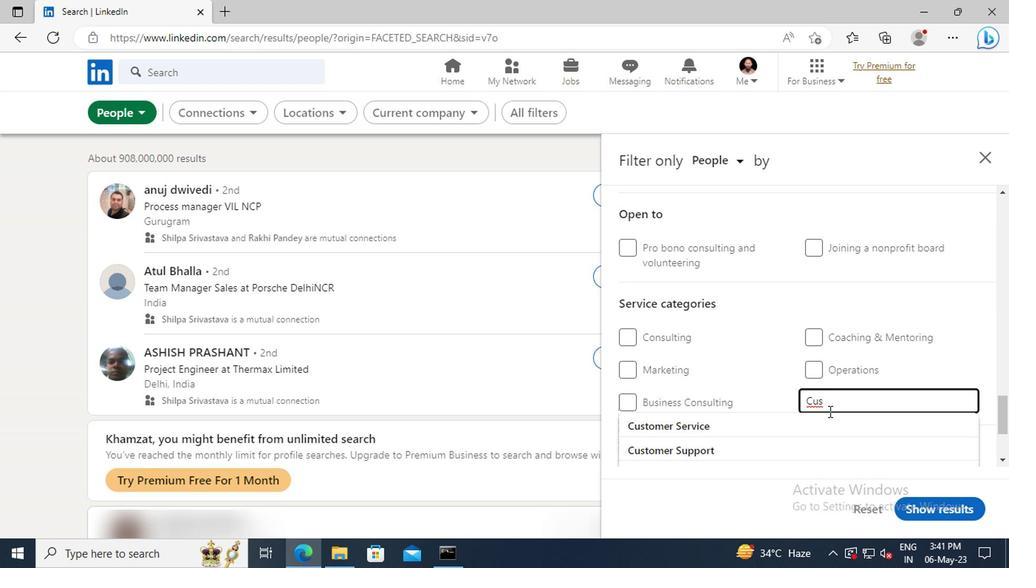
Action: Mouse pressed left at (697, 403)
Screenshot: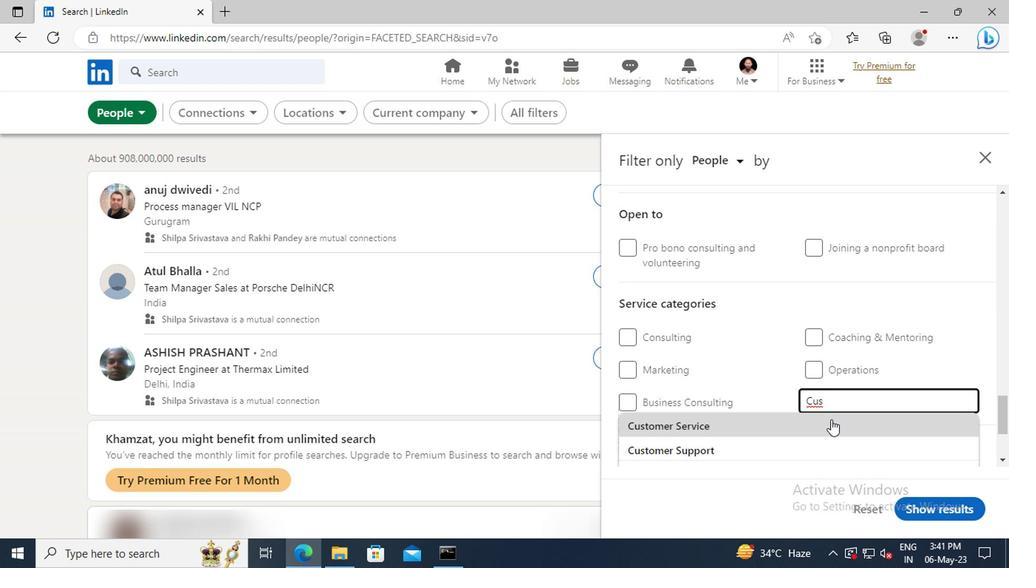 
Action: Mouse scrolled (697, 403) with delta (0, 0)
Screenshot: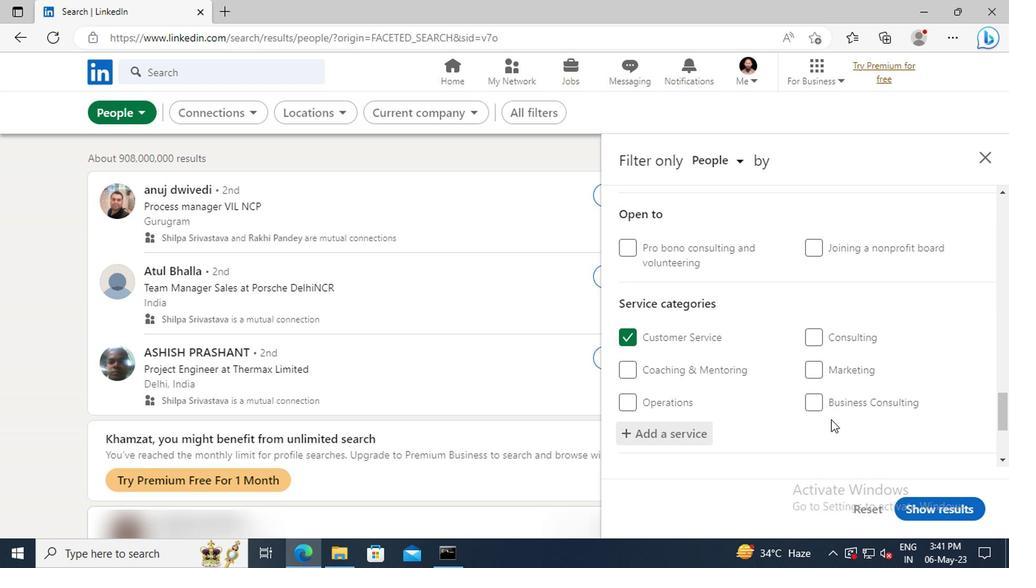 
Action: Mouse scrolled (697, 403) with delta (0, 0)
Screenshot: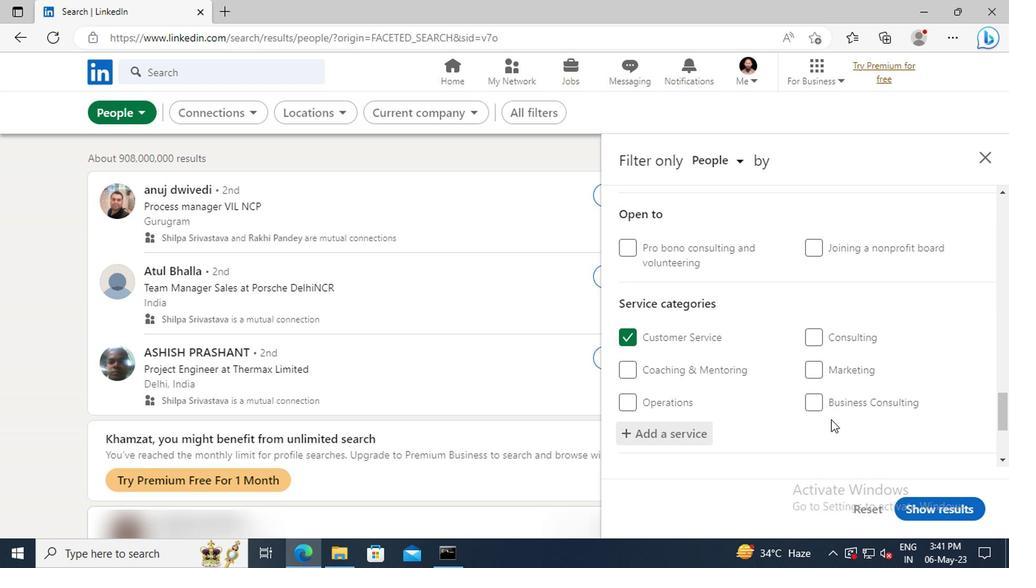 
Action: Mouse scrolled (697, 403) with delta (0, 0)
Screenshot: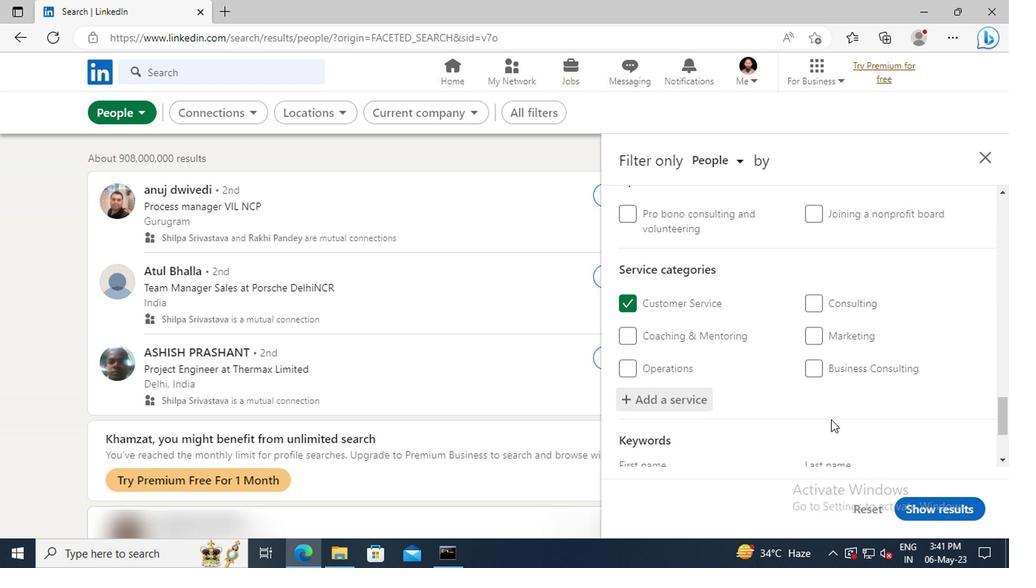 
Action: Mouse scrolled (697, 403) with delta (0, 0)
Screenshot: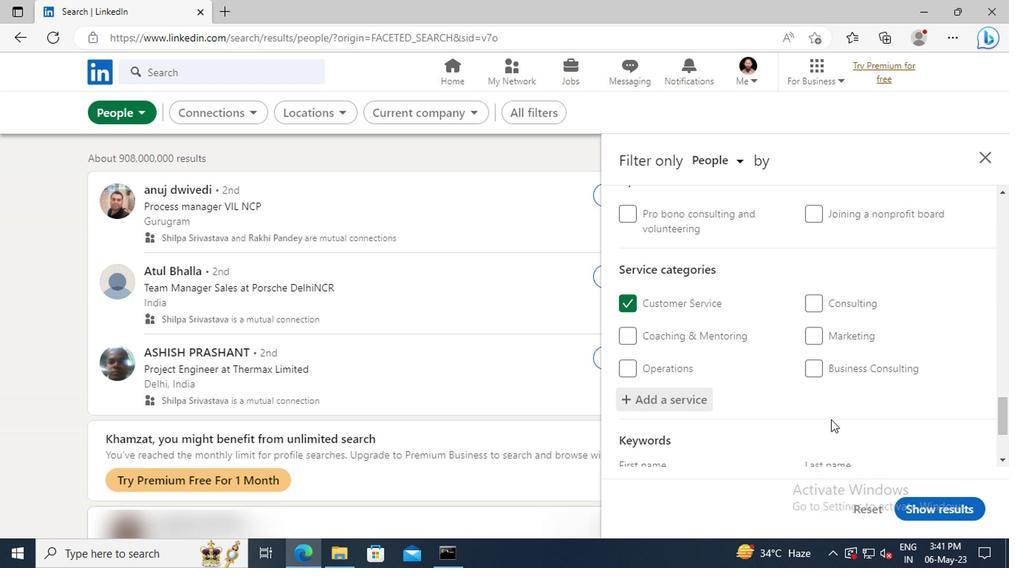 
Action: Mouse moved to (624, 394)
Screenshot: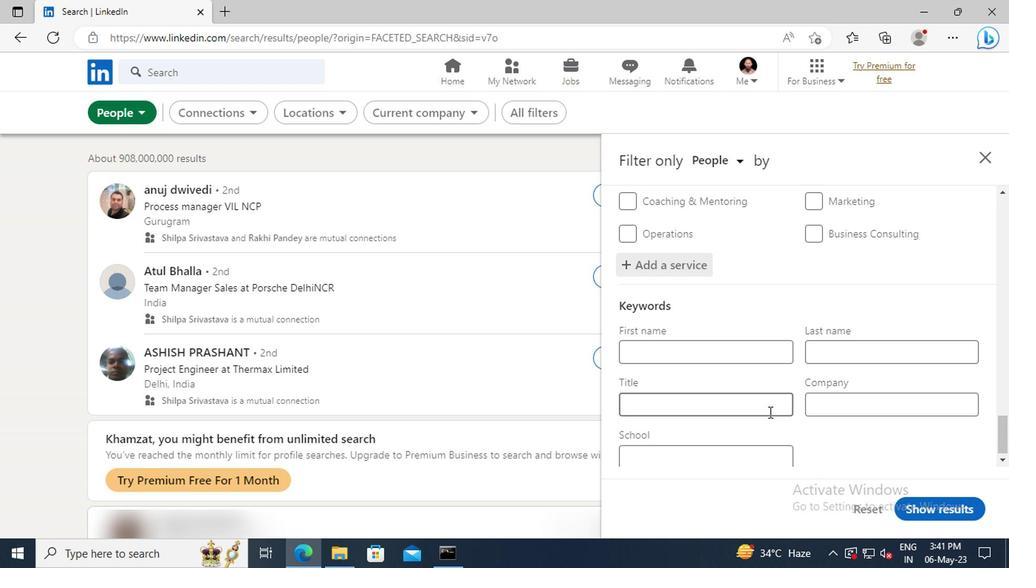 
Action: Mouse pressed left at (624, 394)
Screenshot: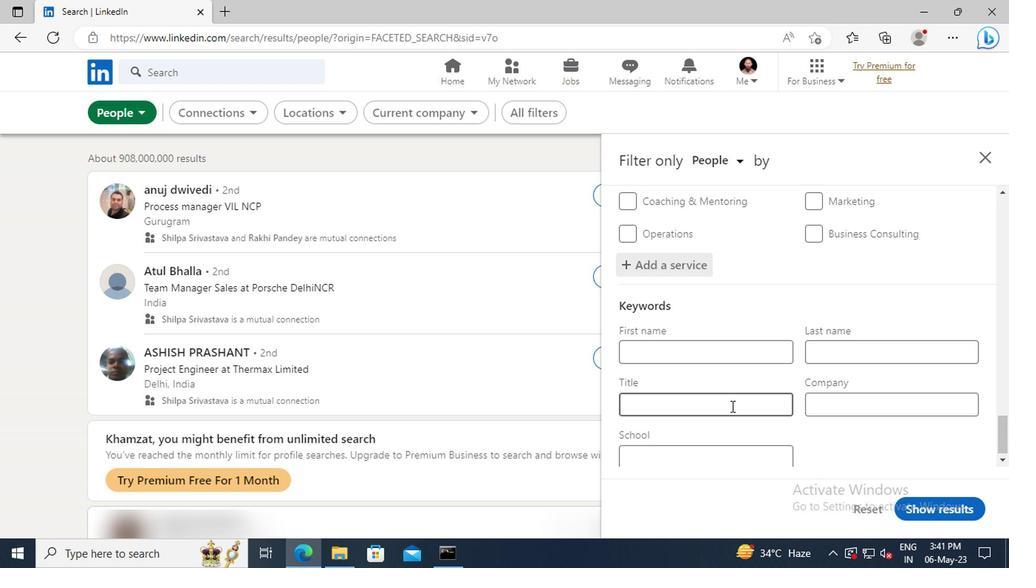
Action: Key pressed <Key.shift>CUSTOMER<Key.space><Key.shift>CARE<Key.space><Key.shift>ASSOCIATE<Key.enter>
Screenshot: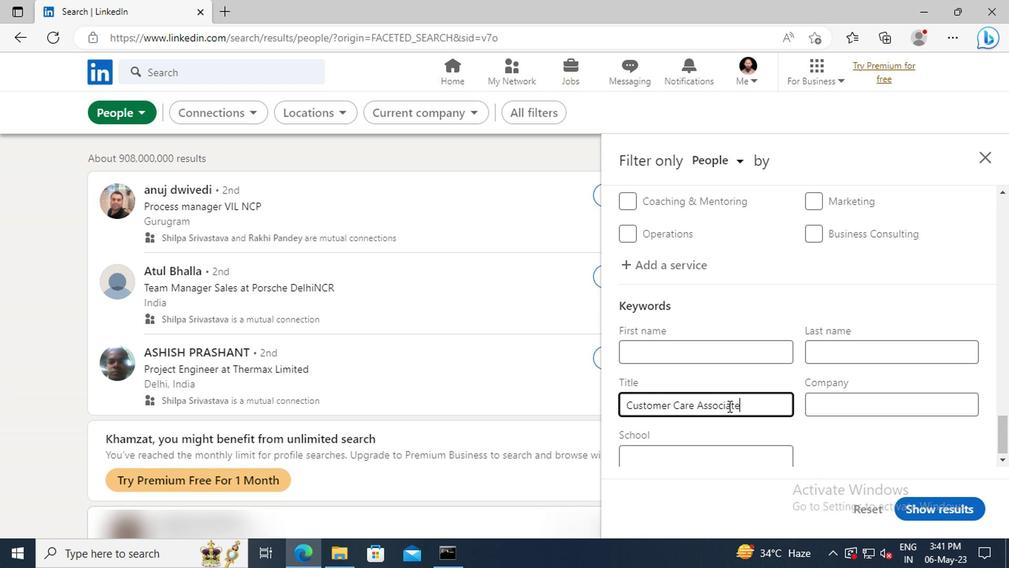 
Action: Mouse moved to (754, 468)
Screenshot: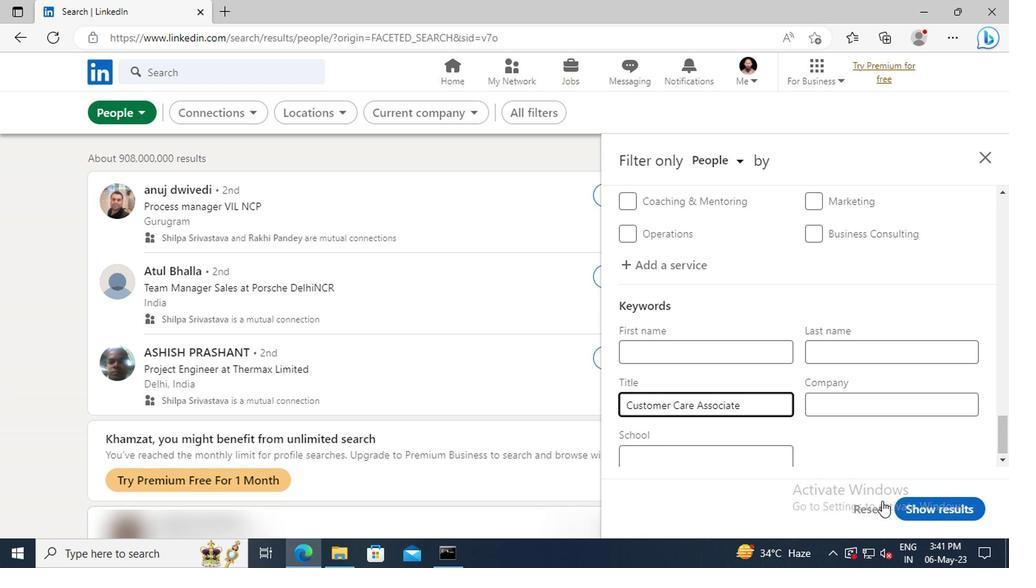 
Action: Mouse pressed left at (754, 468)
Screenshot: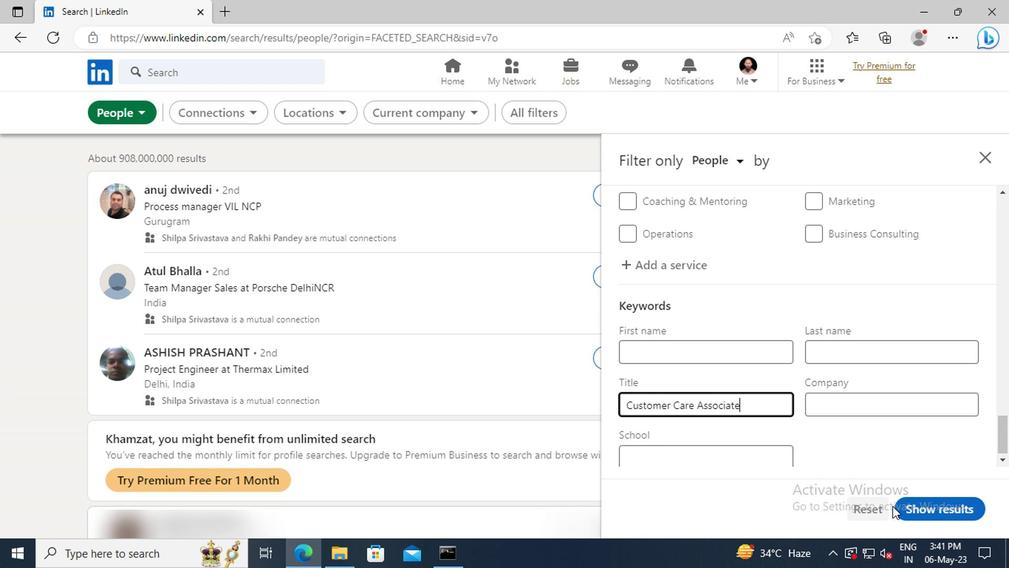 
